 Task: Look for space in Lucheng, China from 6th September, 2023 to 10th September, 2023 for 1 adult in price range Rs.9000 to Rs.17000. Place can be private room with 1  bedroom having 1 bed and 1 bathroom. Property type can be house, flat, guest house, hotel. Booking option can be shelf check-in. Required host language is Chinese (Simplified).
Action: Mouse moved to (499, 160)
Screenshot: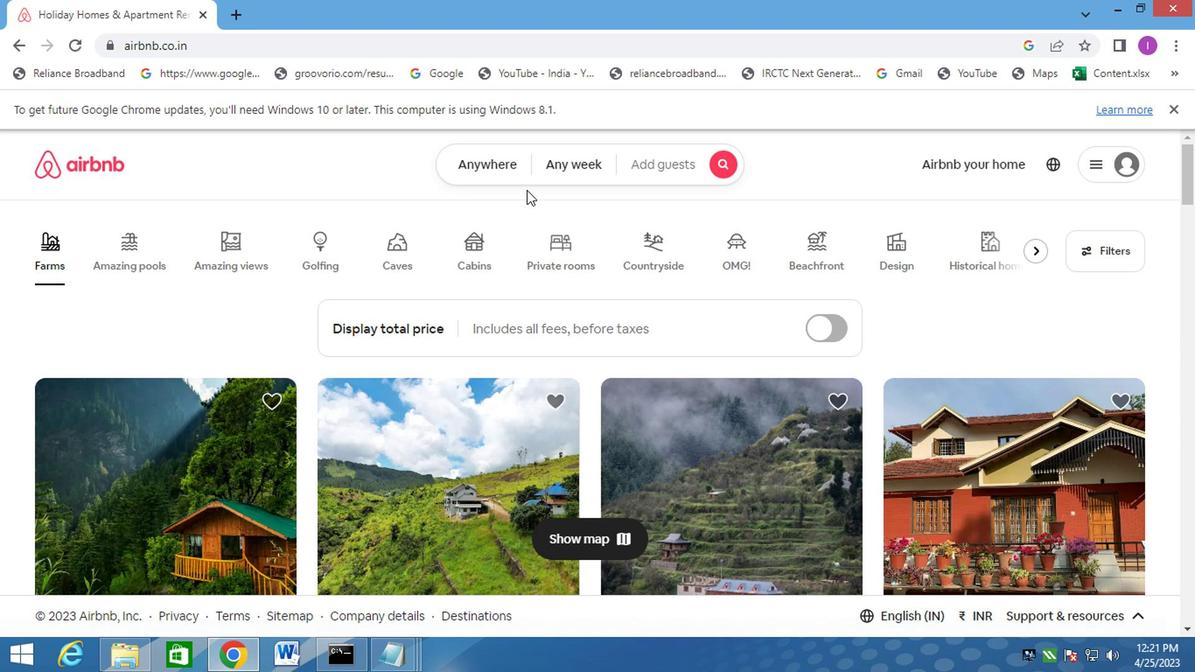 
Action: Mouse pressed left at (499, 160)
Screenshot: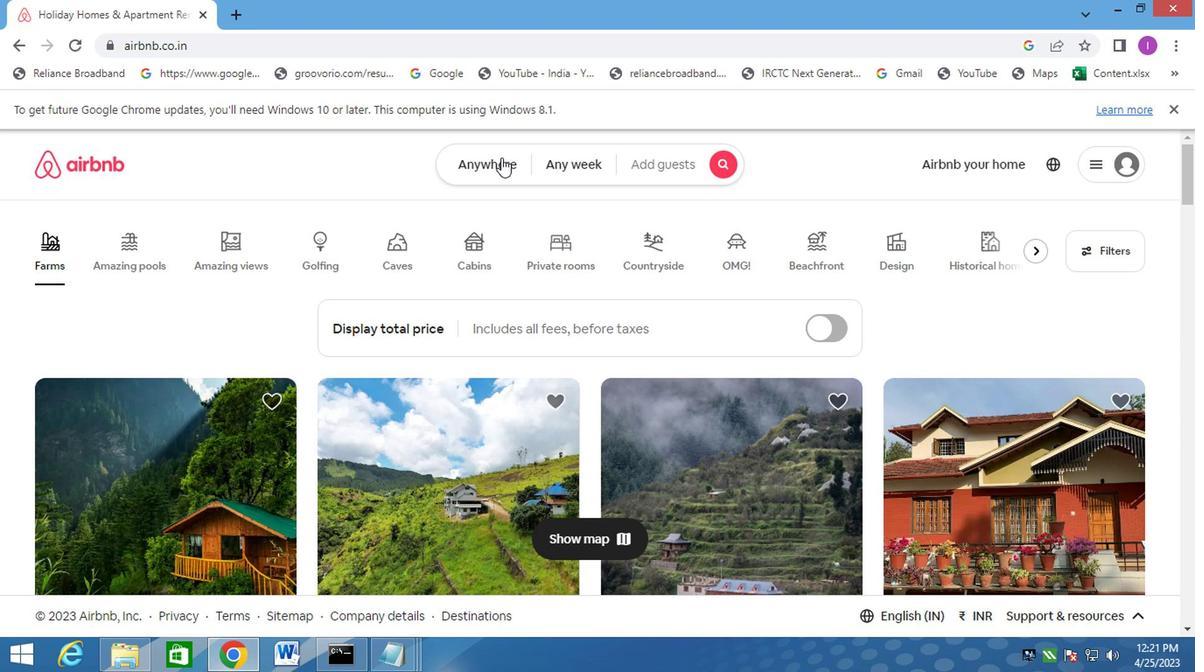 
Action: Mouse moved to (301, 237)
Screenshot: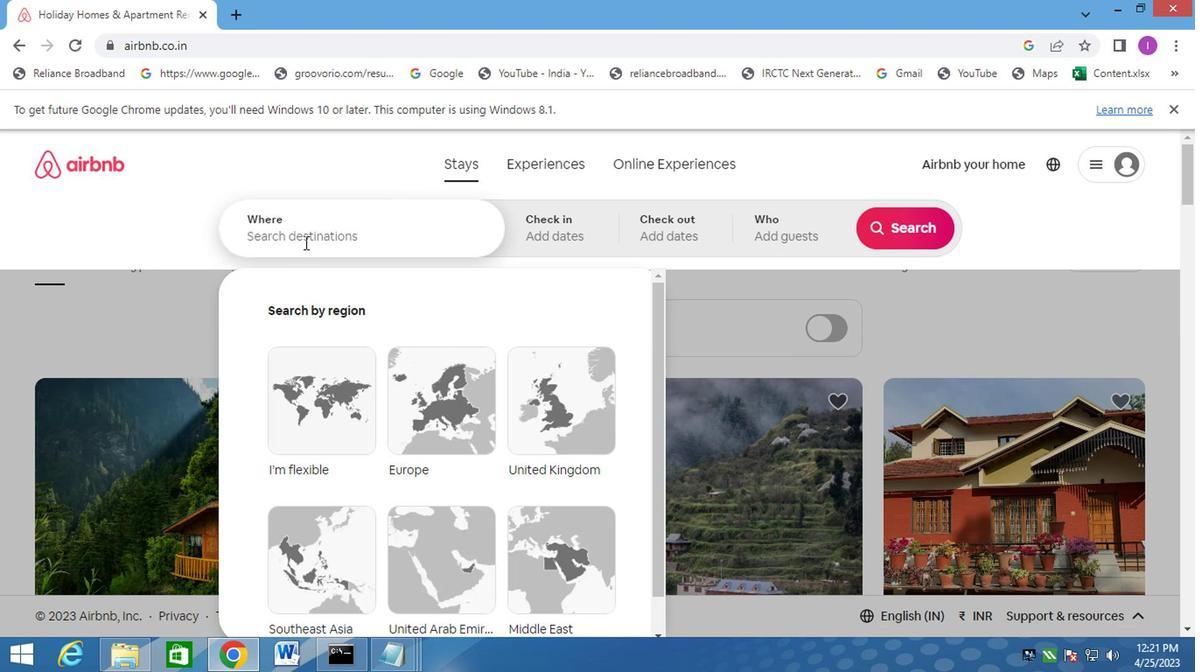 
Action: Mouse pressed left at (301, 237)
Screenshot: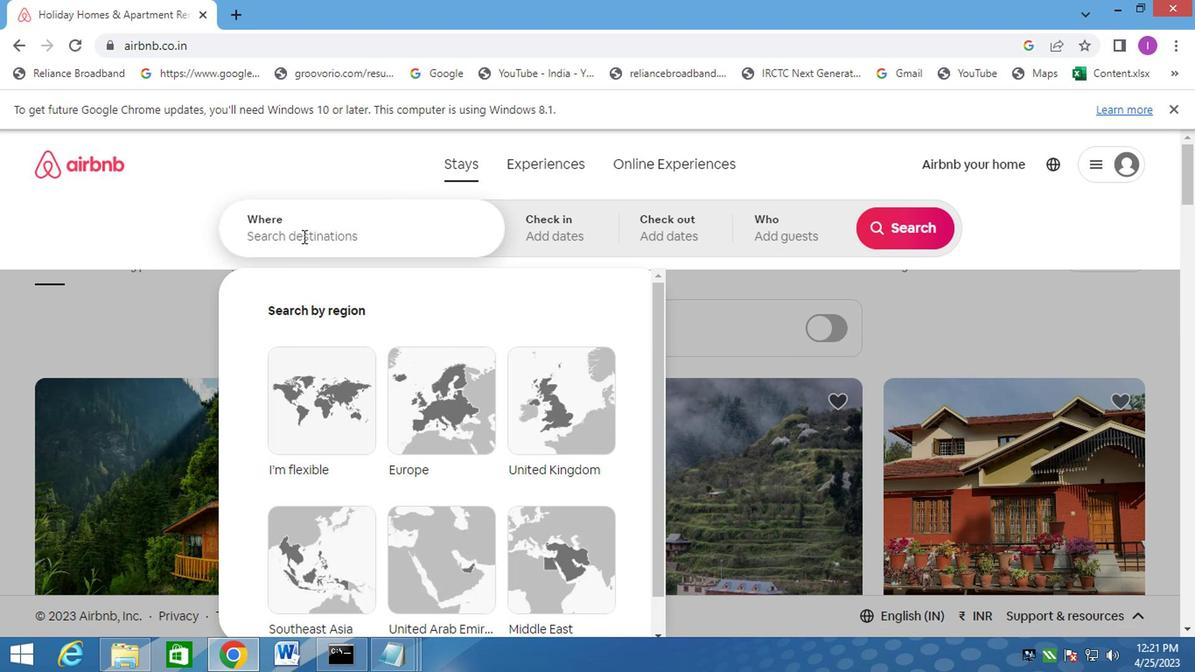 
Action: Mouse moved to (384, 244)
Screenshot: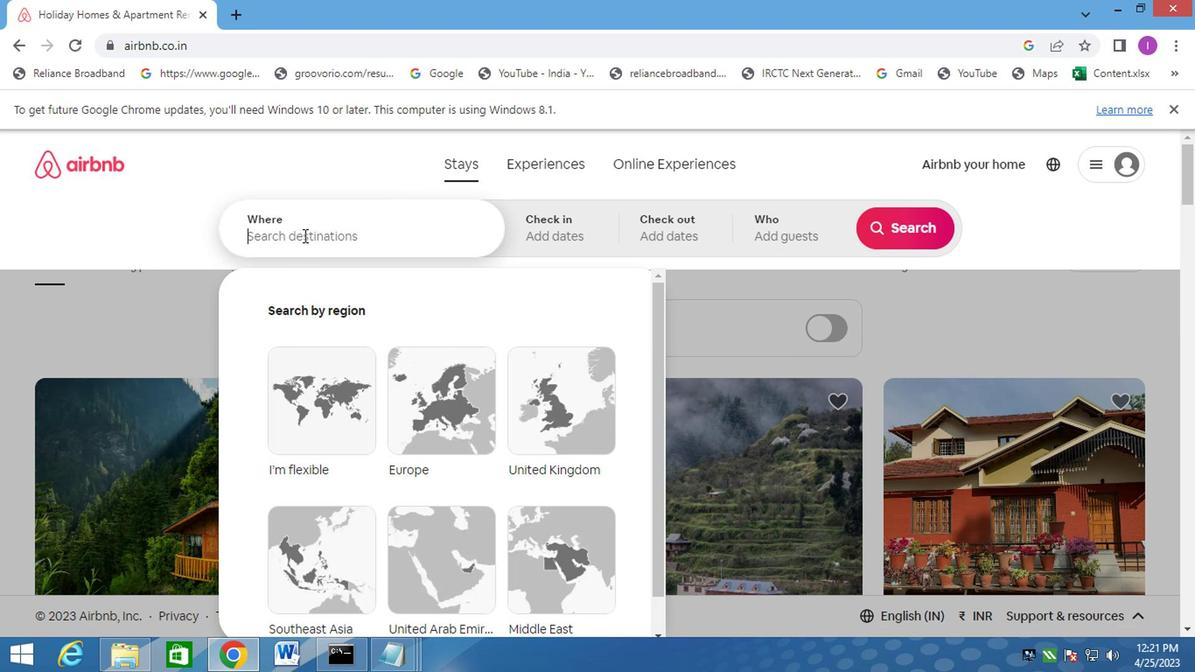 
Action: Key pressed <Key.shift>LUCHENG,CHINA
Screenshot: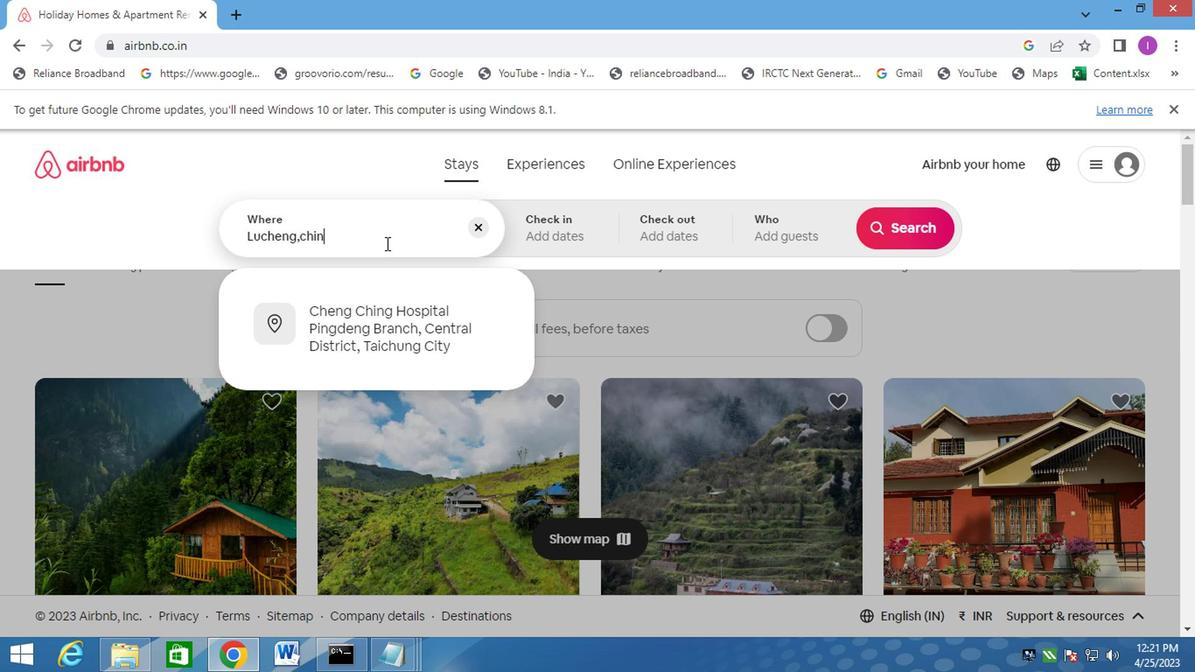 
Action: Mouse moved to (582, 225)
Screenshot: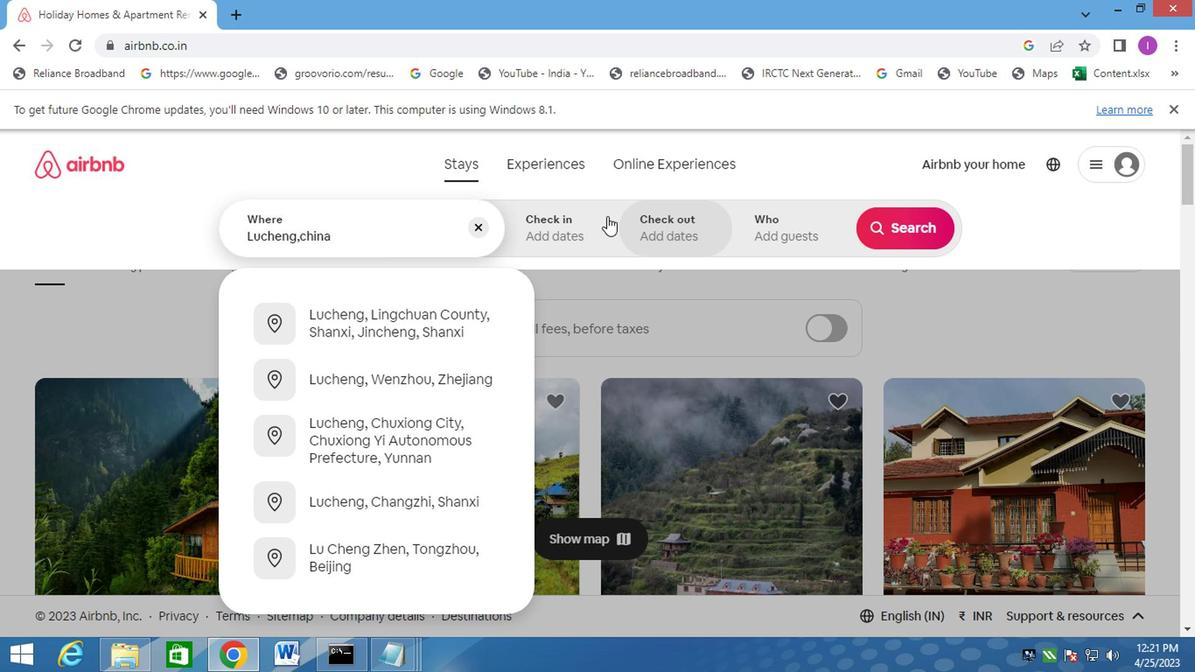 
Action: Mouse pressed left at (582, 225)
Screenshot: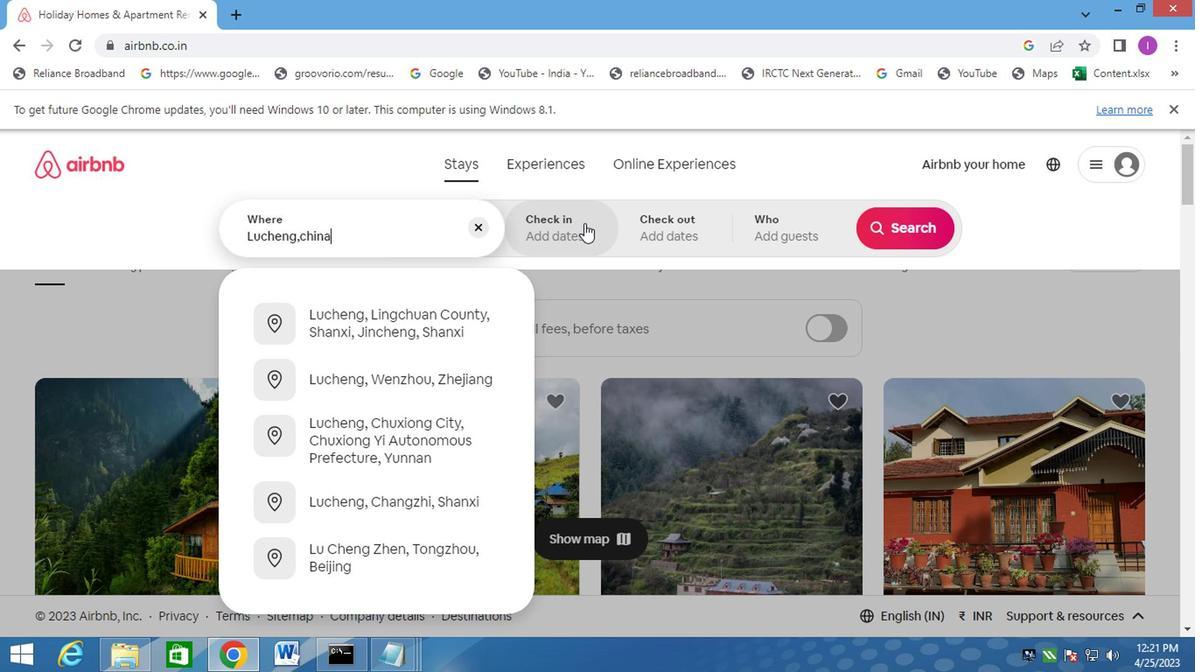 
Action: Mouse moved to (893, 367)
Screenshot: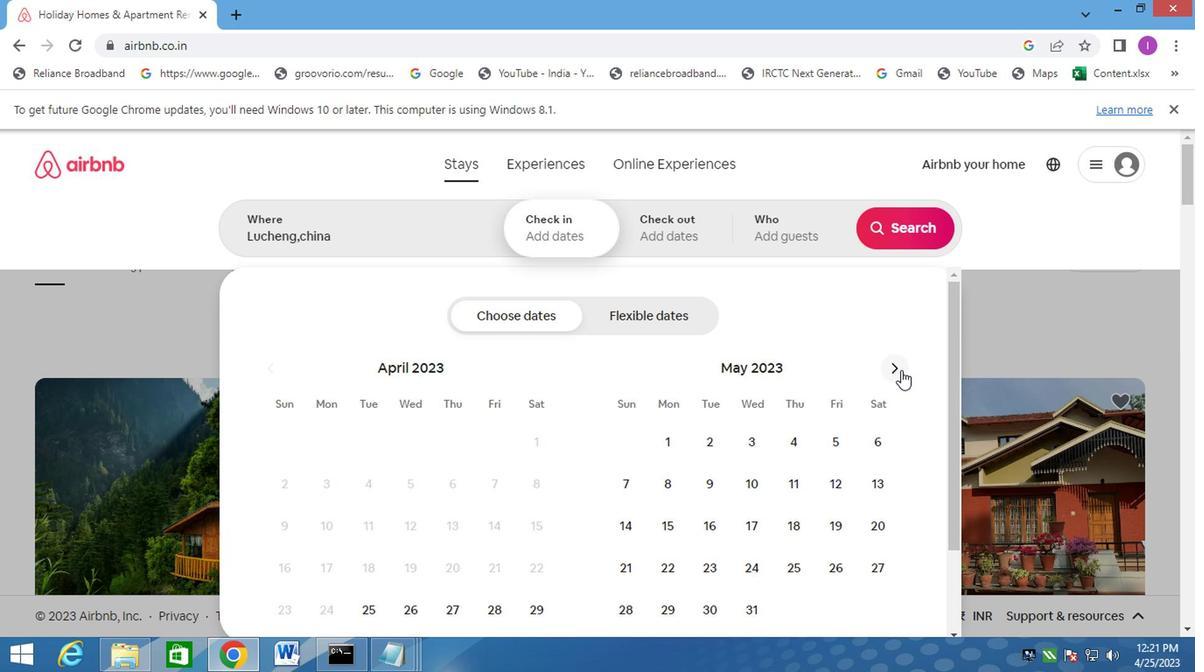 
Action: Mouse pressed left at (893, 367)
Screenshot: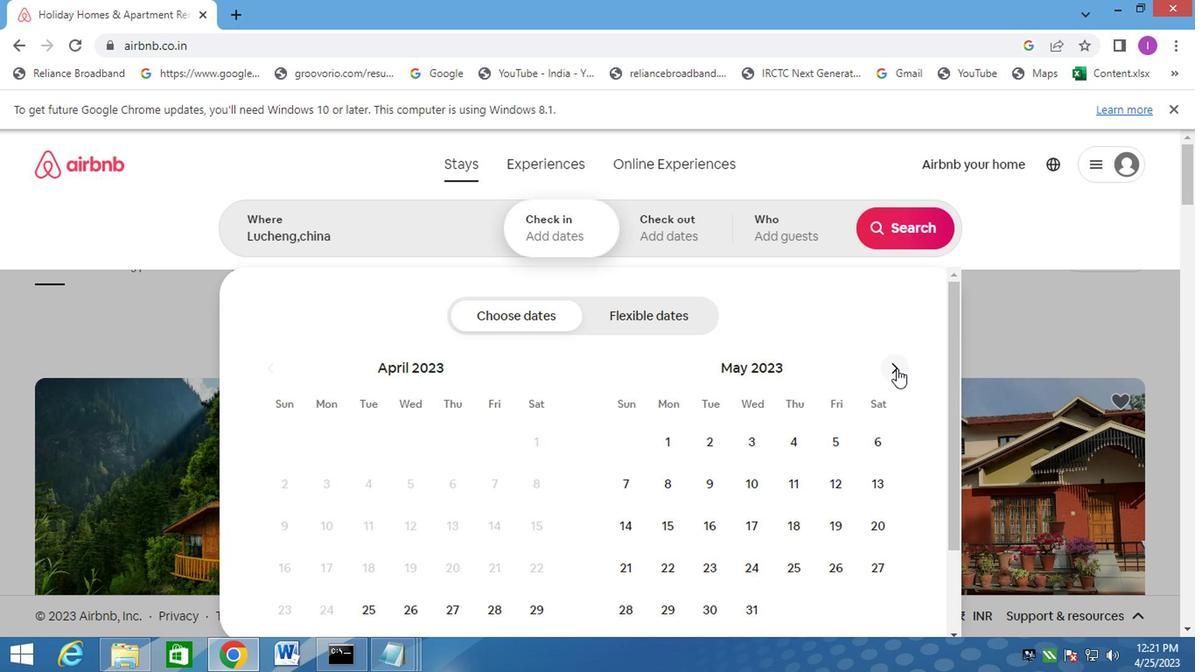 
Action: Mouse pressed left at (893, 367)
Screenshot: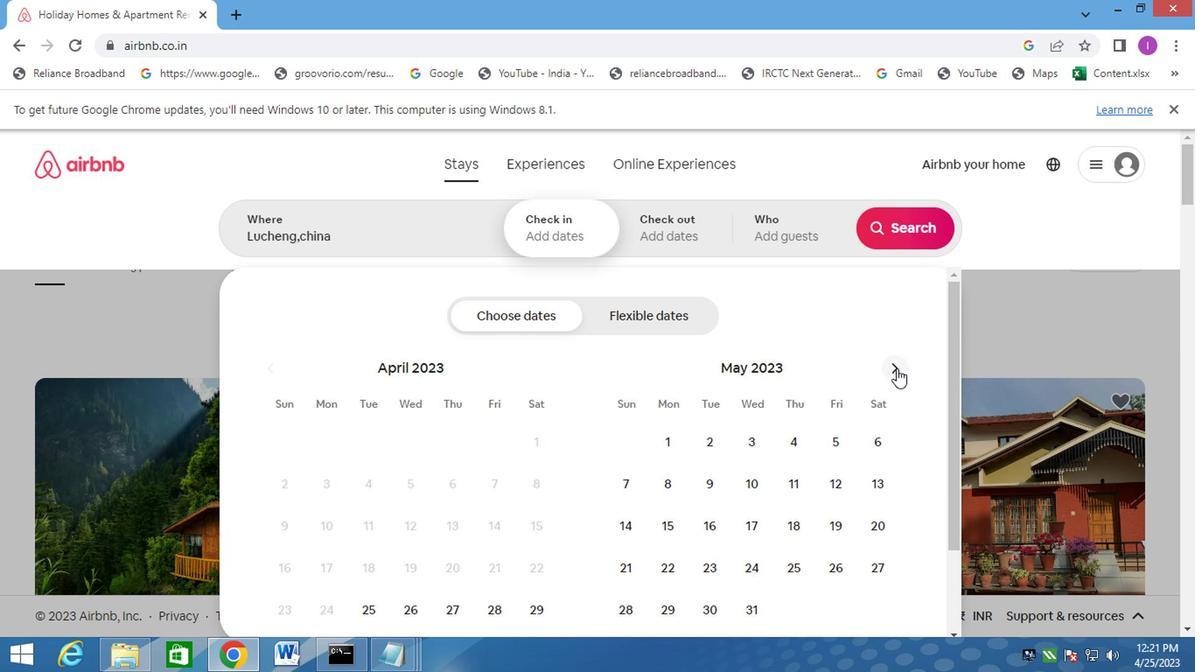 
Action: Mouse pressed left at (893, 367)
Screenshot: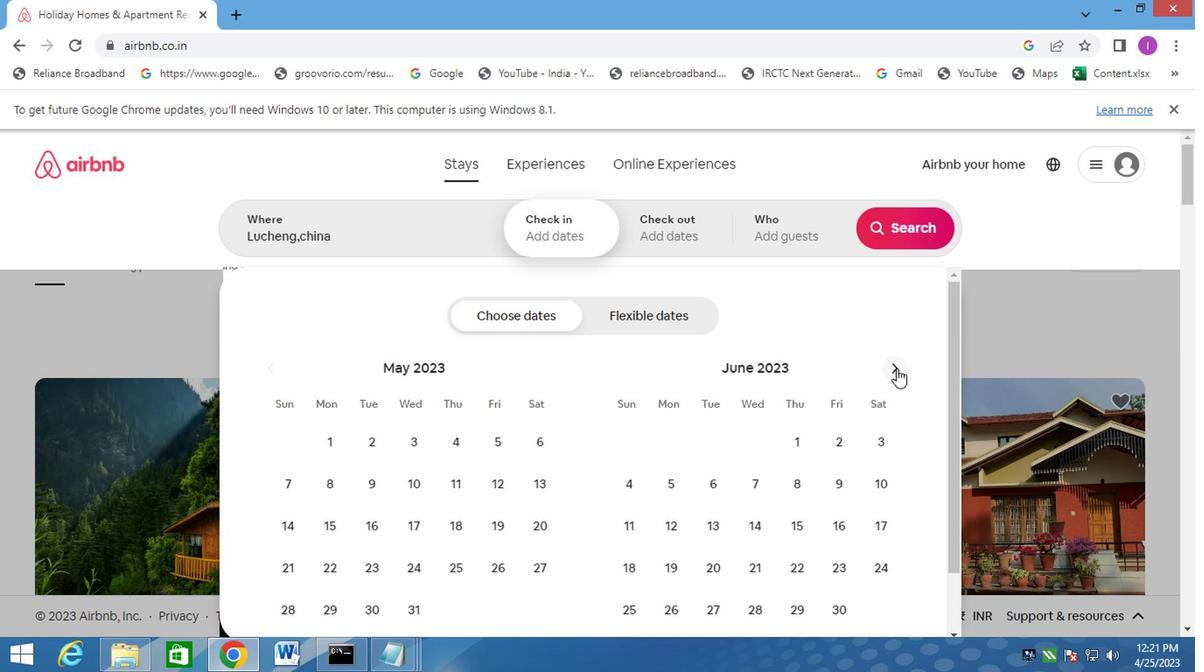 
Action: Mouse moved to (893, 366)
Screenshot: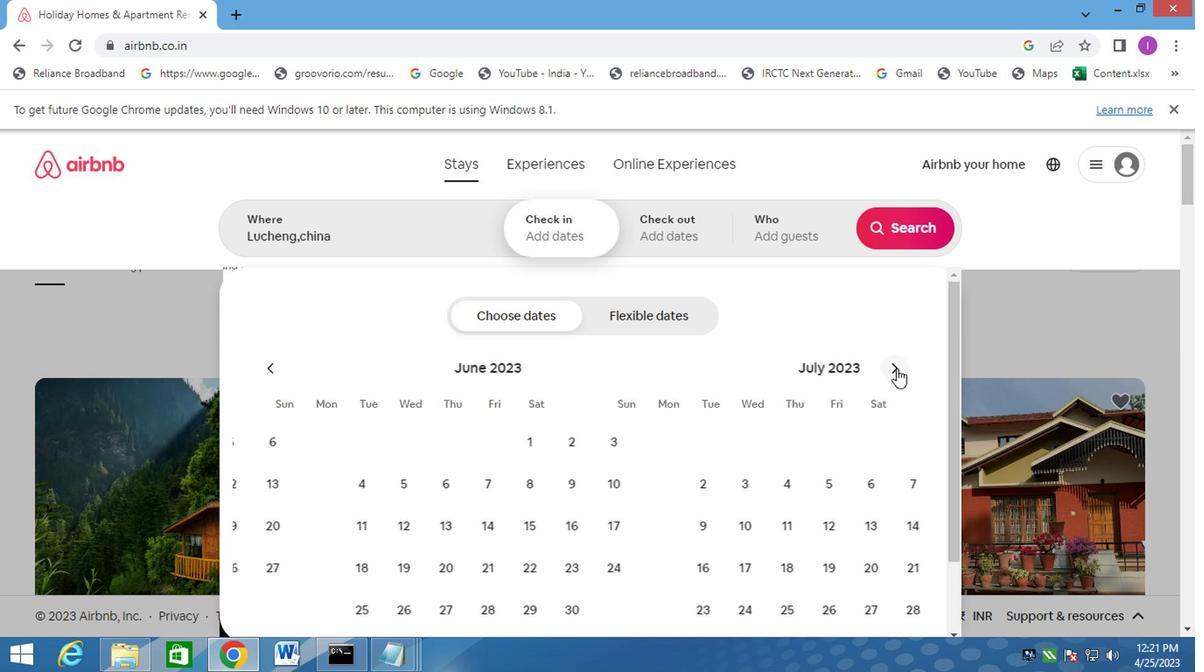 
Action: Mouse pressed left at (893, 366)
Screenshot: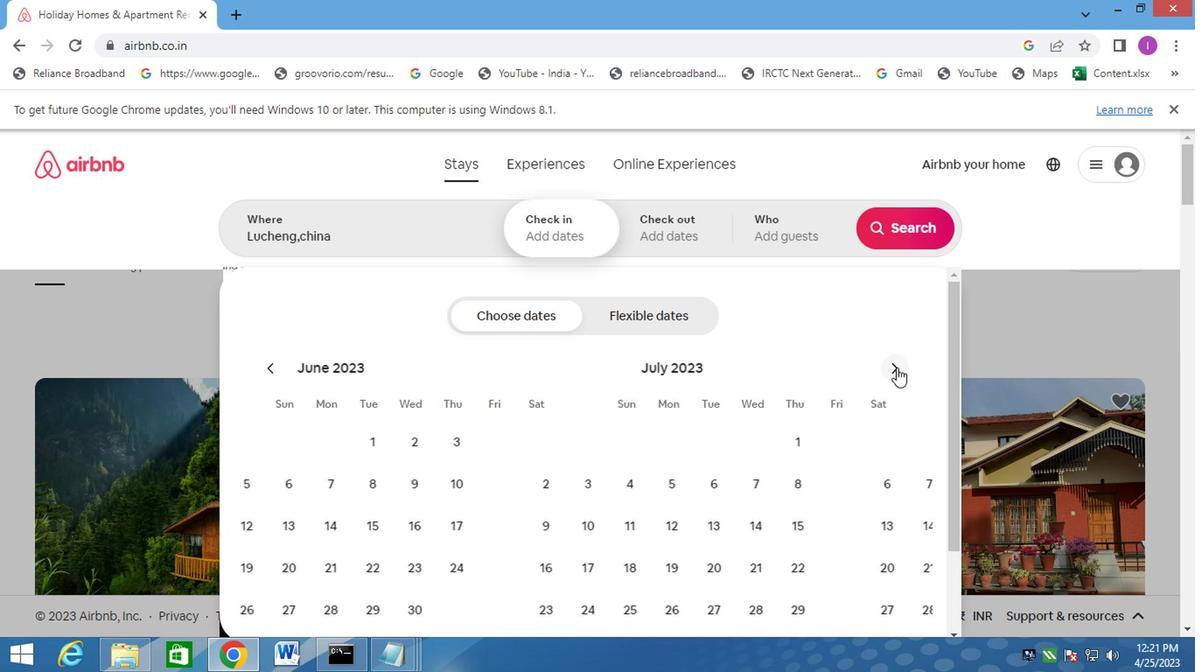 
Action: Mouse moved to (749, 484)
Screenshot: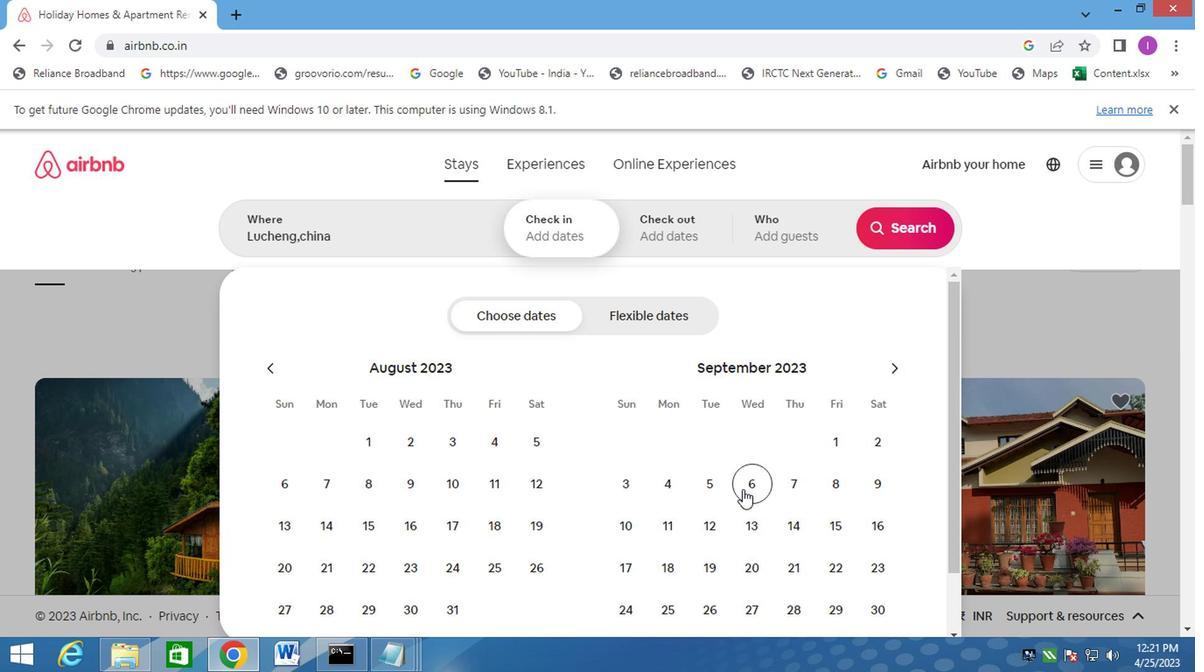 
Action: Mouse pressed left at (749, 484)
Screenshot: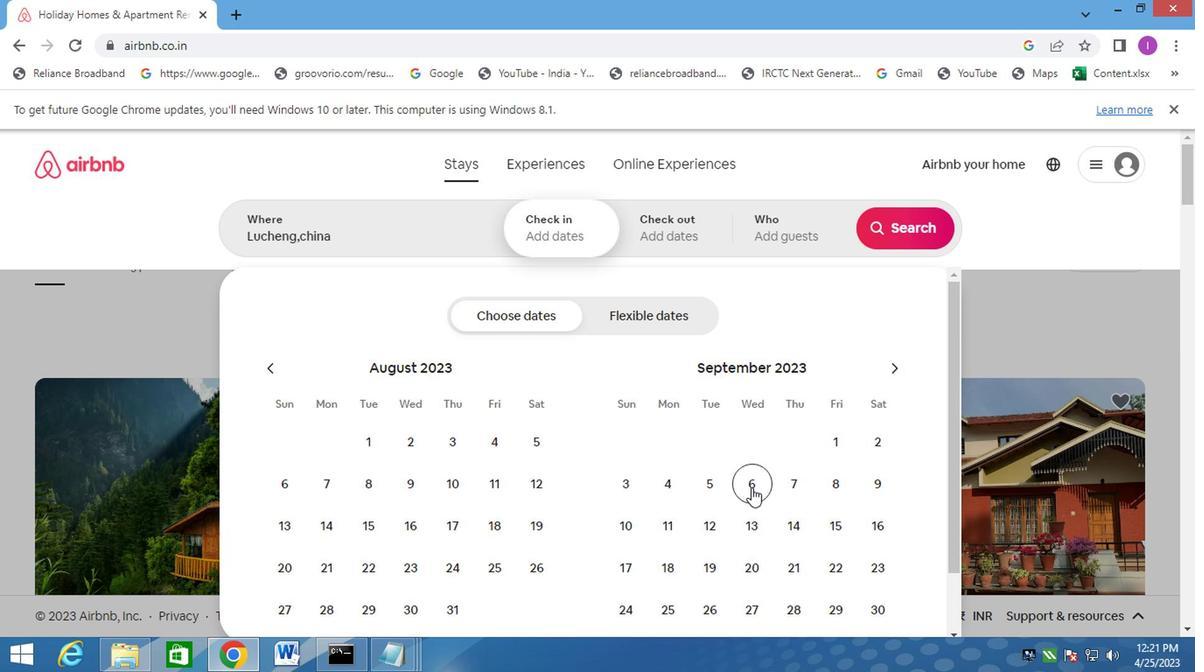 
Action: Mouse moved to (632, 527)
Screenshot: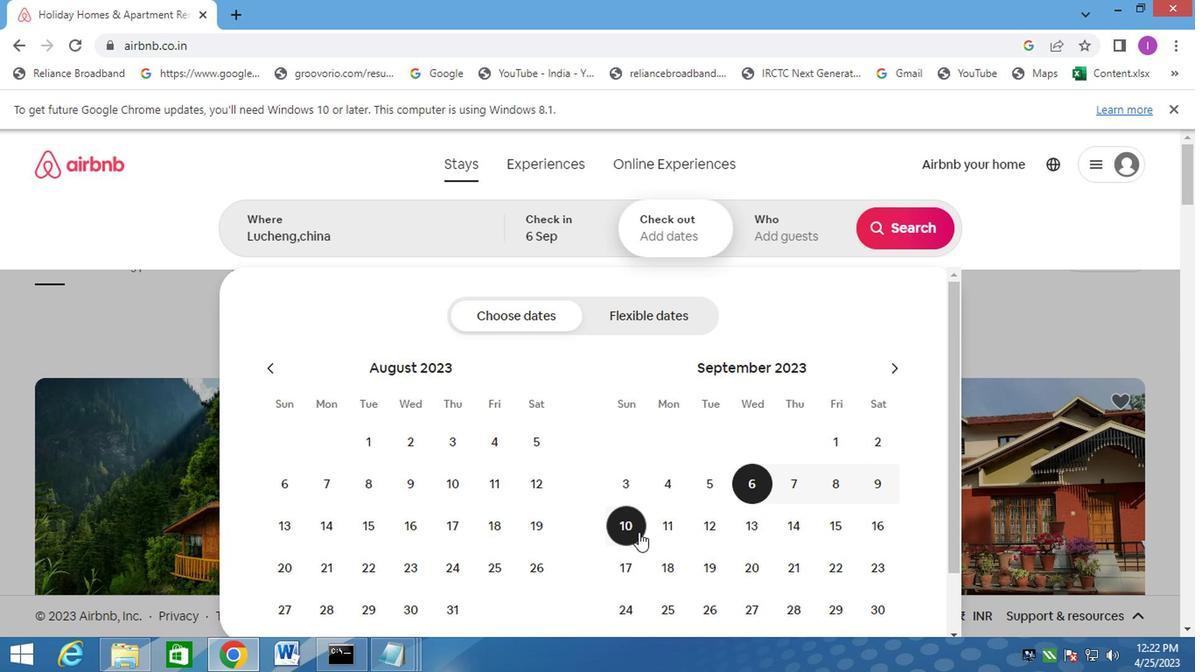 
Action: Mouse pressed left at (632, 527)
Screenshot: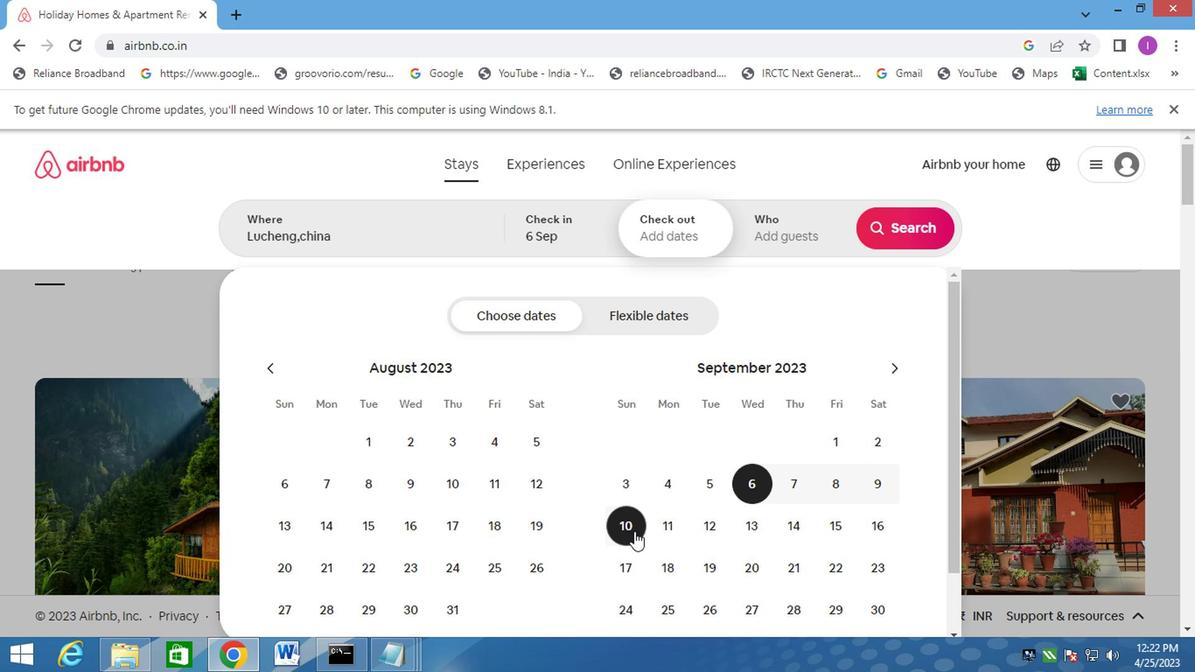 
Action: Mouse moved to (801, 242)
Screenshot: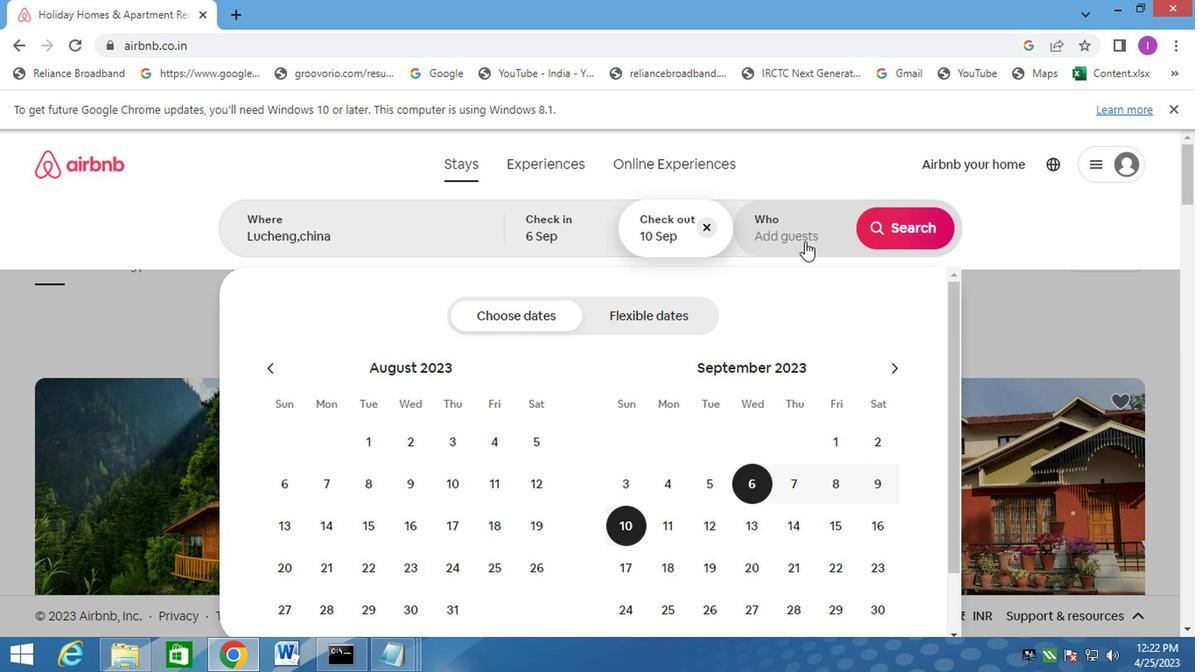 
Action: Mouse pressed left at (801, 242)
Screenshot: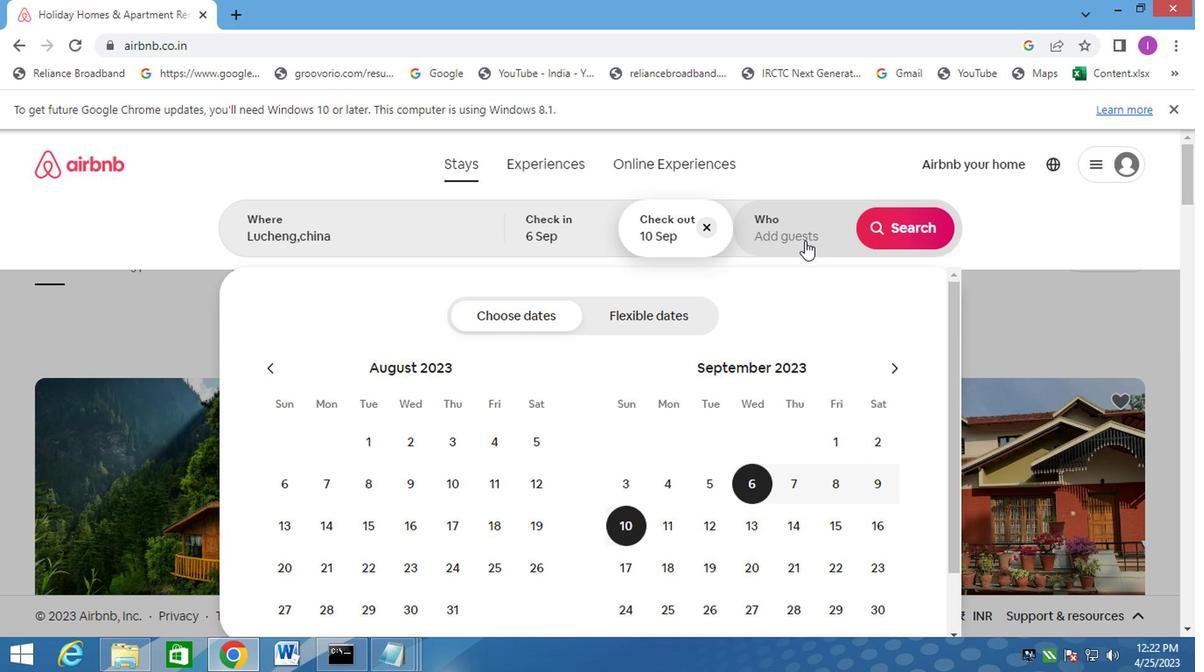 
Action: Mouse moved to (908, 327)
Screenshot: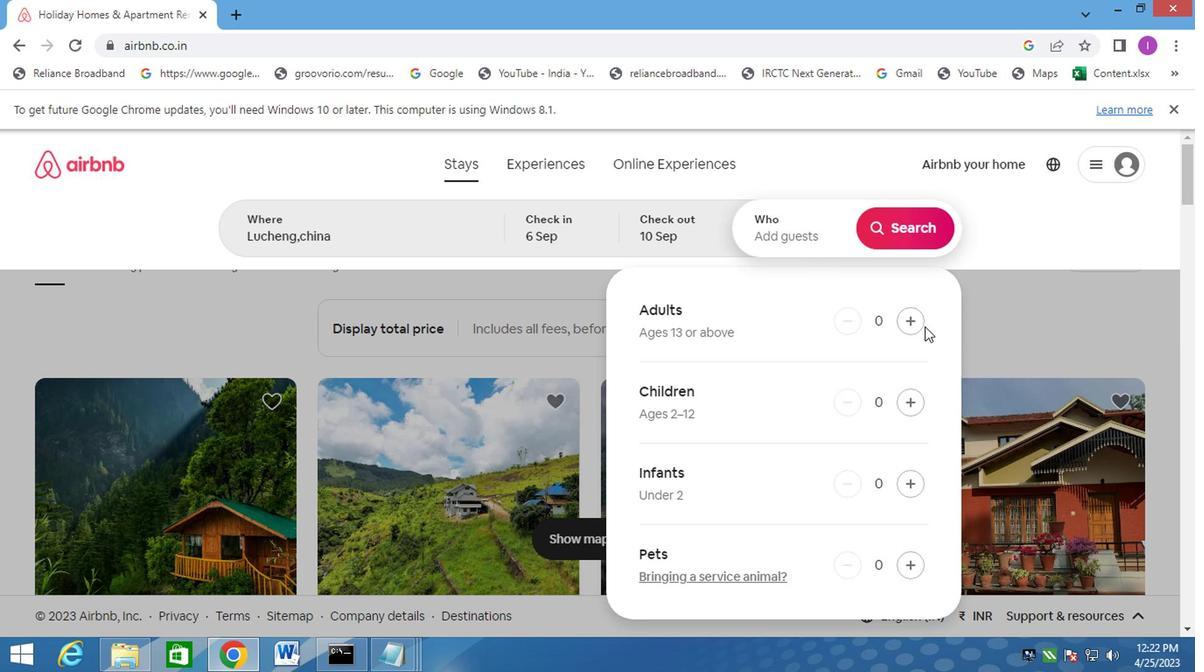 
Action: Mouse pressed left at (908, 327)
Screenshot: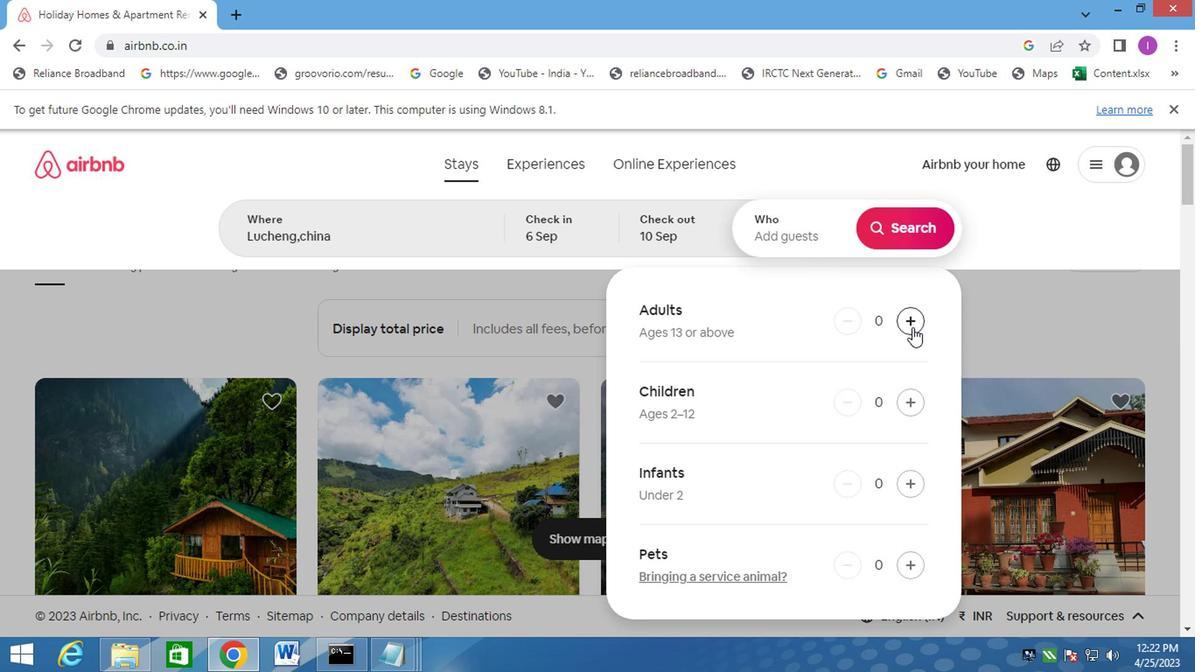 
Action: Mouse moved to (924, 237)
Screenshot: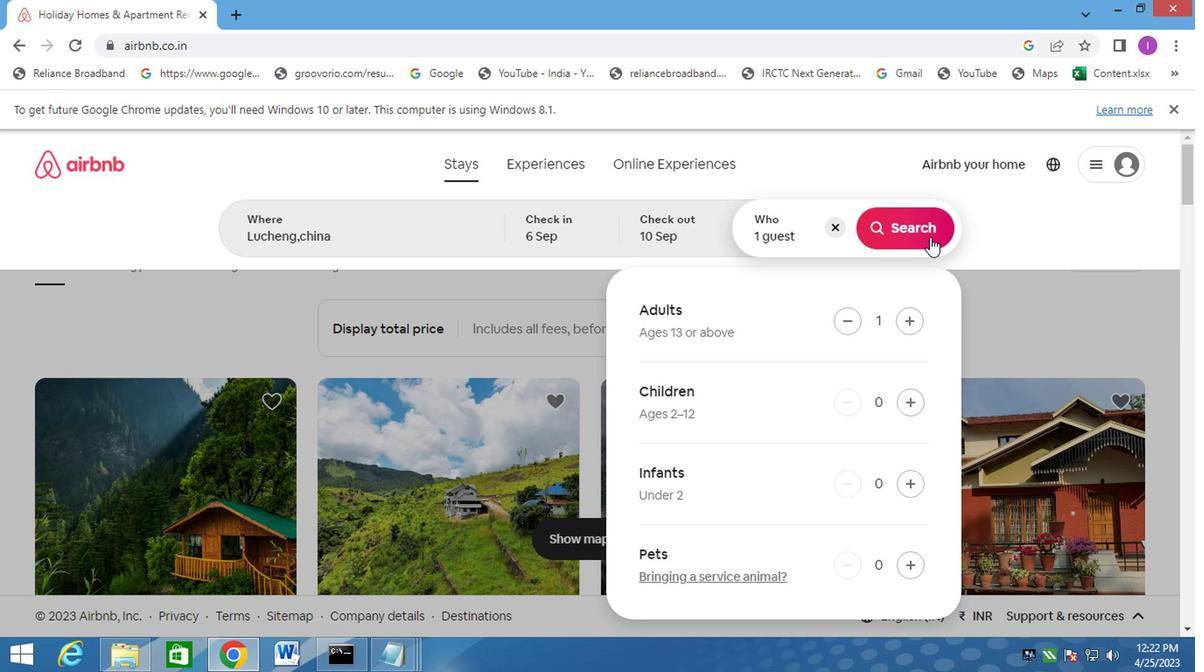 
Action: Mouse pressed left at (924, 237)
Screenshot: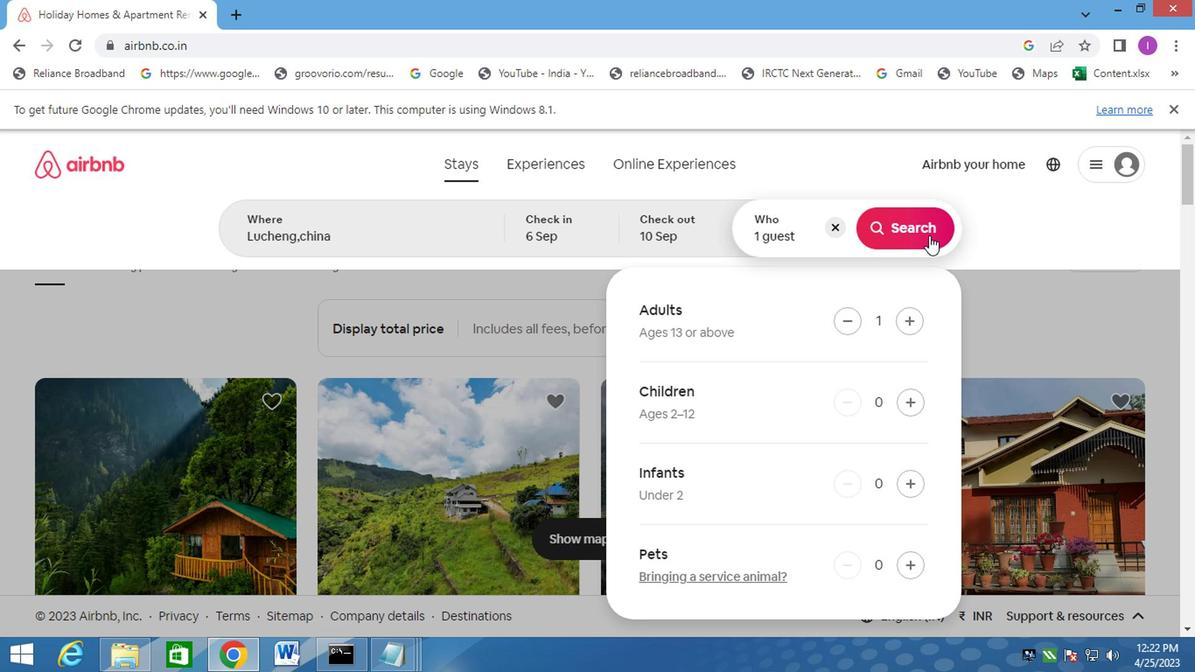 
Action: Mouse moved to (1131, 230)
Screenshot: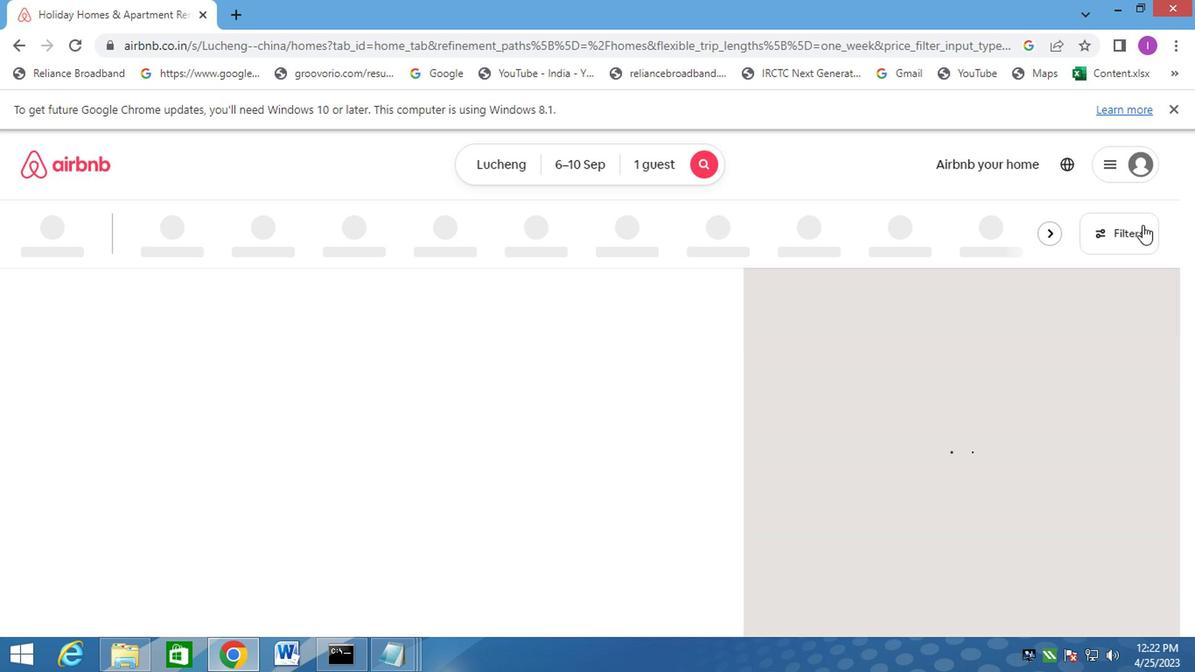 
Action: Mouse pressed left at (1131, 230)
Screenshot: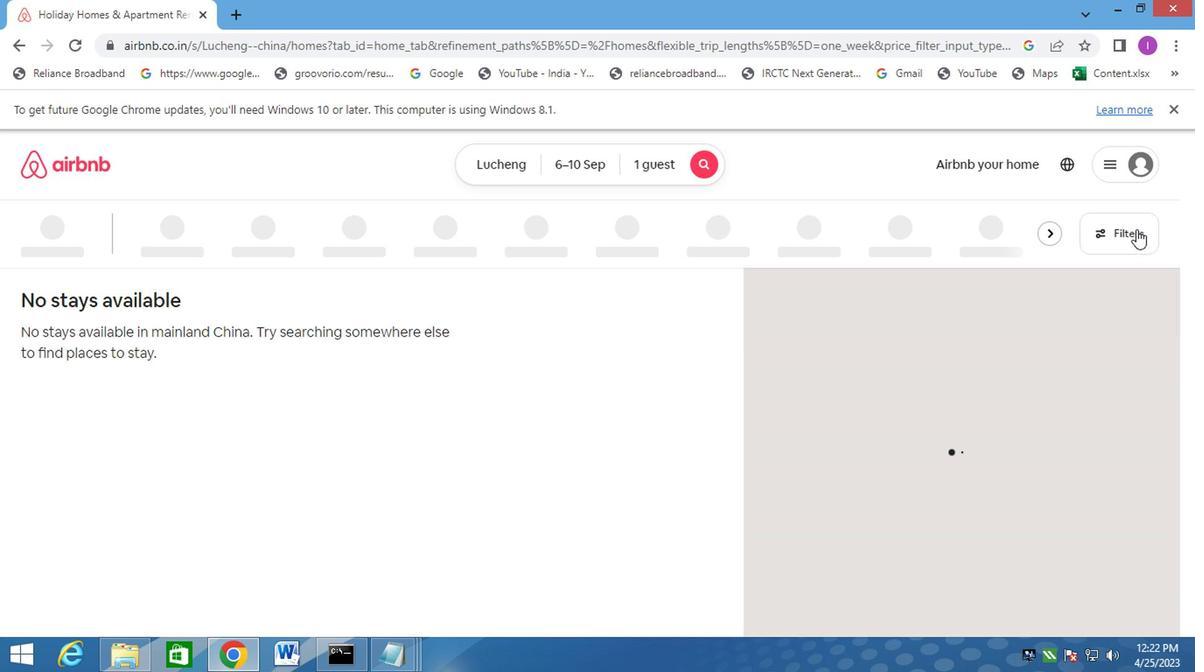 
Action: Mouse moved to (382, 341)
Screenshot: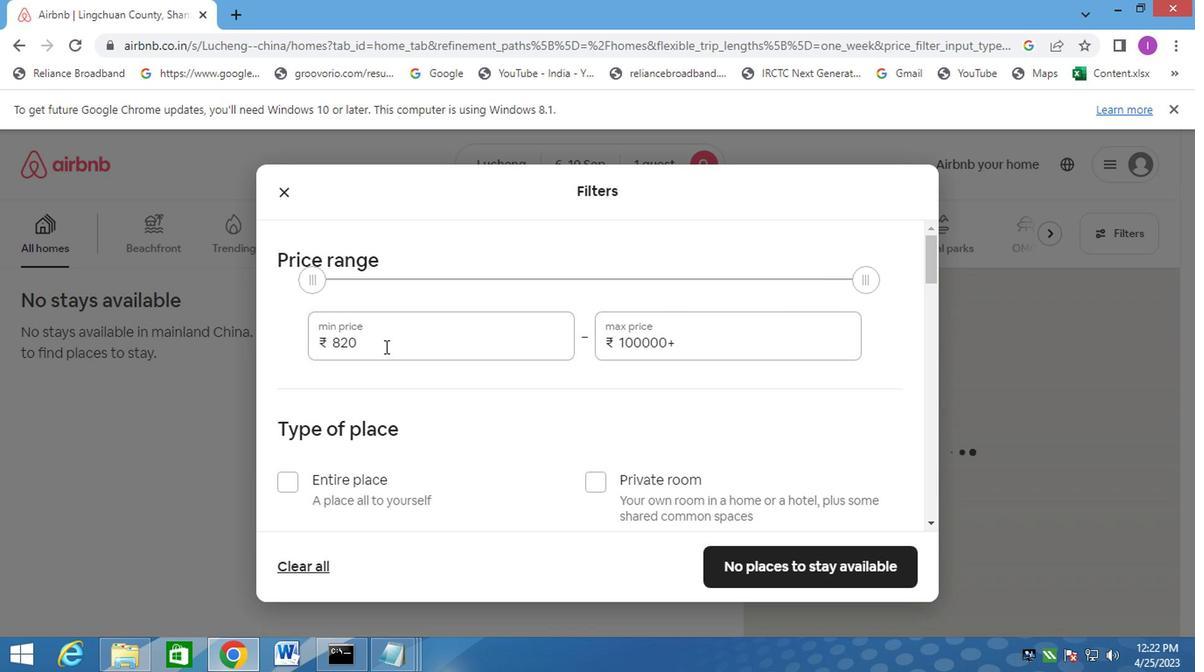
Action: Mouse pressed left at (382, 341)
Screenshot: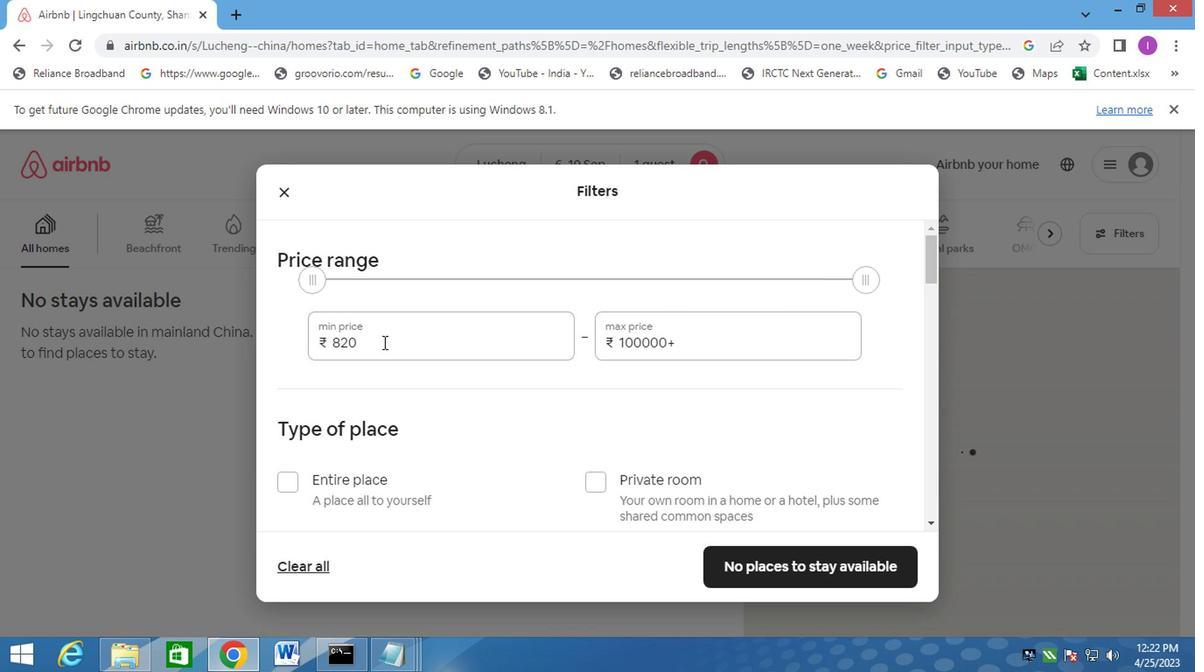 
Action: Mouse moved to (440, 388)
Screenshot: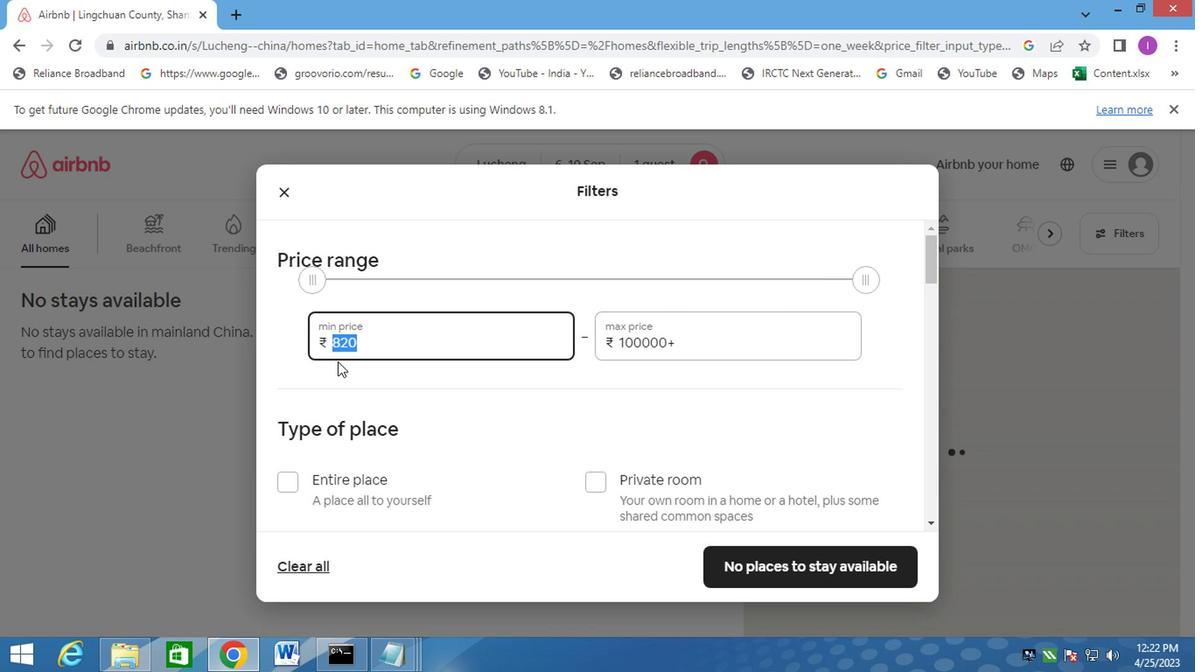 
Action: Key pressed 9000
Screenshot: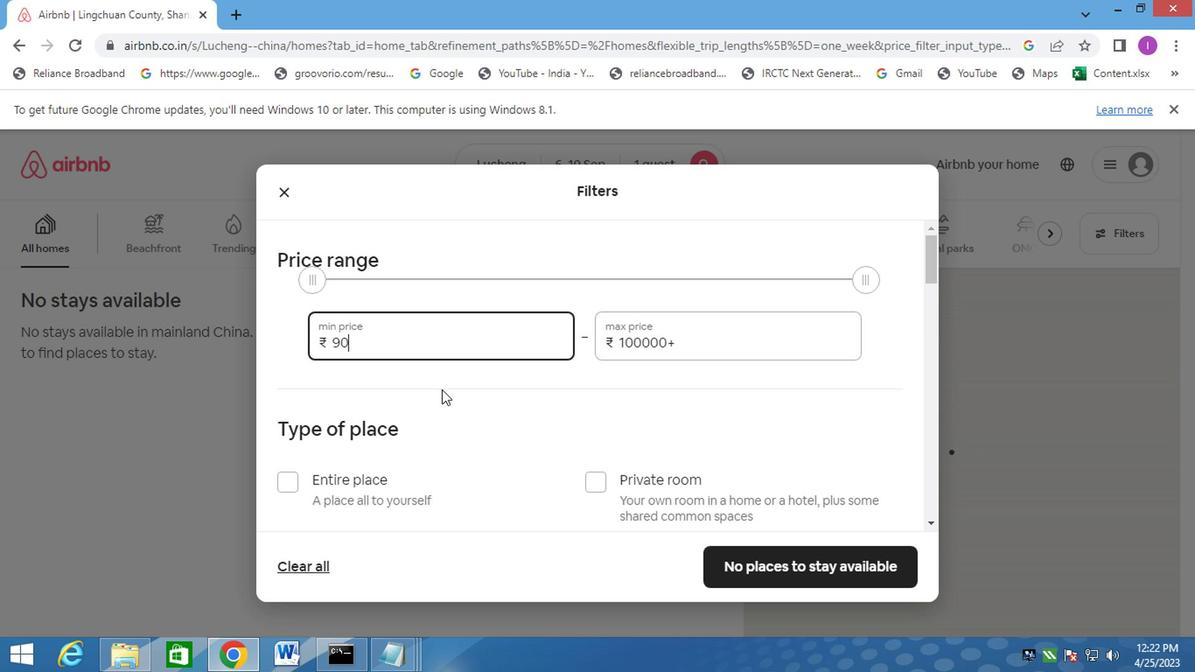
Action: Mouse moved to (396, 410)
Screenshot: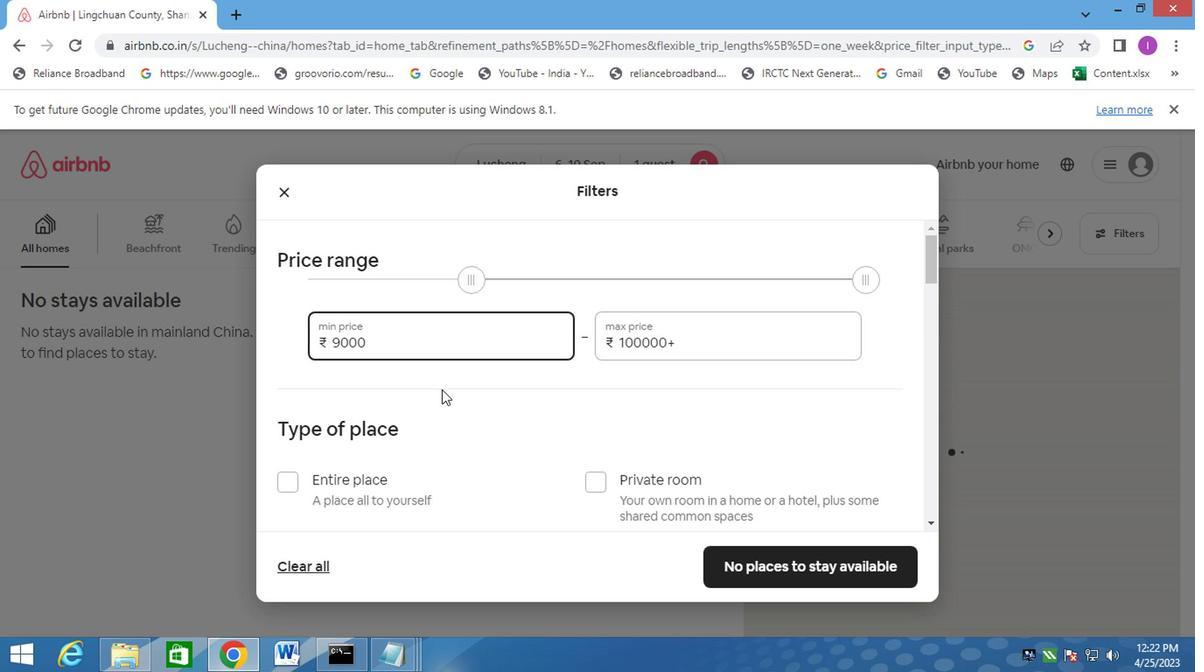 
Action: Mouse scrolled (396, 409) with delta (0, 0)
Screenshot: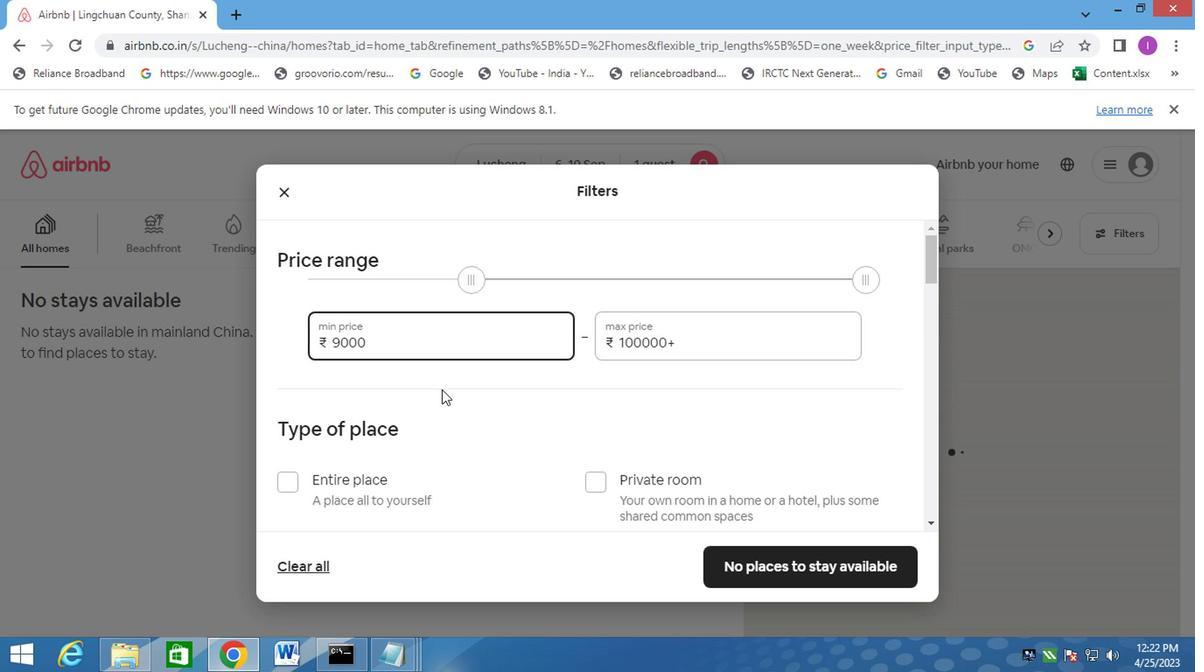 
Action: Mouse moved to (687, 246)
Screenshot: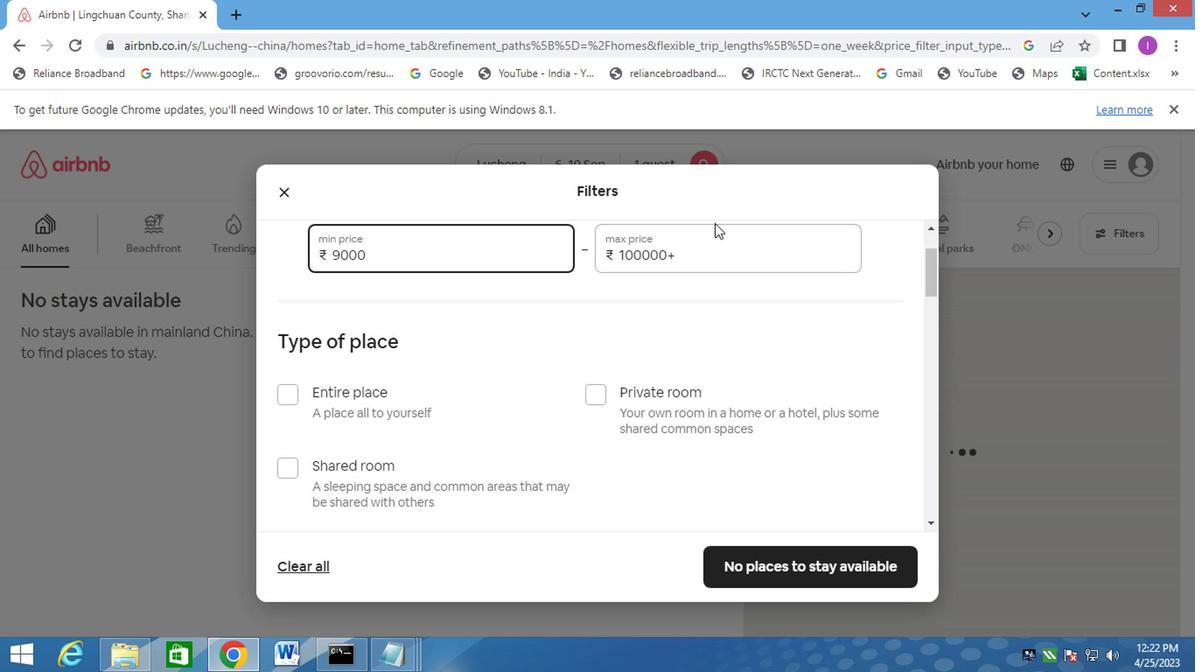 
Action: Mouse pressed left at (687, 246)
Screenshot: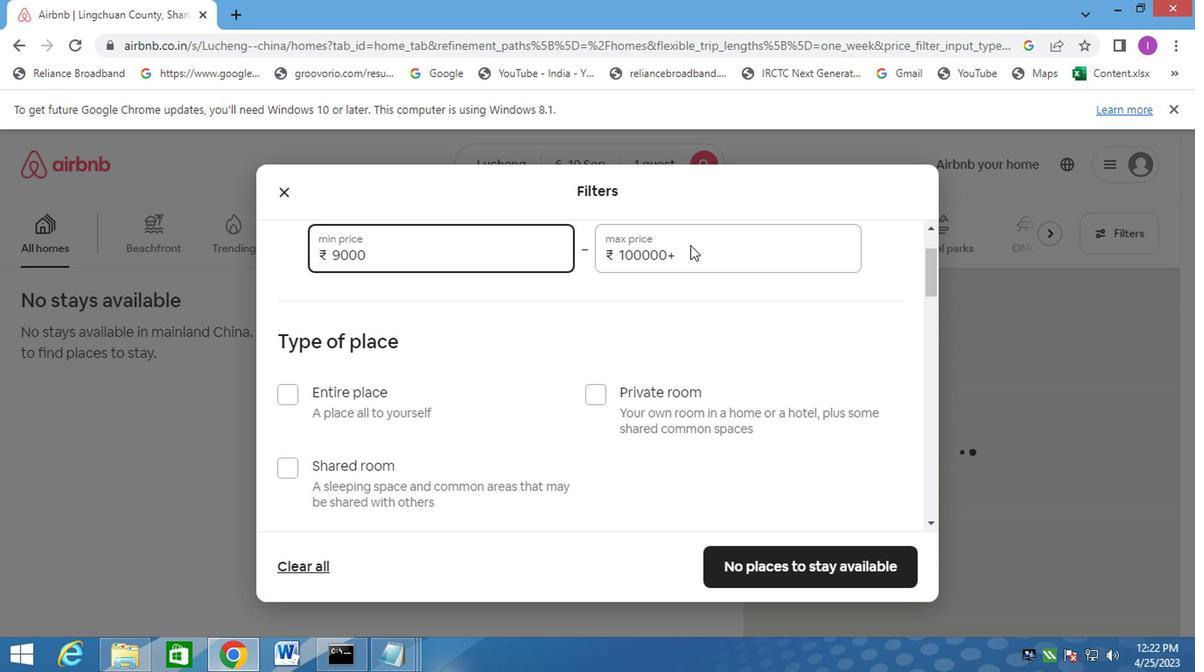 
Action: Mouse moved to (668, 253)
Screenshot: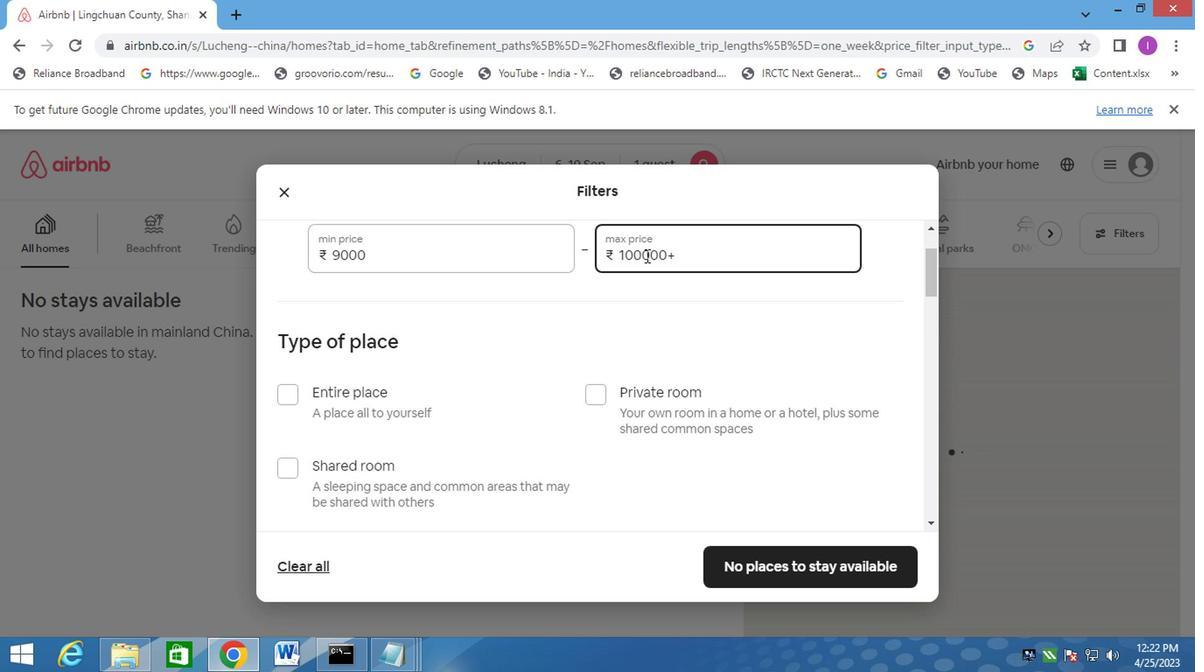 
Action: Mouse pressed left at (668, 253)
Screenshot: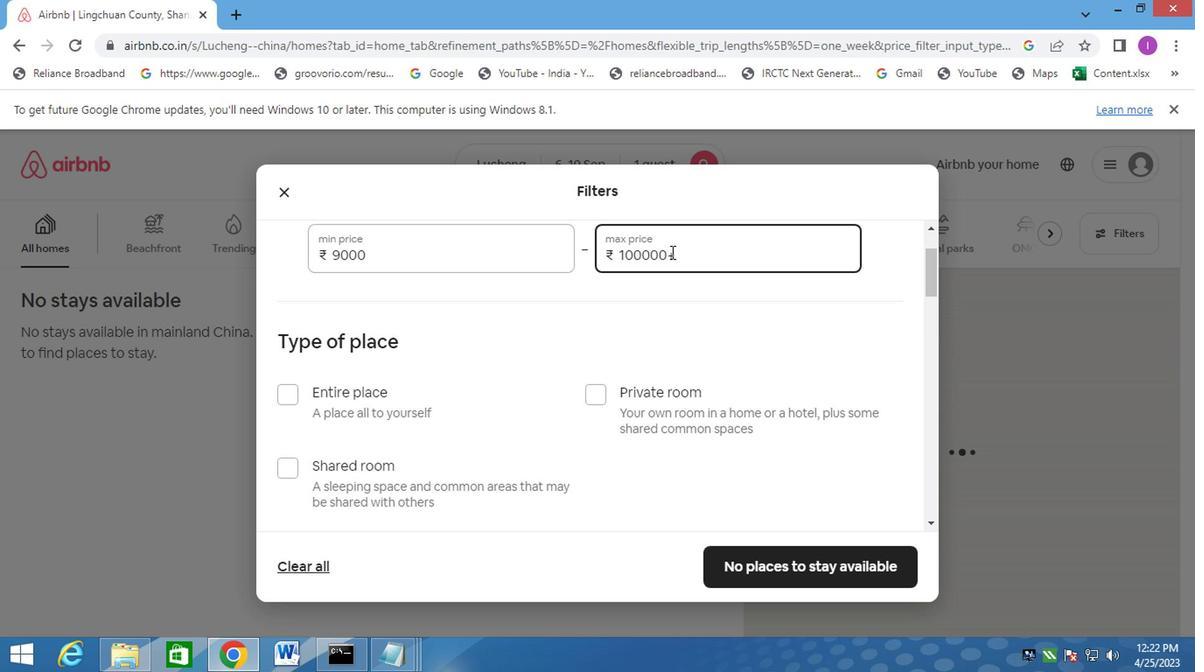 
Action: Mouse moved to (672, 257)
Screenshot: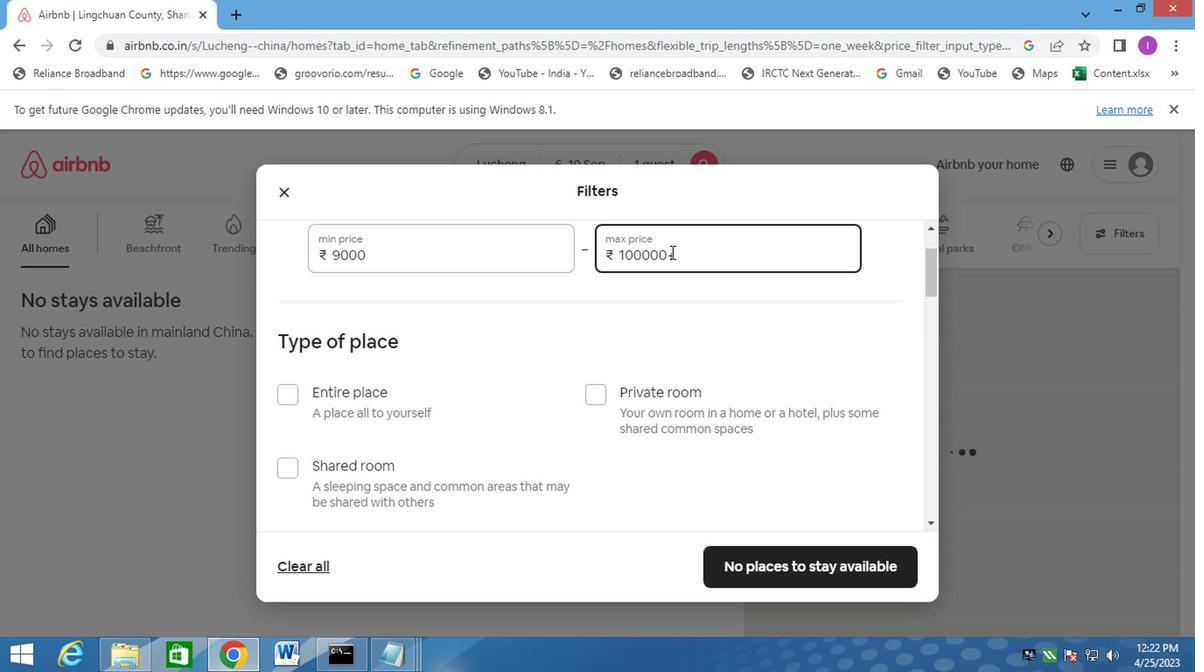 
Action: Mouse pressed left at (672, 257)
Screenshot: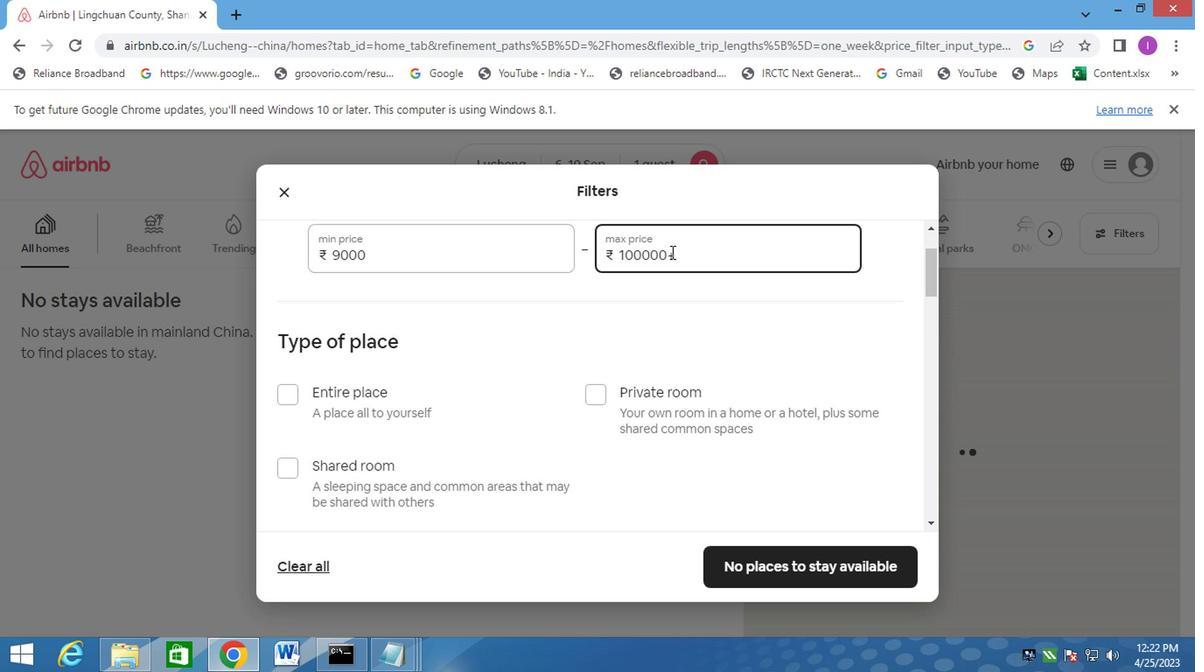 
Action: Mouse pressed left at (672, 257)
Screenshot: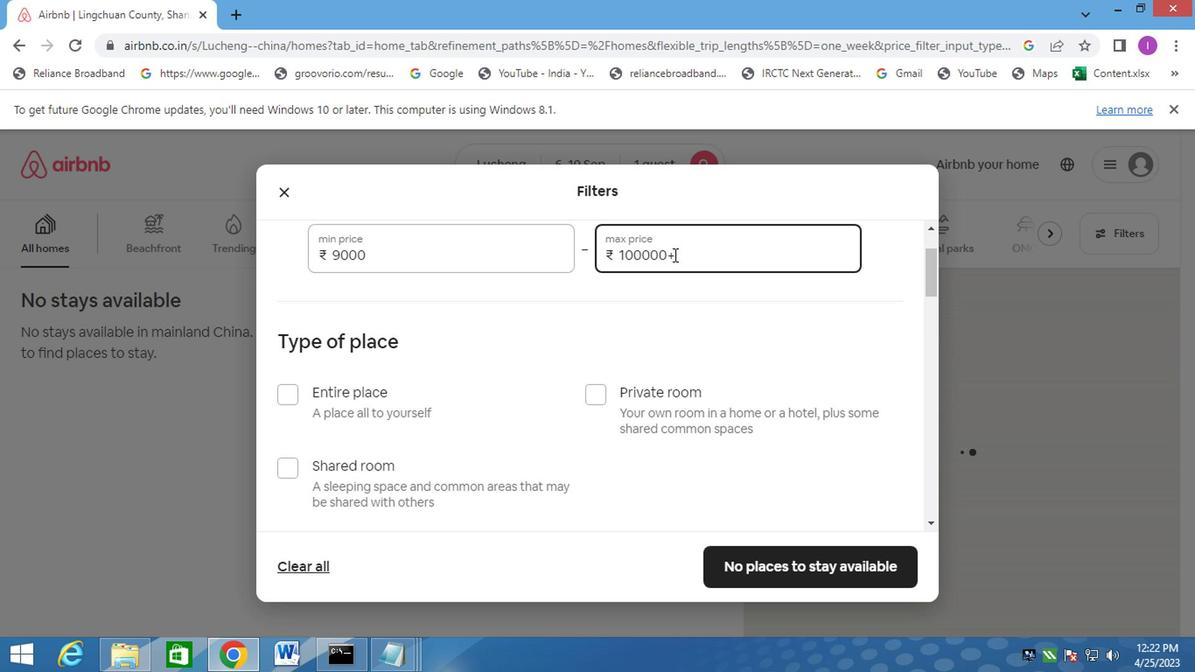 
Action: Mouse moved to (734, 264)
Screenshot: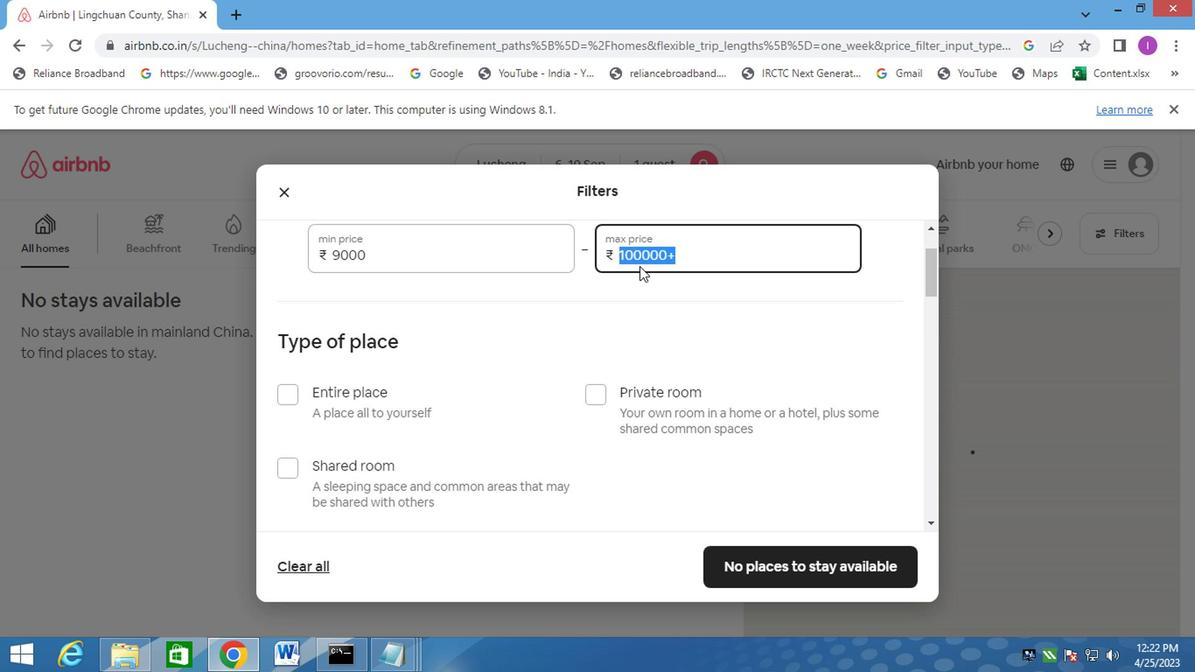 
Action: Key pressed 17000
Screenshot: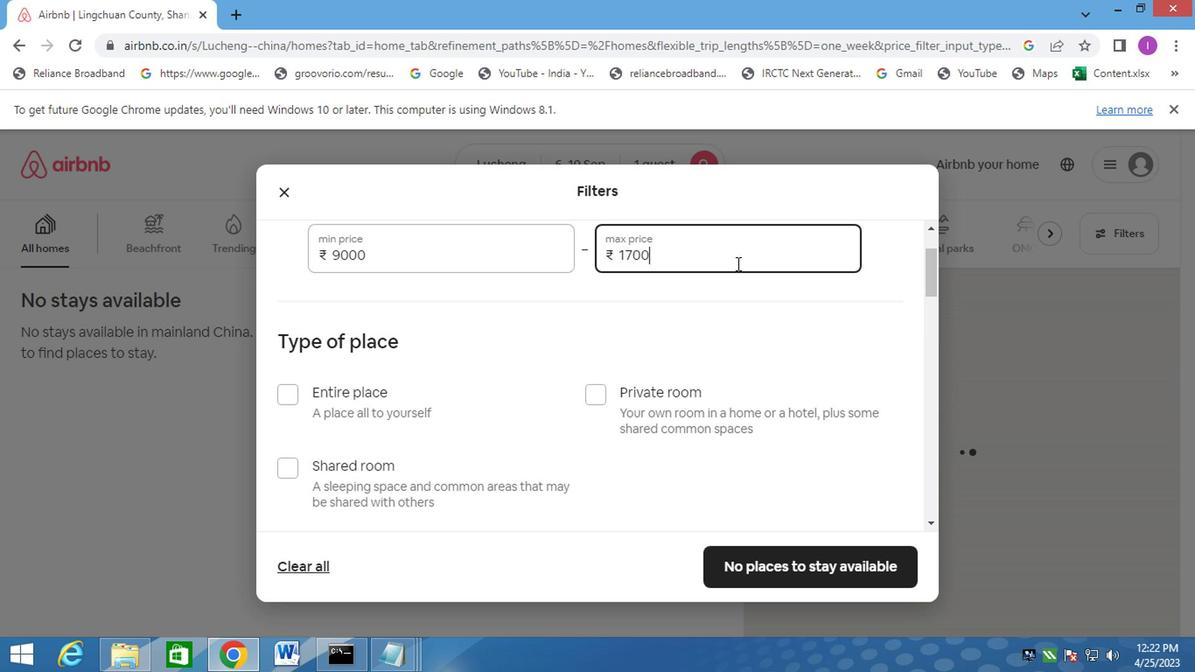 
Action: Mouse moved to (701, 284)
Screenshot: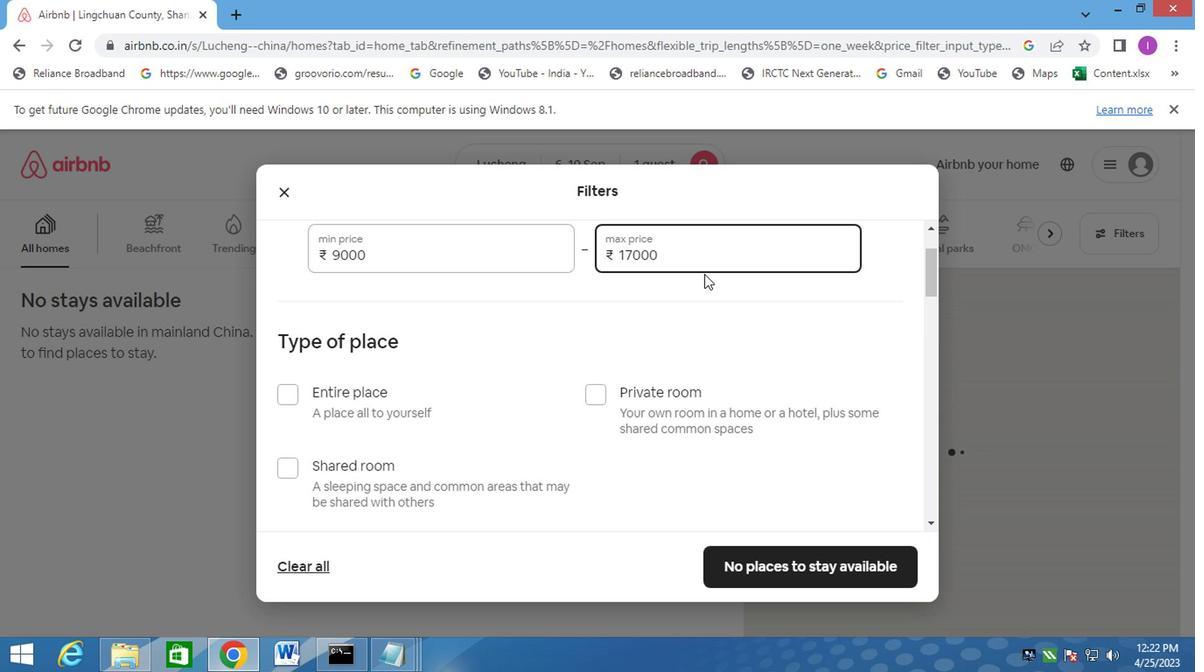 
Action: Mouse scrolled (701, 283) with delta (0, -1)
Screenshot: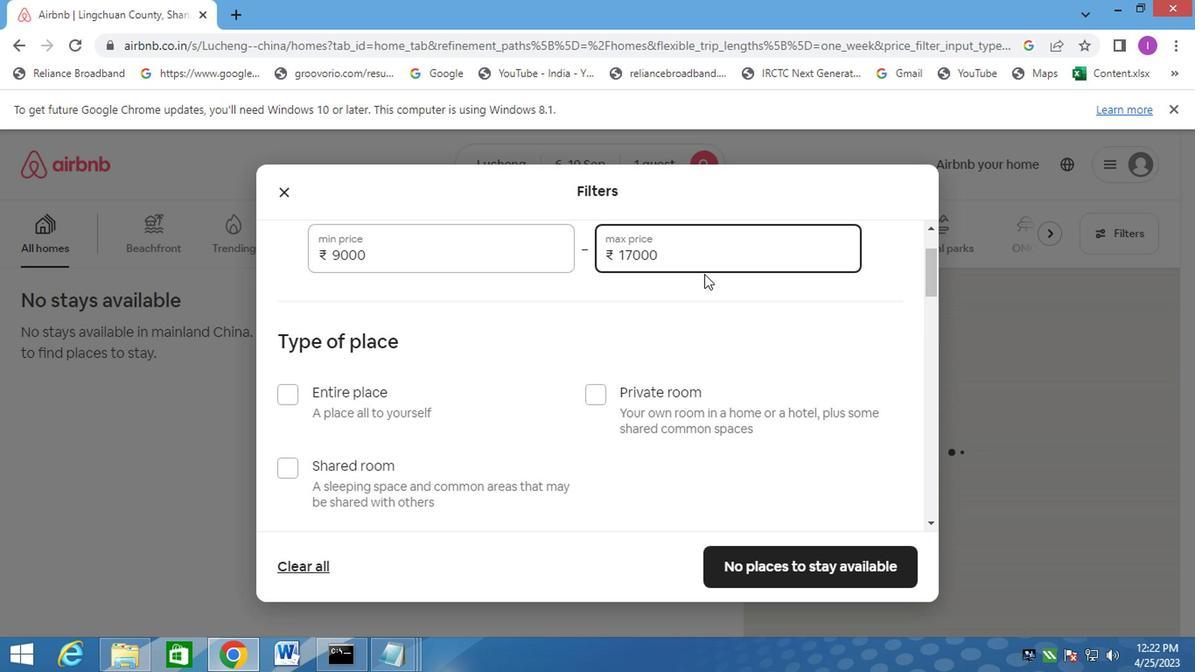 
Action: Mouse moved to (596, 310)
Screenshot: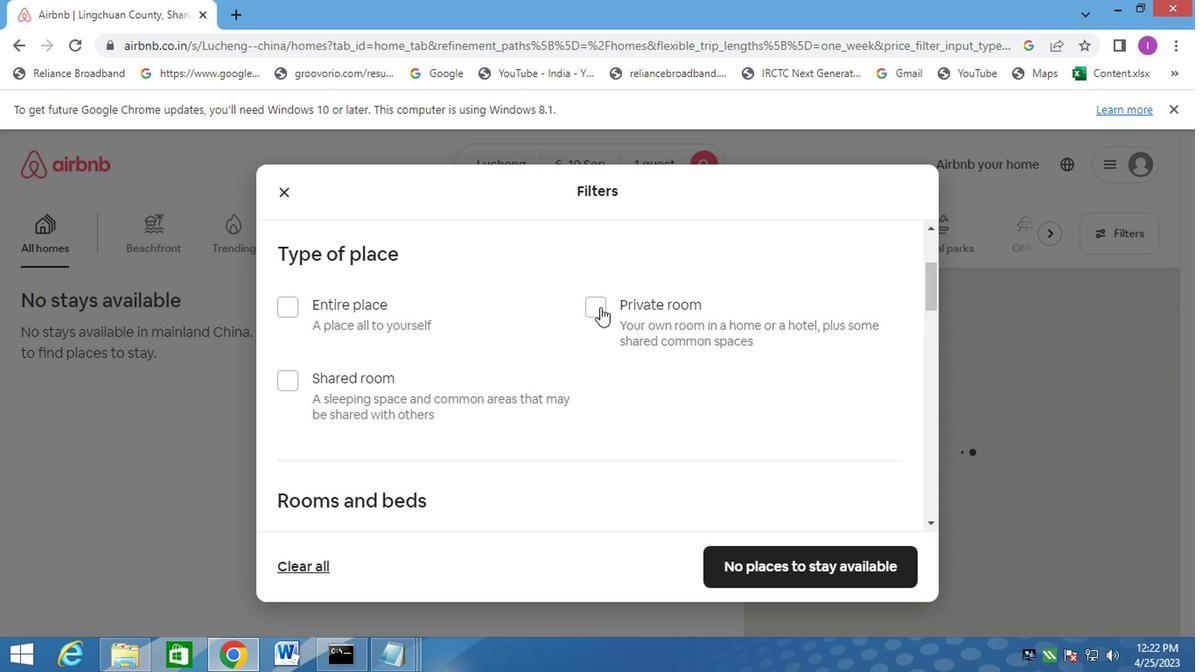 
Action: Mouse pressed left at (596, 310)
Screenshot: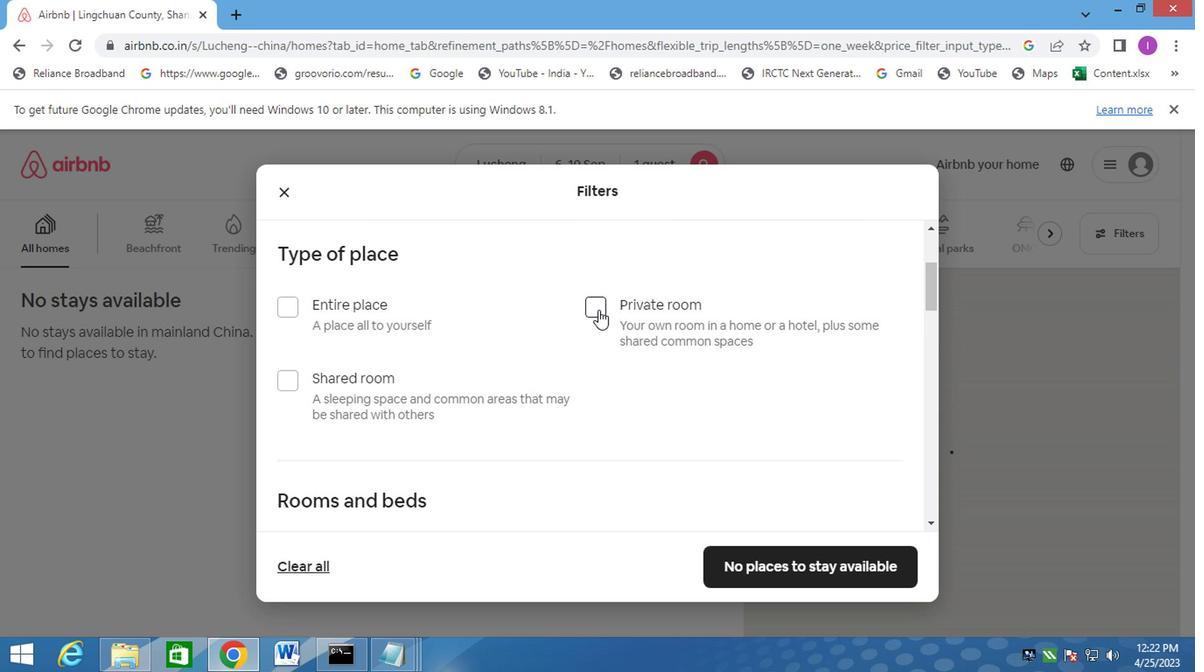 
Action: Mouse moved to (820, 348)
Screenshot: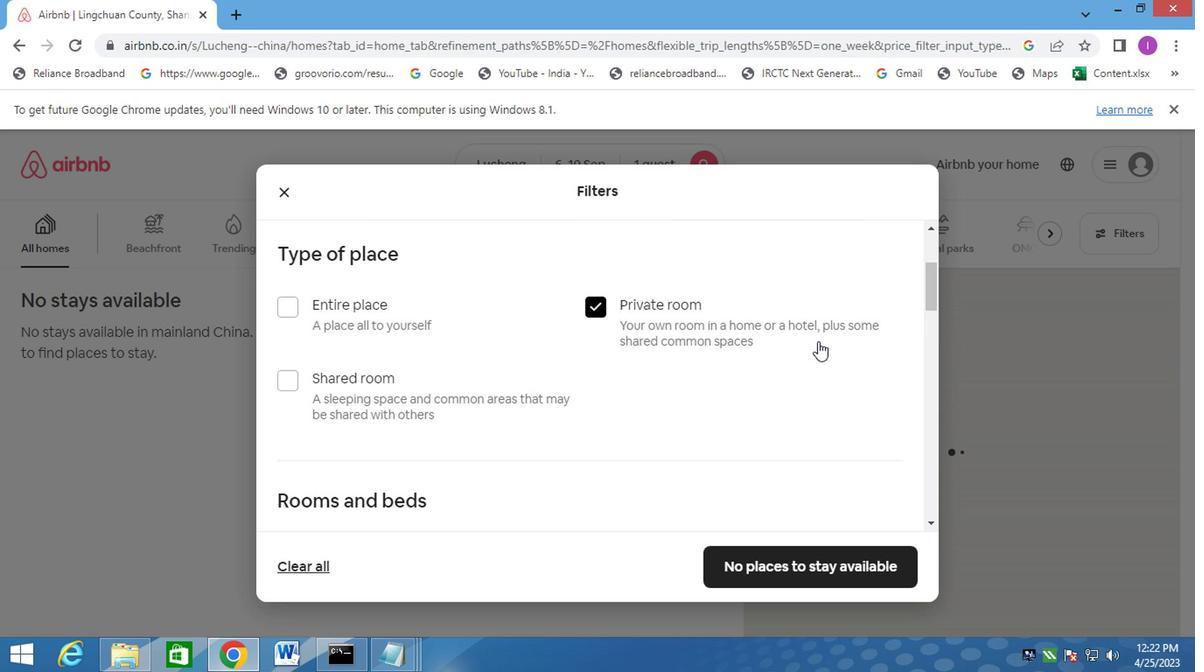 
Action: Mouse scrolled (820, 346) with delta (0, -1)
Screenshot: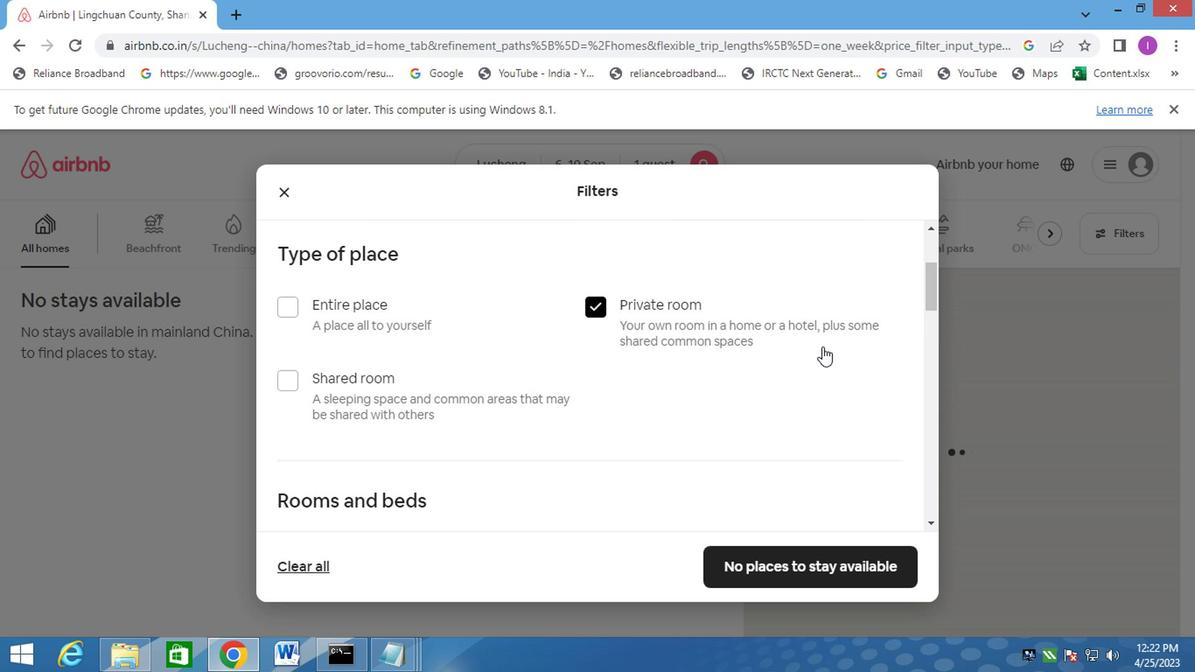
Action: Mouse moved to (821, 348)
Screenshot: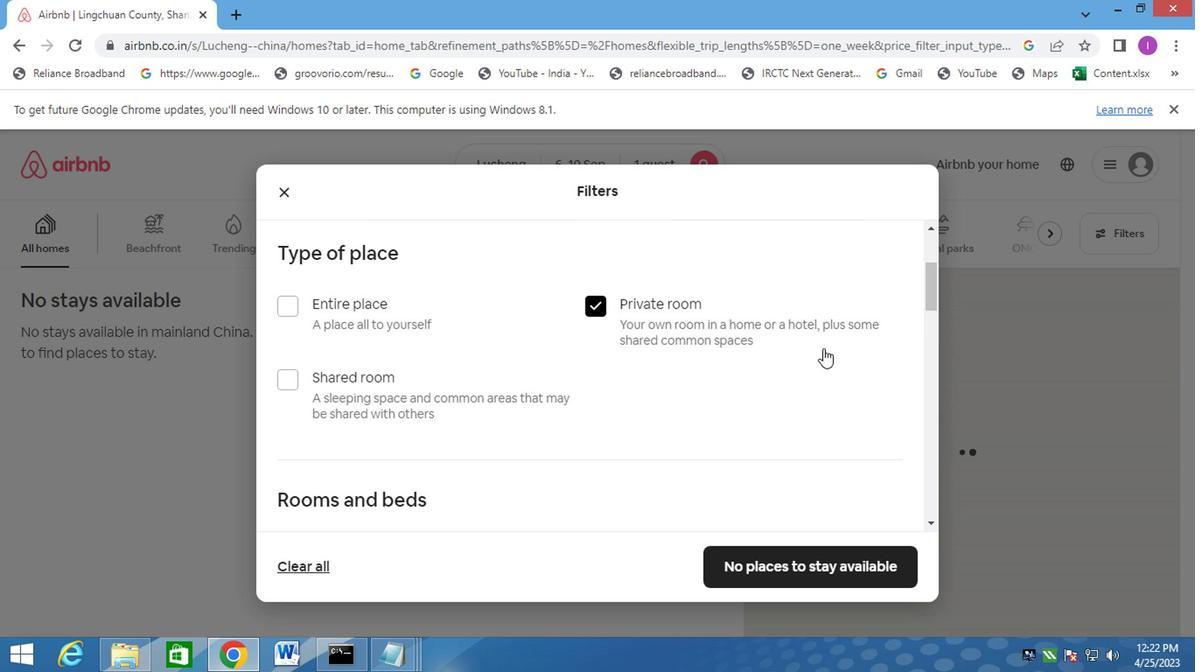 
Action: Mouse scrolled (821, 348) with delta (0, 0)
Screenshot: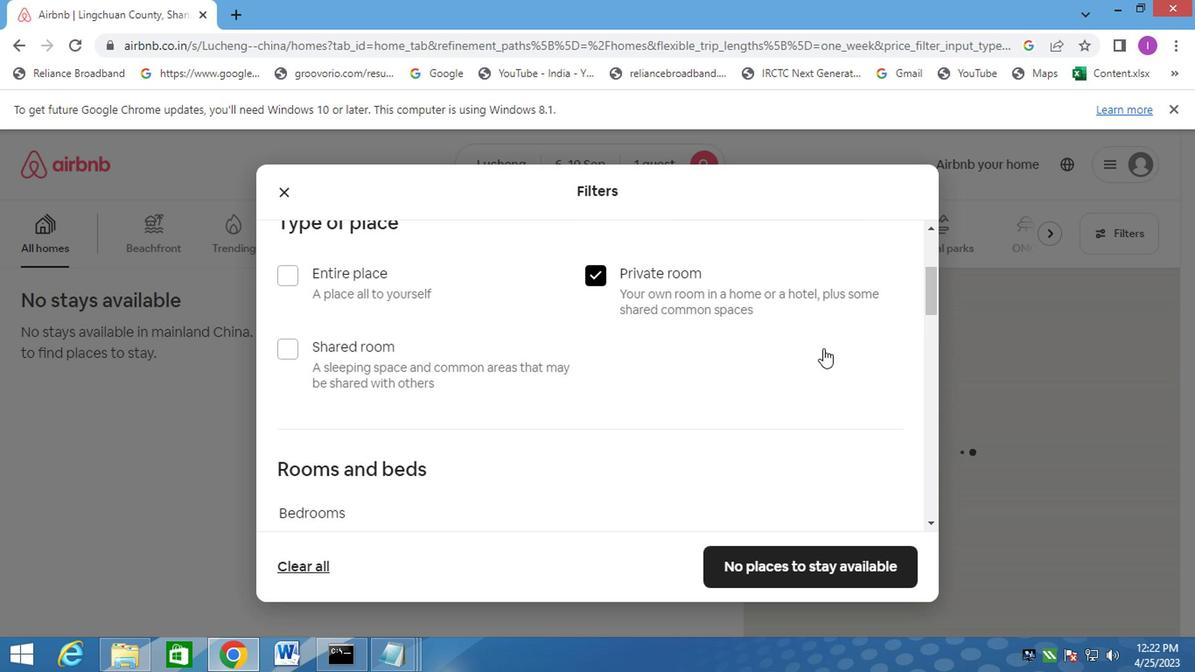 
Action: Mouse moved to (390, 404)
Screenshot: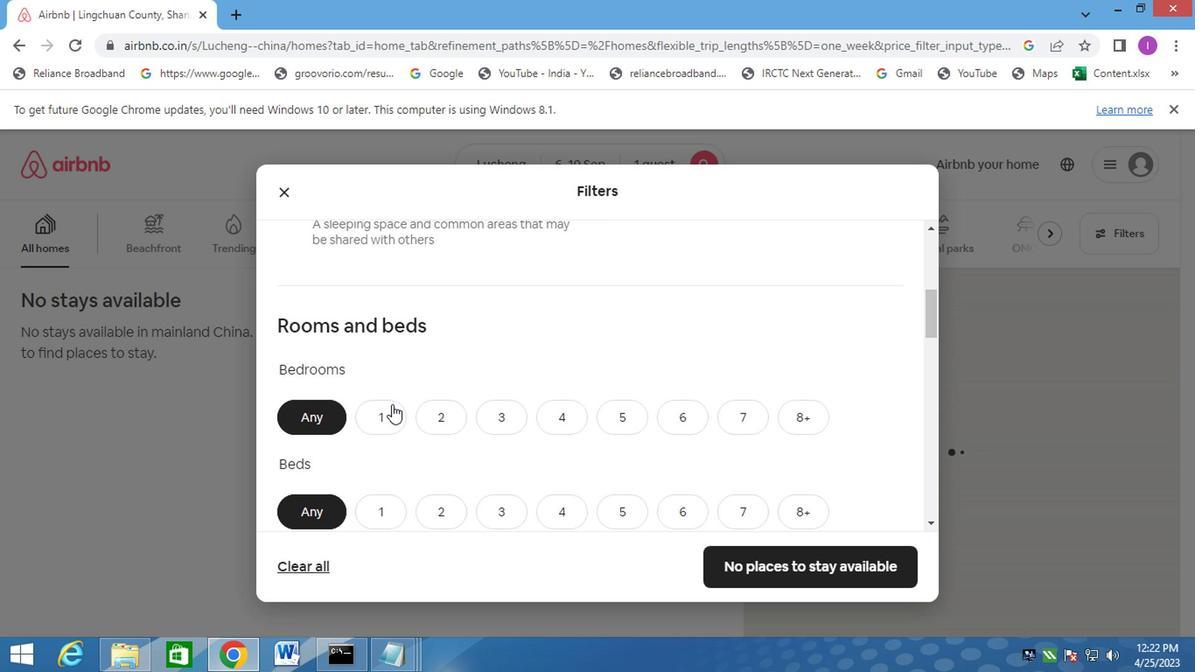 
Action: Mouse pressed left at (390, 404)
Screenshot: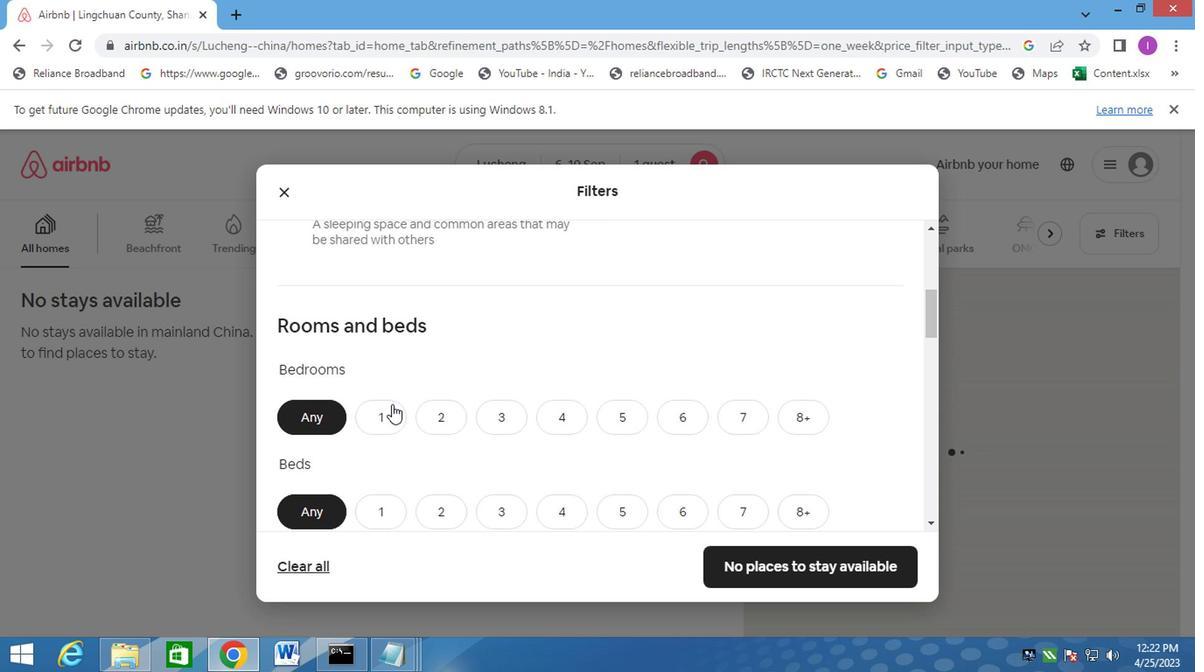 
Action: Mouse moved to (440, 396)
Screenshot: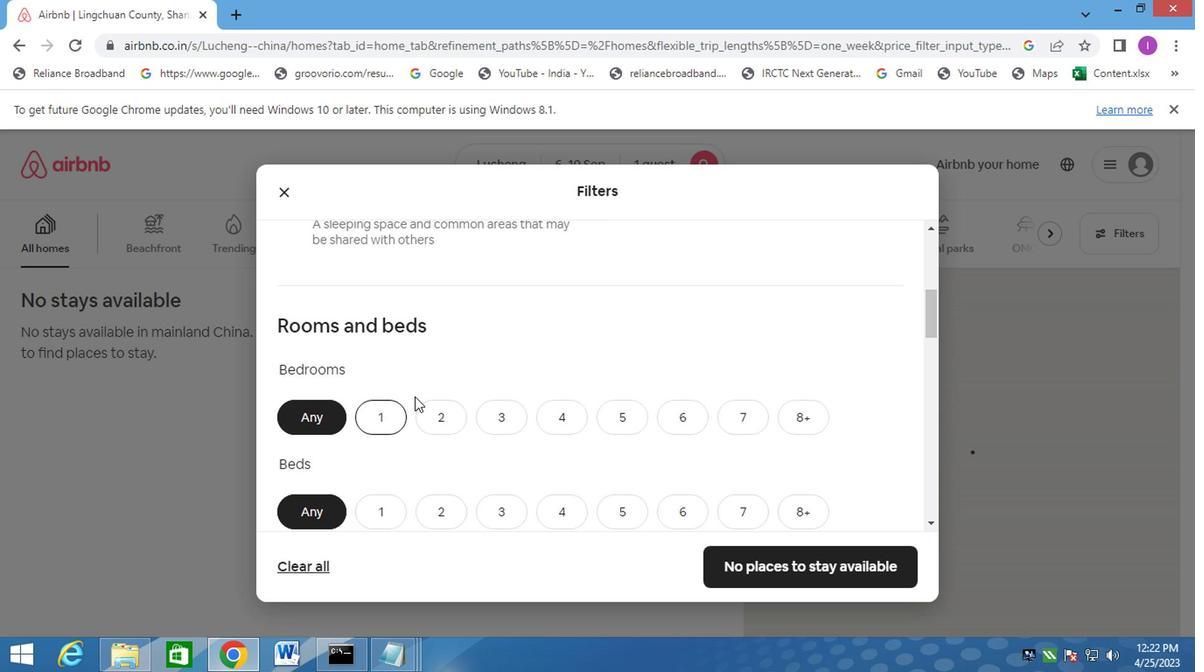 
Action: Mouse scrolled (440, 395) with delta (0, 0)
Screenshot: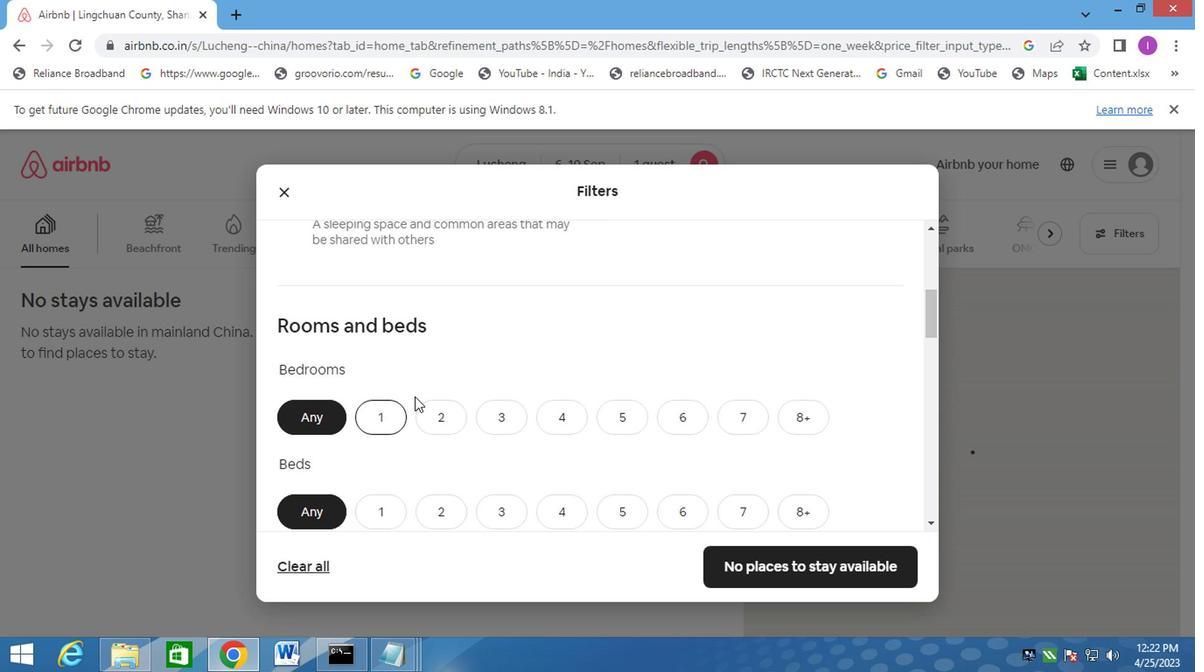 
Action: Mouse moved to (449, 398)
Screenshot: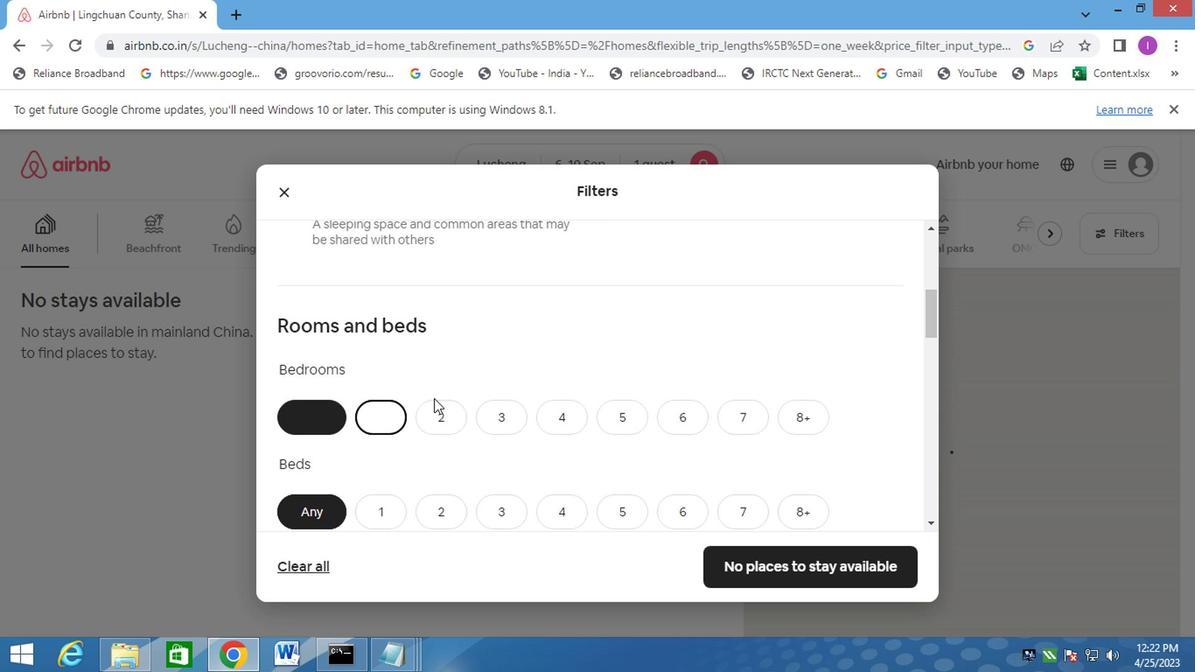 
Action: Mouse scrolled (449, 397) with delta (0, 0)
Screenshot: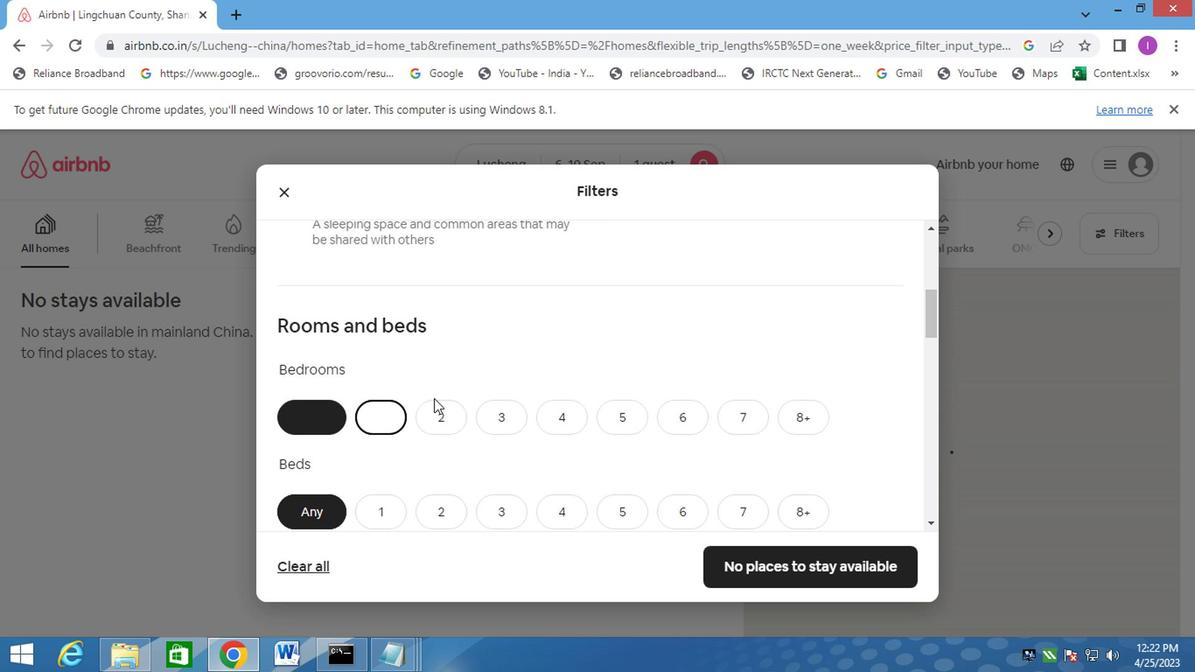 
Action: Mouse moved to (449, 398)
Screenshot: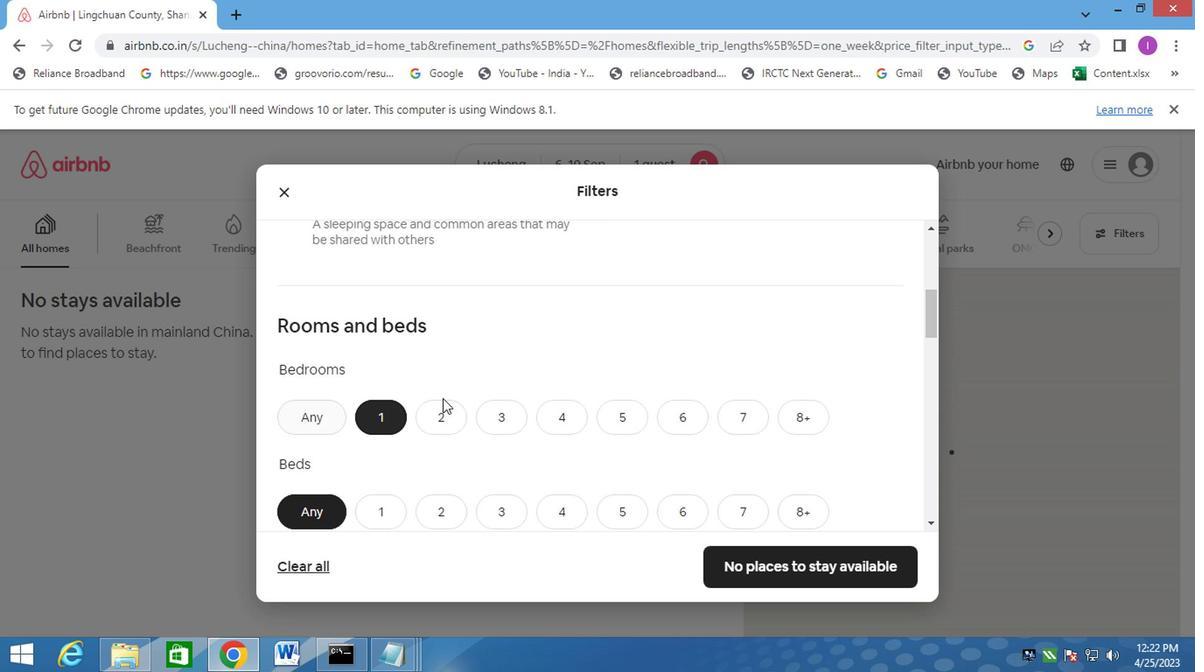 
Action: Mouse scrolled (449, 397) with delta (0, 0)
Screenshot: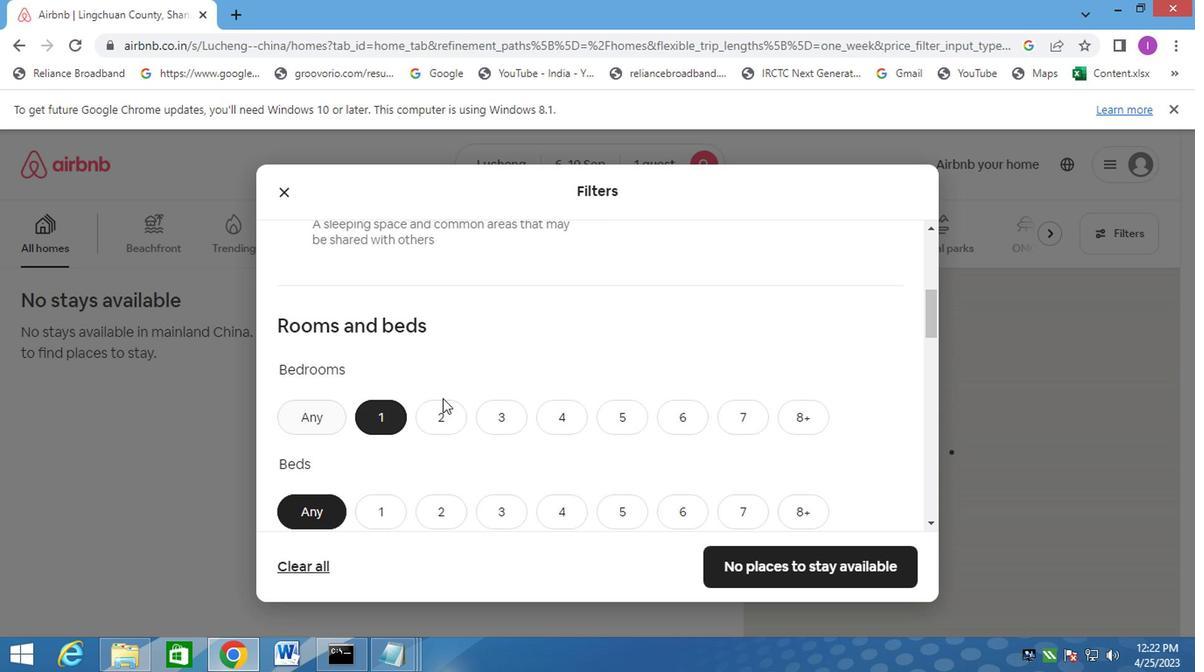 
Action: Mouse moved to (392, 257)
Screenshot: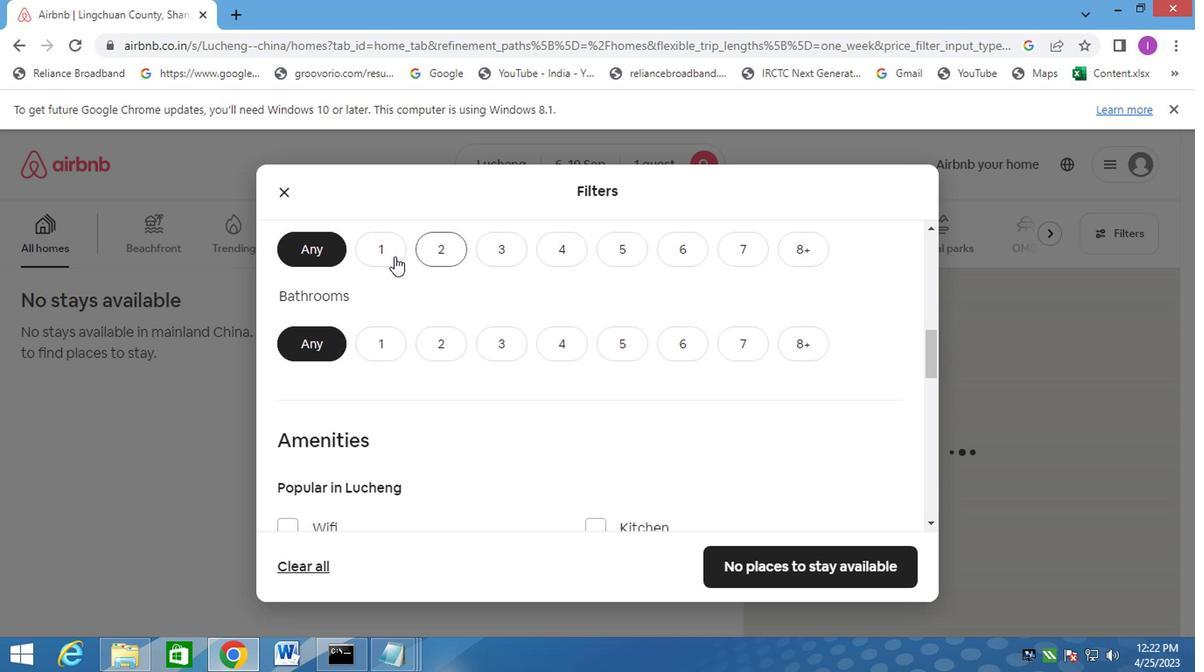 
Action: Mouse pressed left at (392, 257)
Screenshot: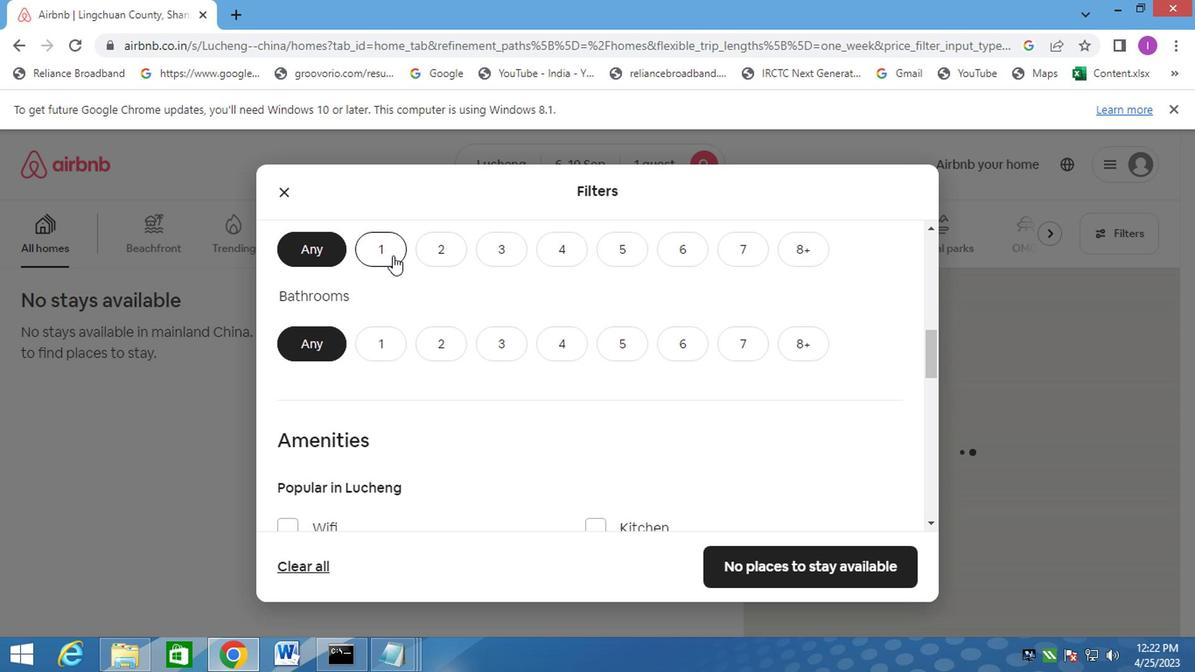 
Action: Mouse moved to (386, 332)
Screenshot: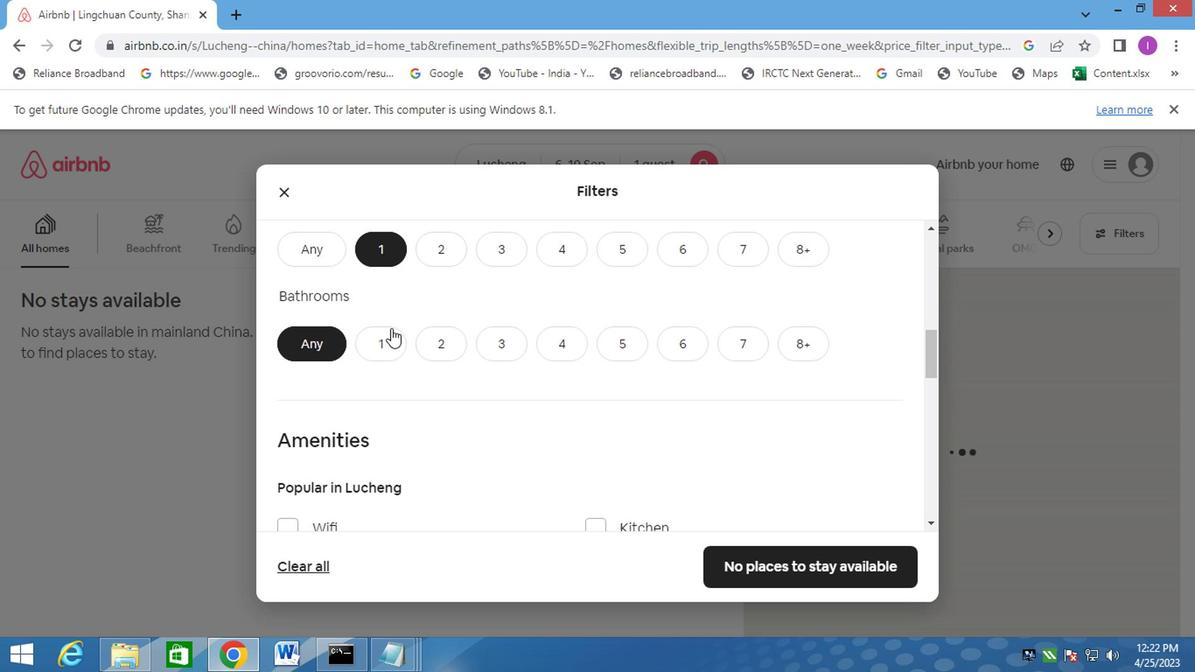 
Action: Mouse pressed left at (386, 332)
Screenshot: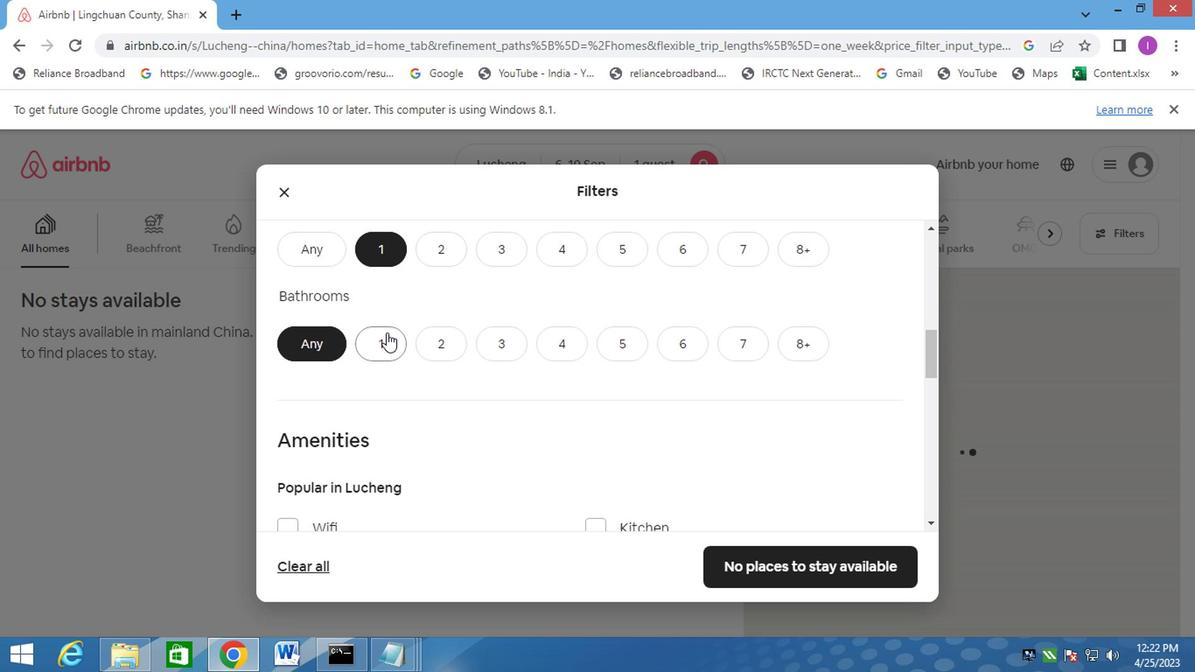 
Action: Mouse moved to (517, 356)
Screenshot: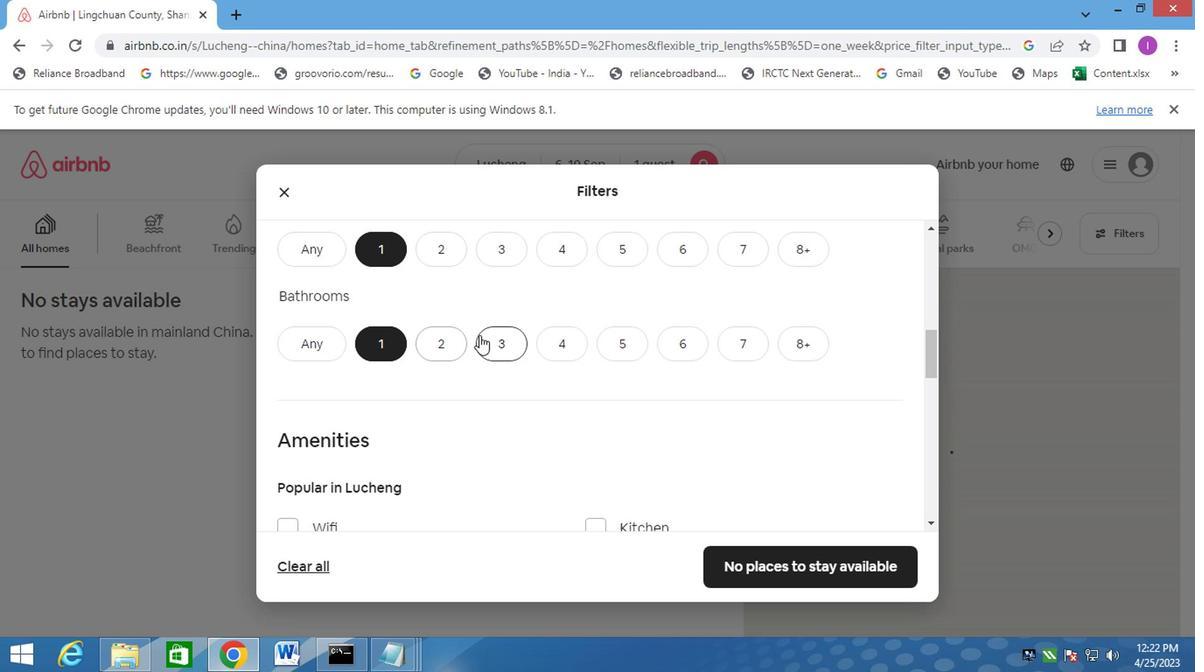 
Action: Mouse scrolled (517, 353) with delta (0, -1)
Screenshot: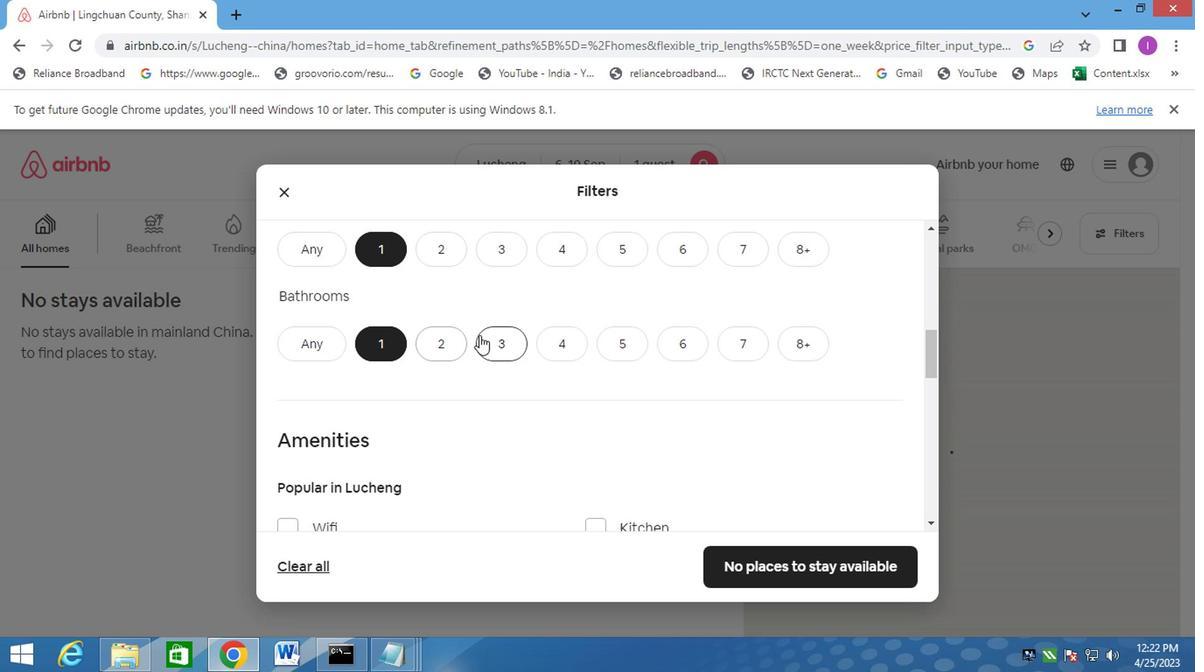 
Action: Mouse scrolled (517, 355) with delta (0, -1)
Screenshot: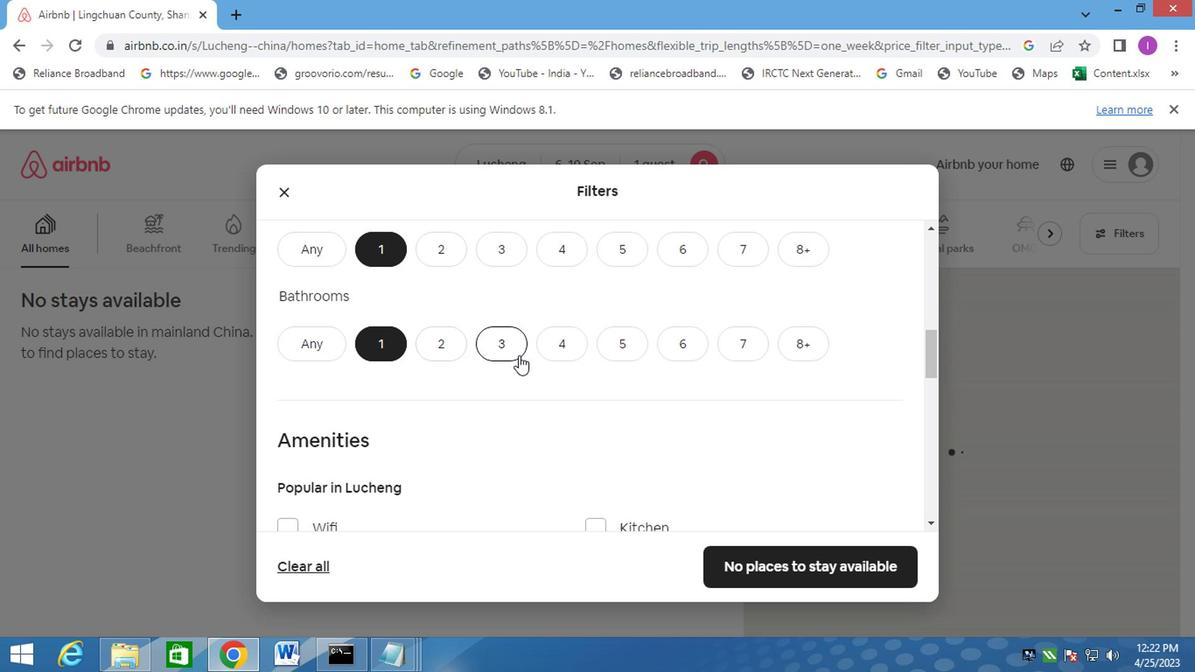 
Action: Mouse moved to (515, 359)
Screenshot: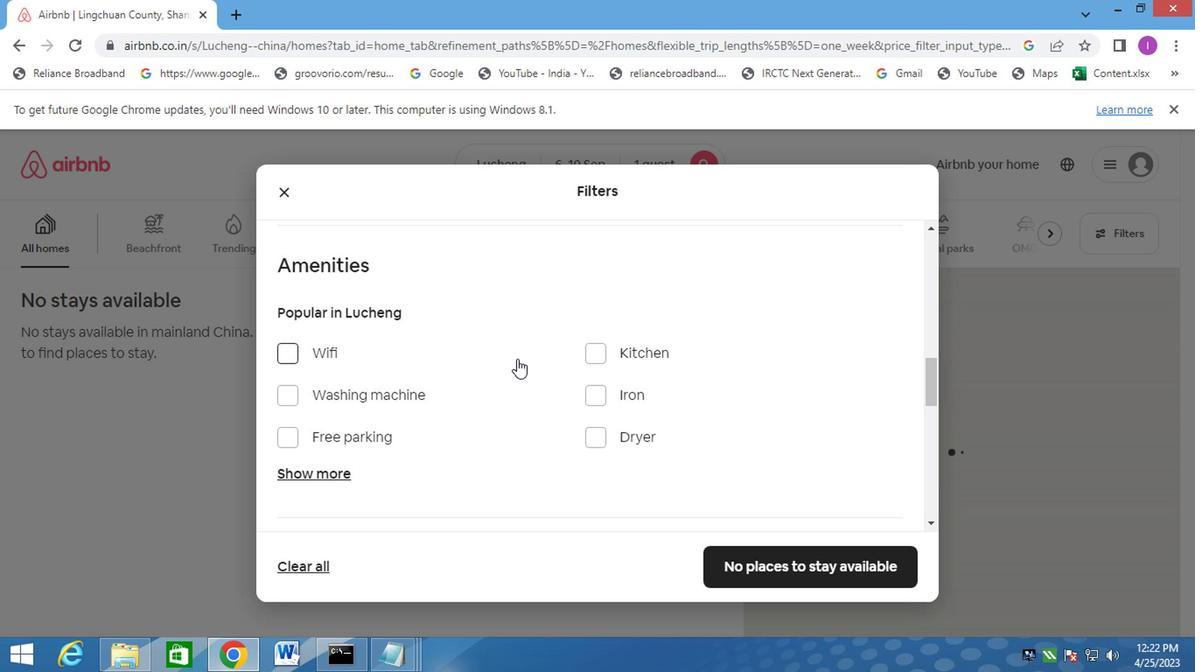 
Action: Mouse scrolled (515, 359) with delta (0, 0)
Screenshot: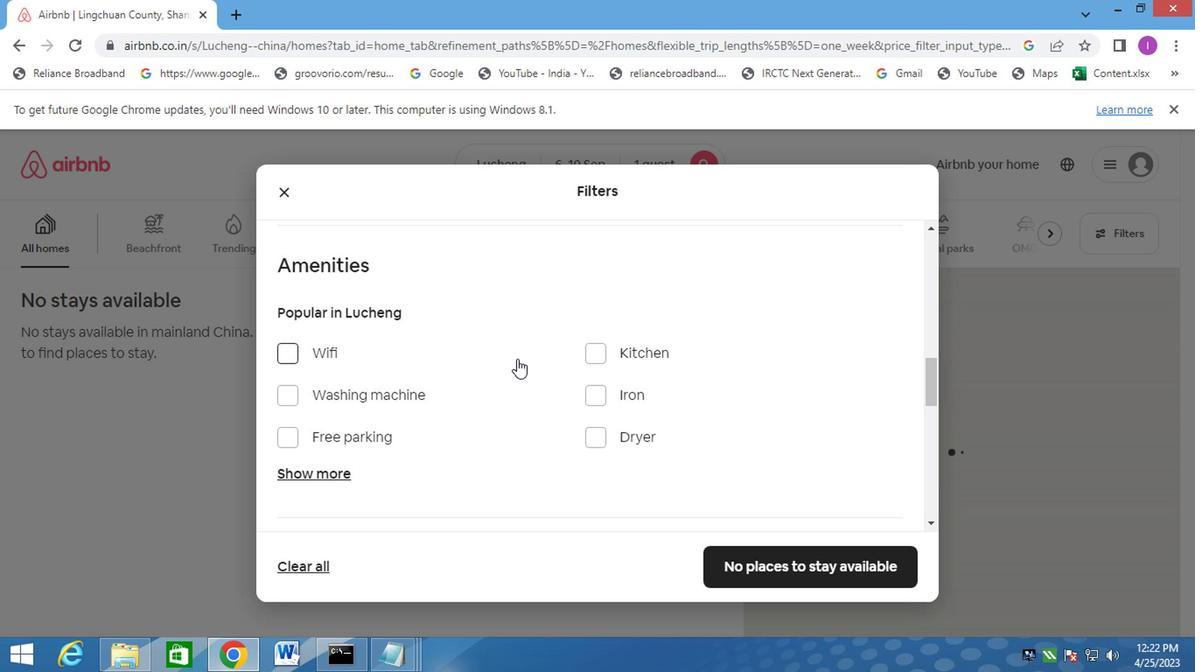 
Action: Mouse moved to (515, 362)
Screenshot: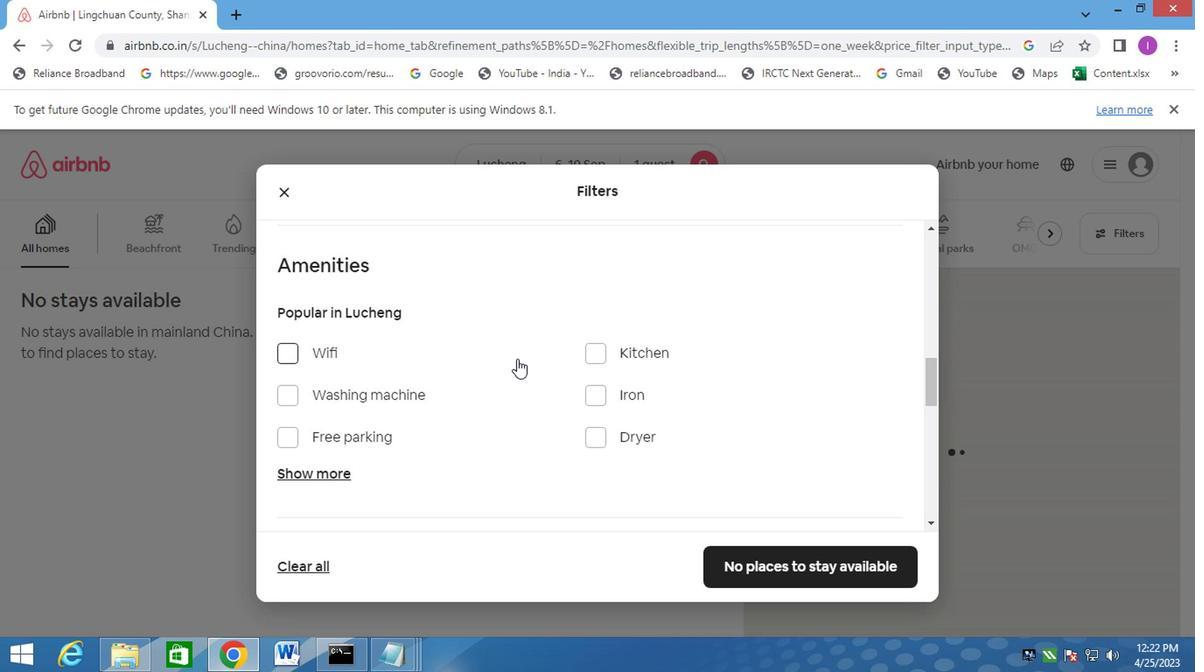 
Action: Mouse scrolled (515, 361) with delta (0, 0)
Screenshot: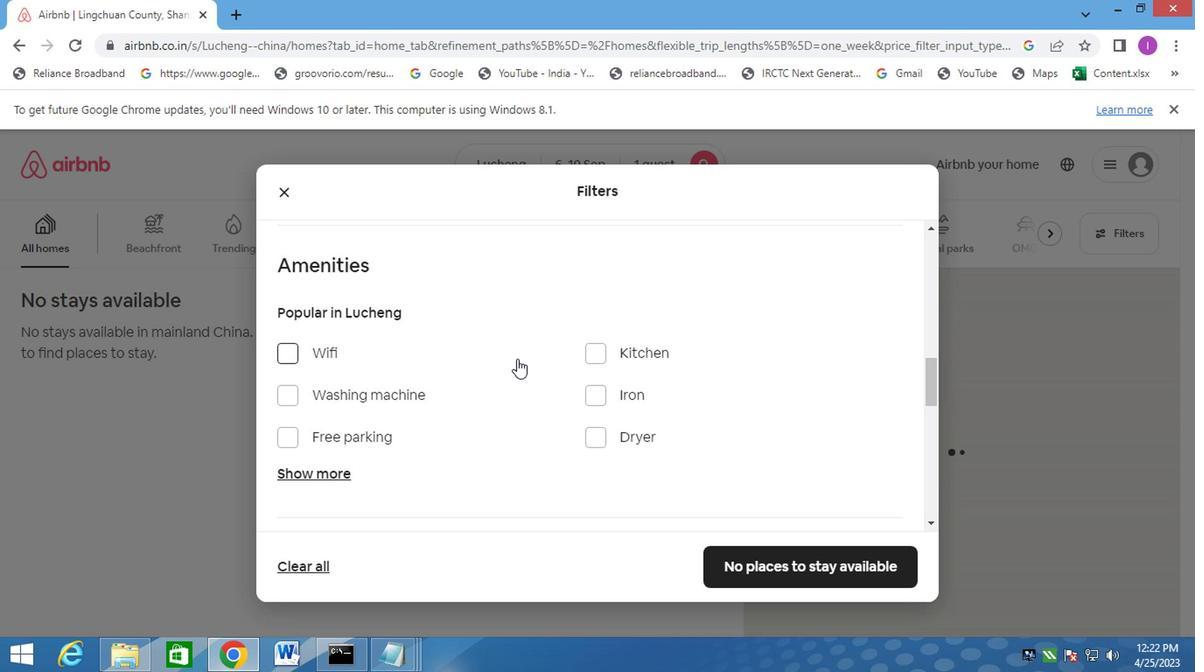 
Action: Mouse moved to (516, 359)
Screenshot: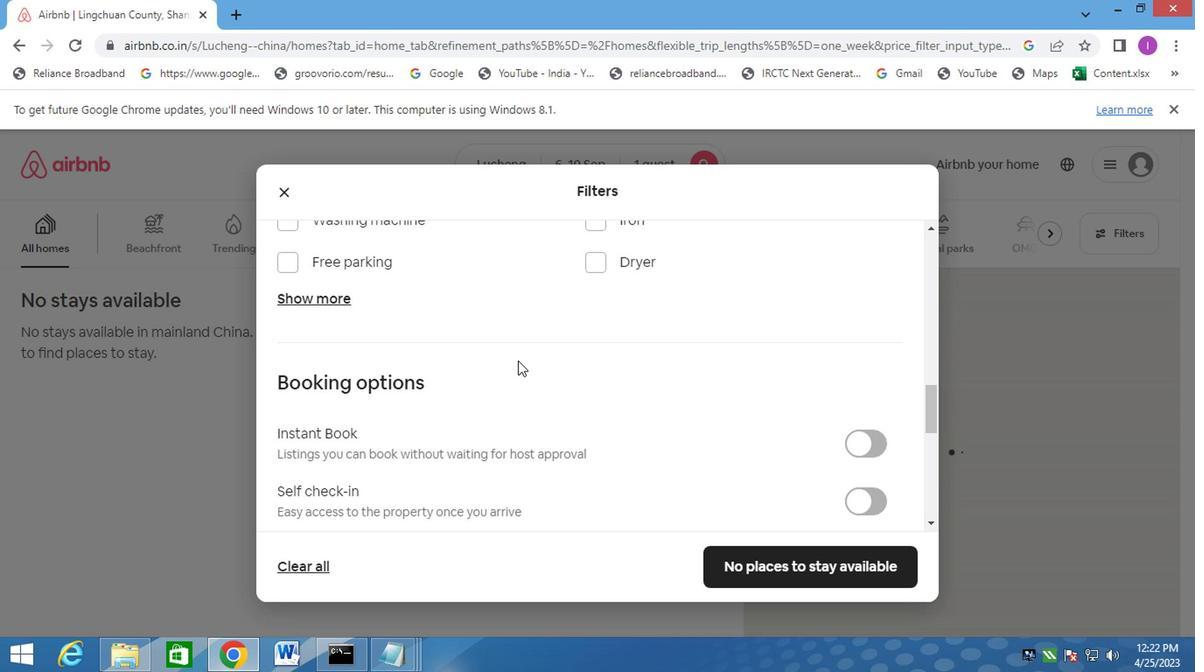 
Action: Mouse scrolled (516, 357) with delta (0, -1)
Screenshot: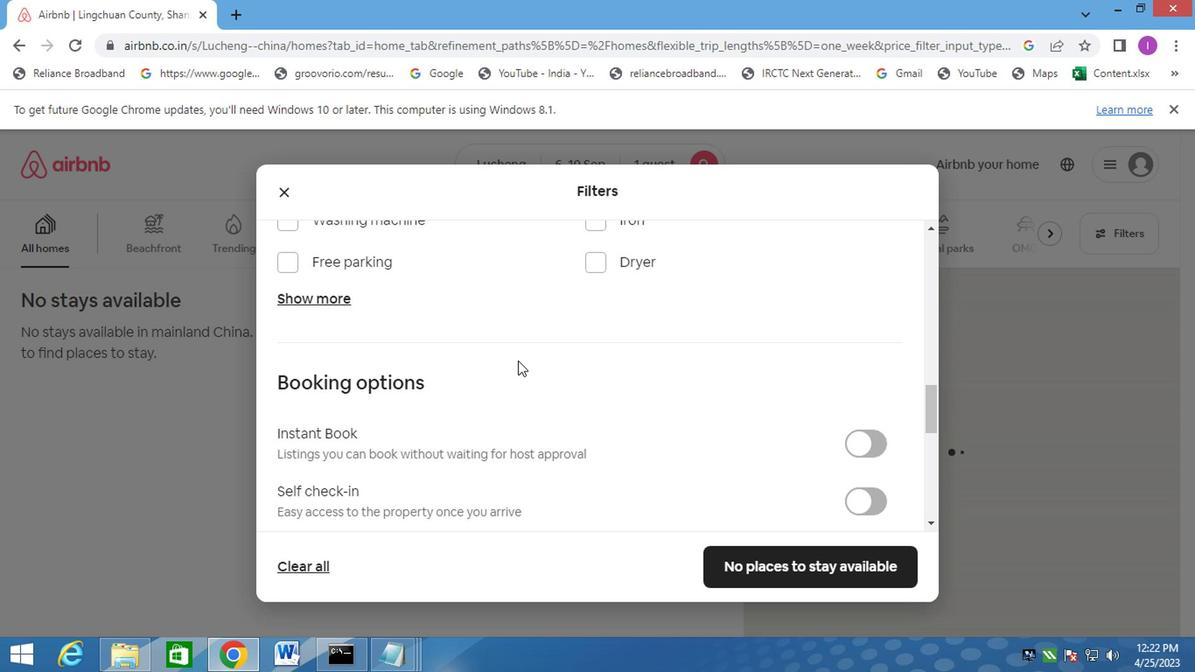 
Action: Mouse scrolled (516, 359) with delta (0, 0)
Screenshot: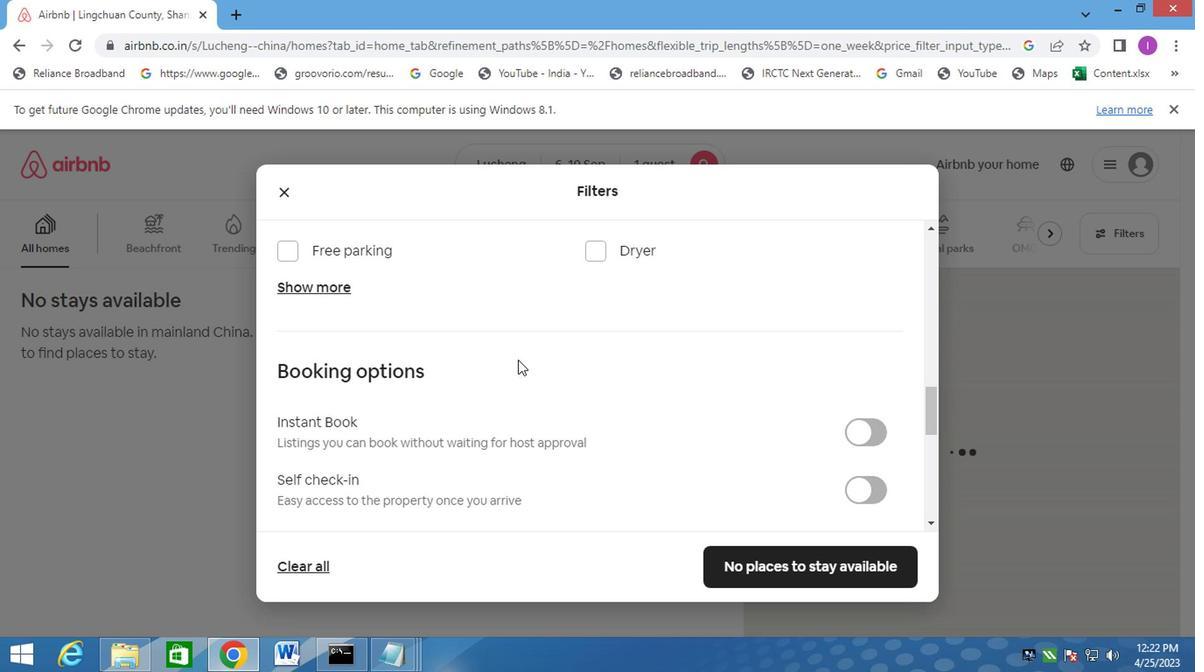 
Action: Mouse moved to (516, 357)
Screenshot: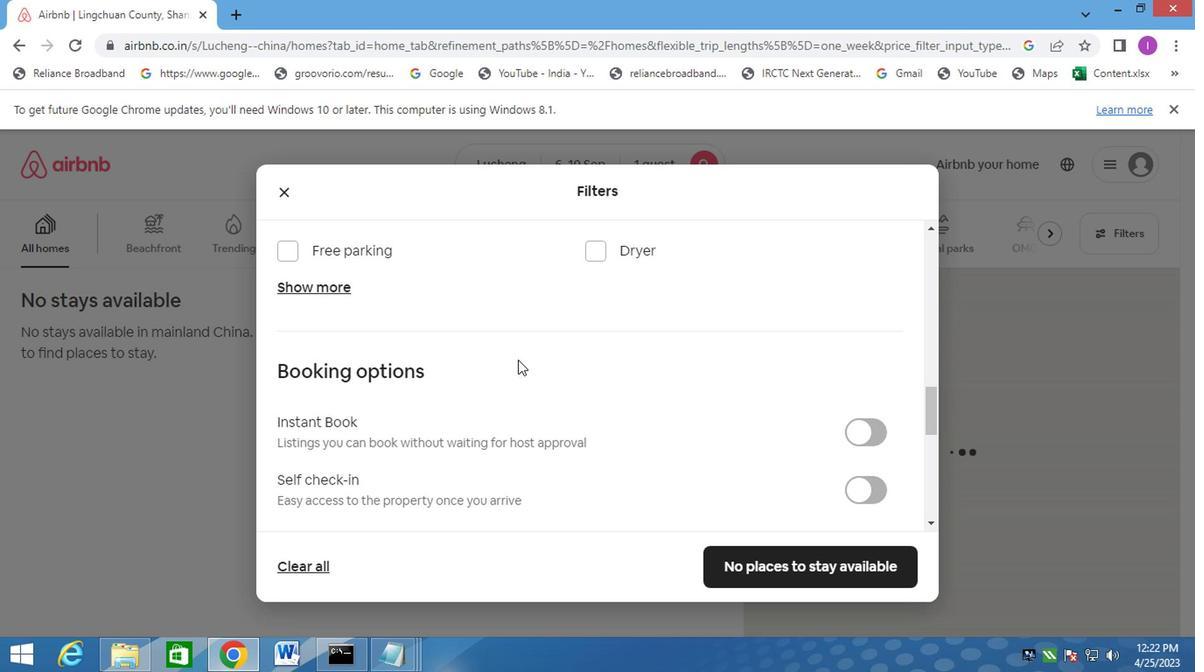 
Action: Mouse scrolled (516, 357) with delta (0, 0)
Screenshot: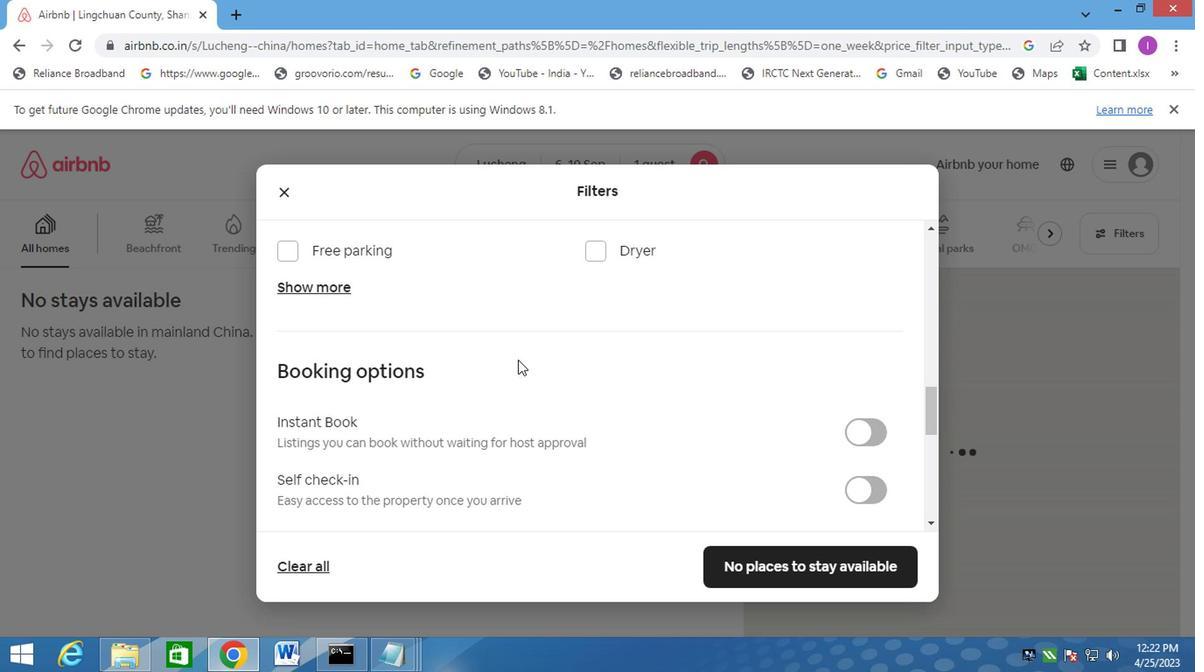 
Action: Mouse moved to (517, 355)
Screenshot: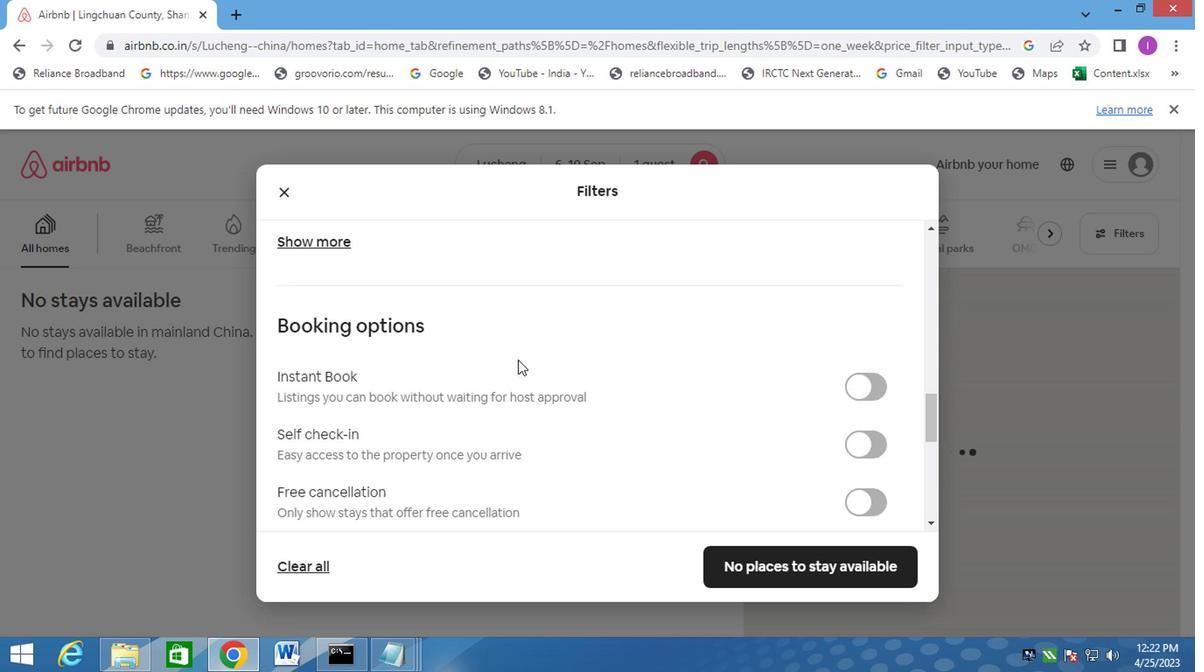 
Action: Mouse scrolled (517, 356) with delta (0, 1)
Screenshot: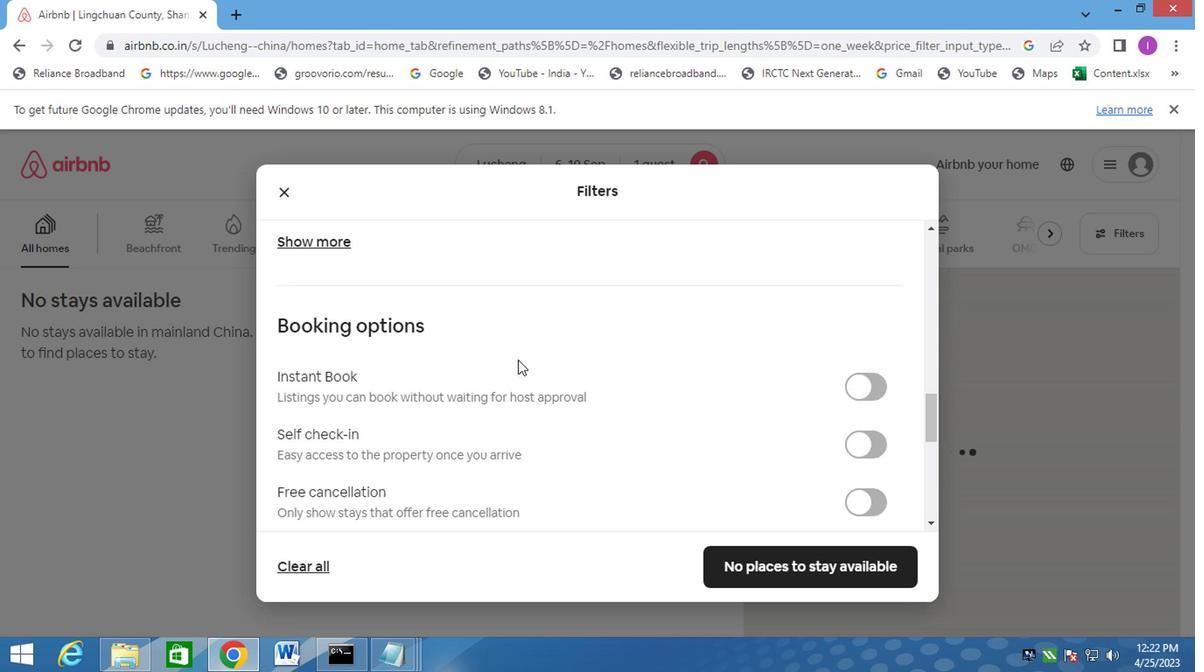 
Action: Mouse moved to (517, 353)
Screenshot: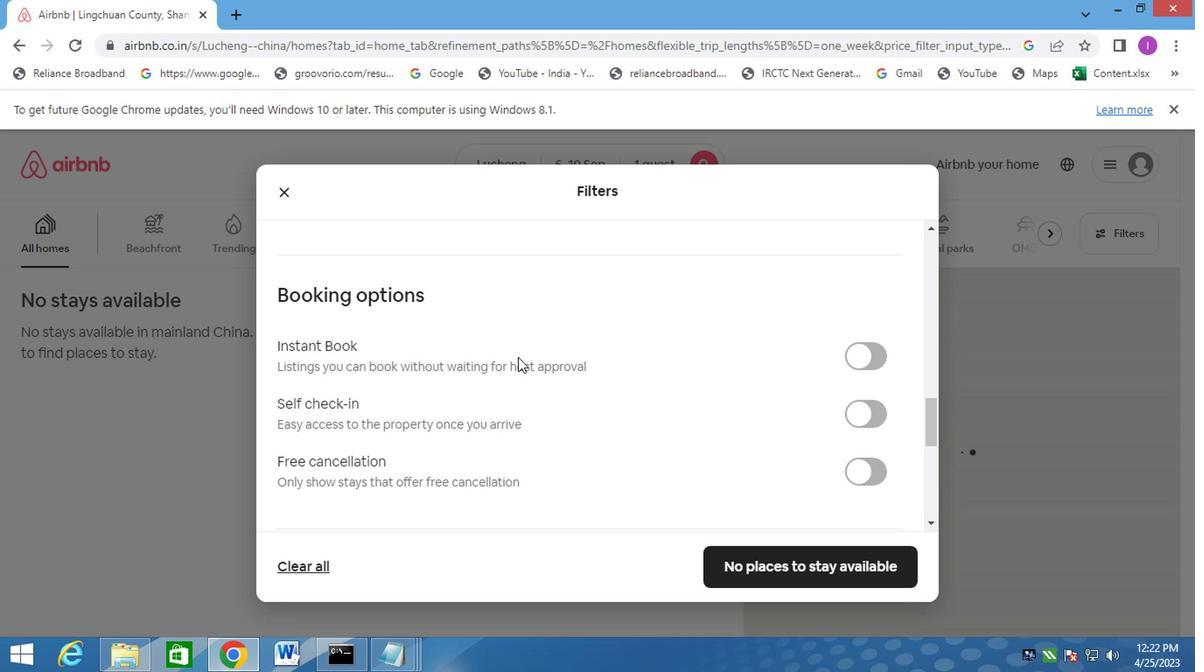 
Action: Mouse scrolled (517, 353) with delta (0, 0)
Screenshot: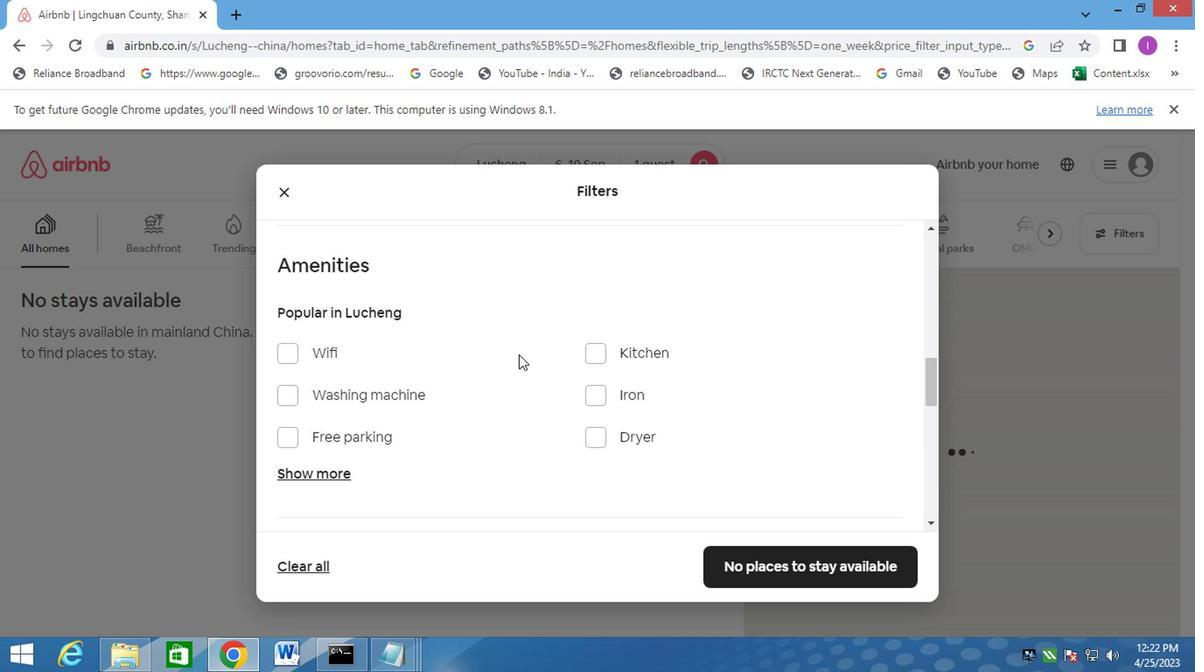 
Action: Mouse scrolled (517, 353) with delta (0, 0)
Screenshot: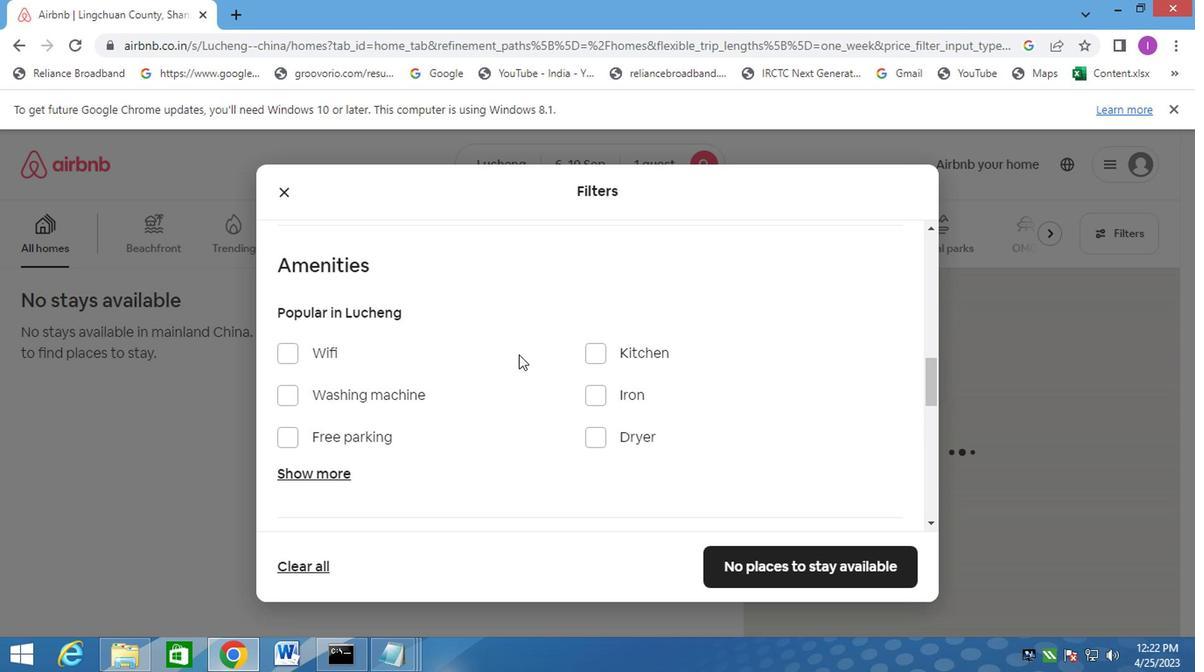 
Action: Mouse scrolled (517, 353) with delta (0, 0)
Screenshot: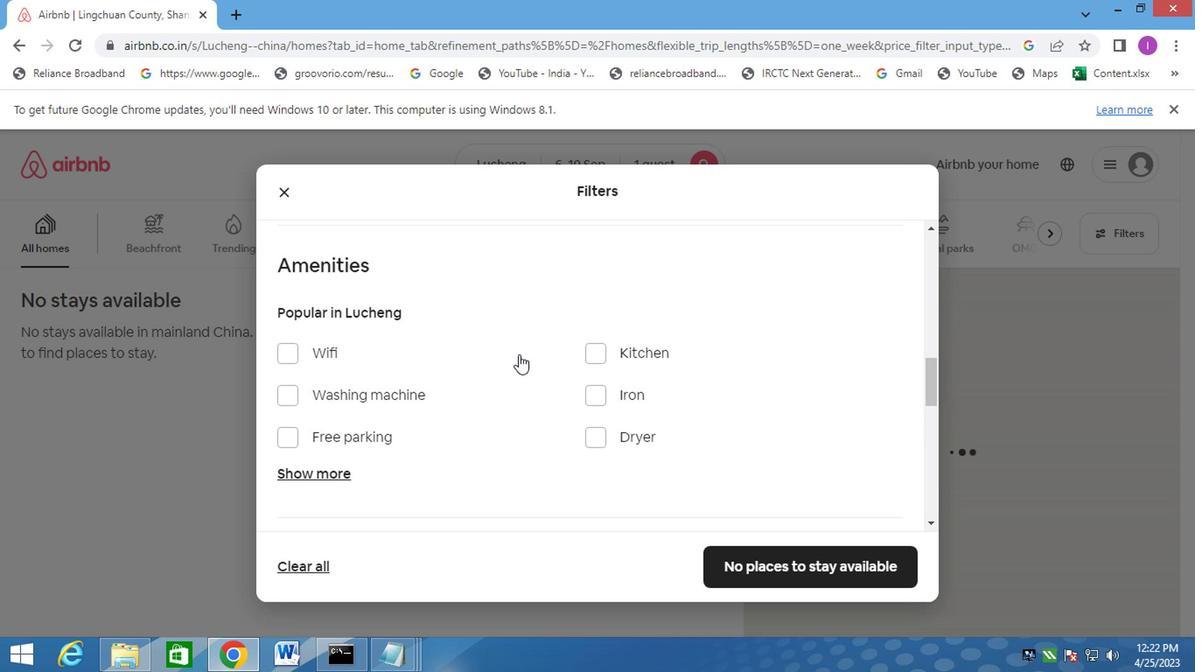 
Action: Mouse scrolled (517, 353) with delta (0, 0)
Screenshot: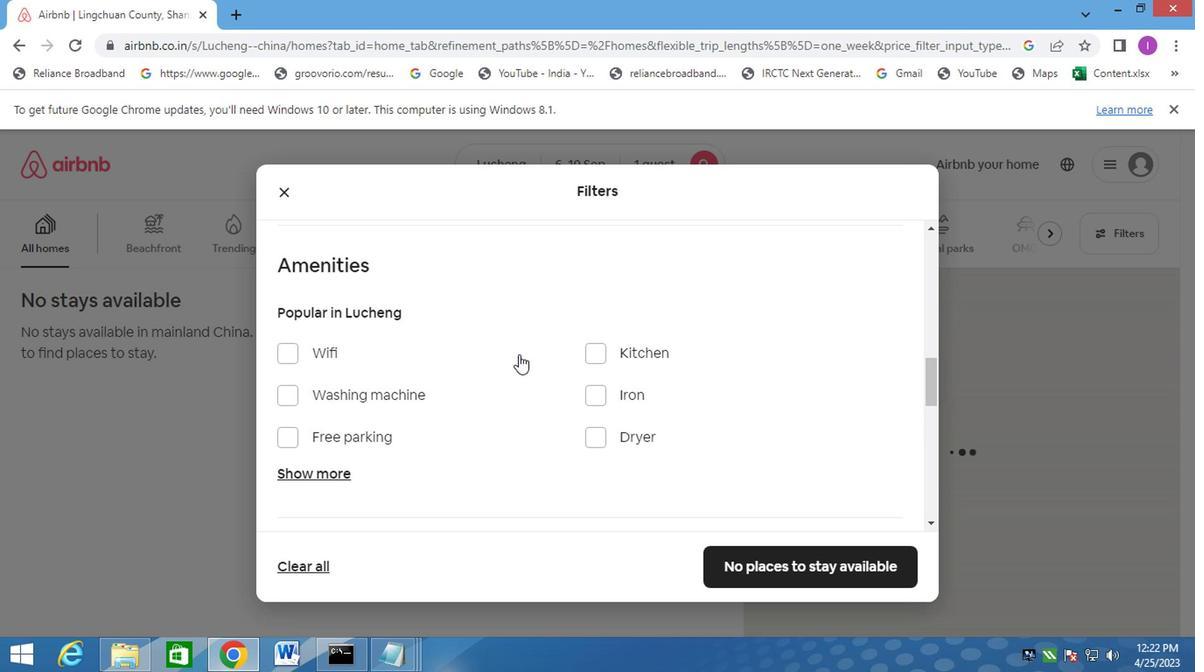 
Action: Mouse moved to (517, 349)
Screenshot: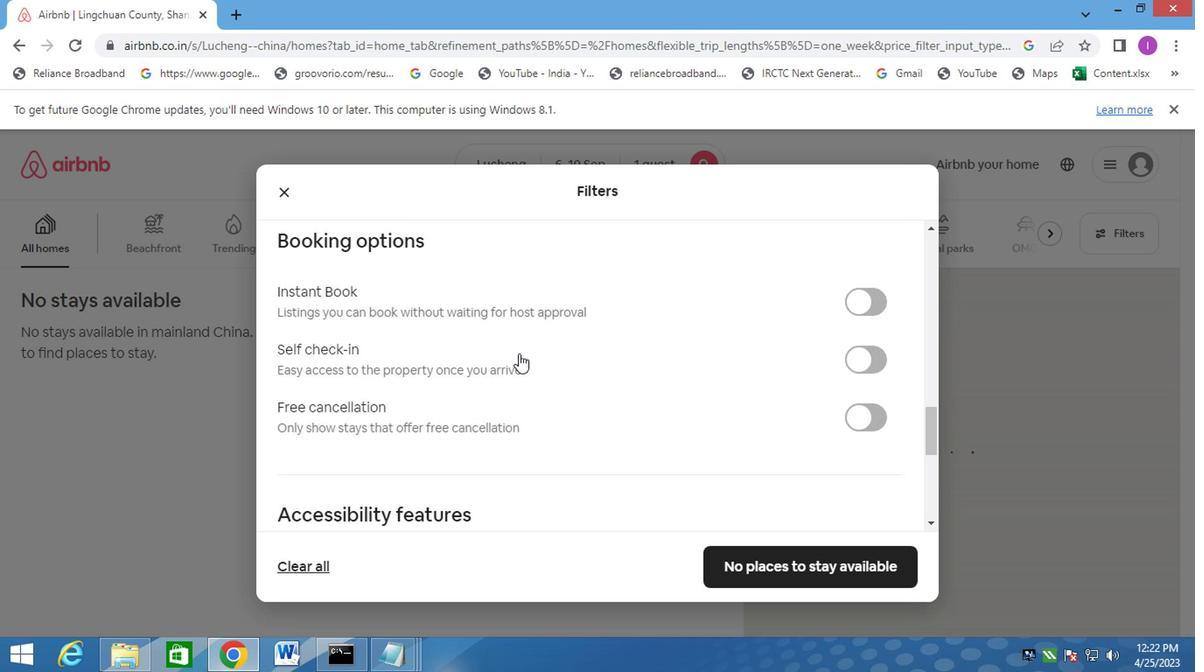 
Action: Mouse scrolled (517, 348) with delta (0, -1)
Screenshot: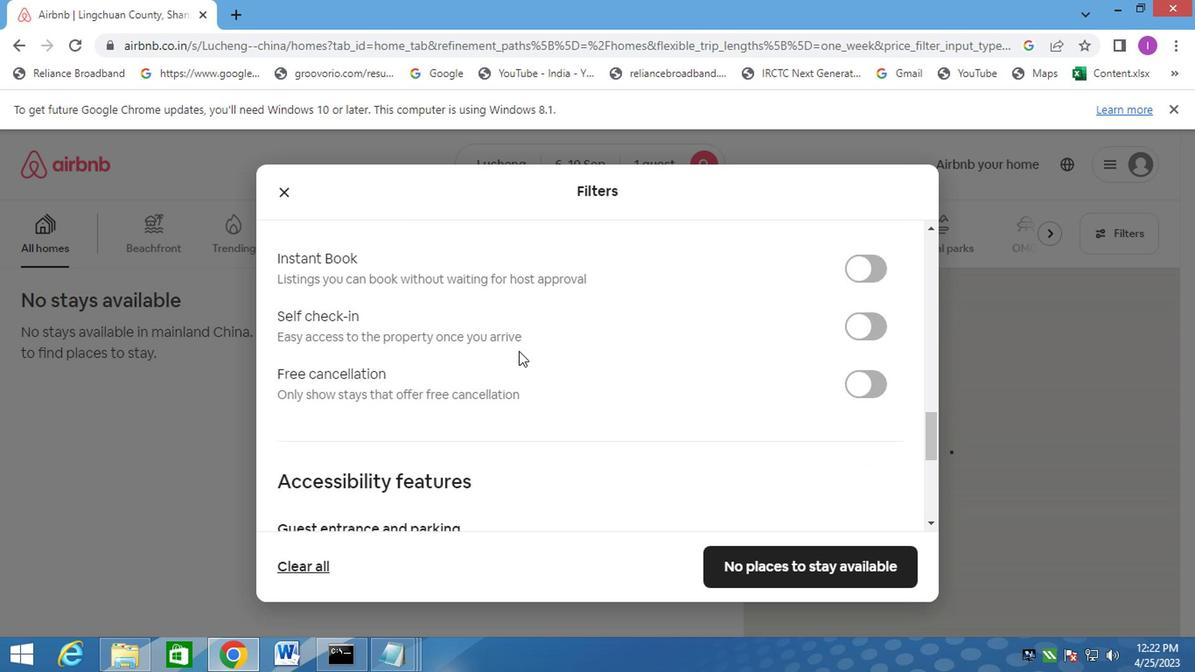 
Action: Mouse moved to (517, 349)
Screenshot: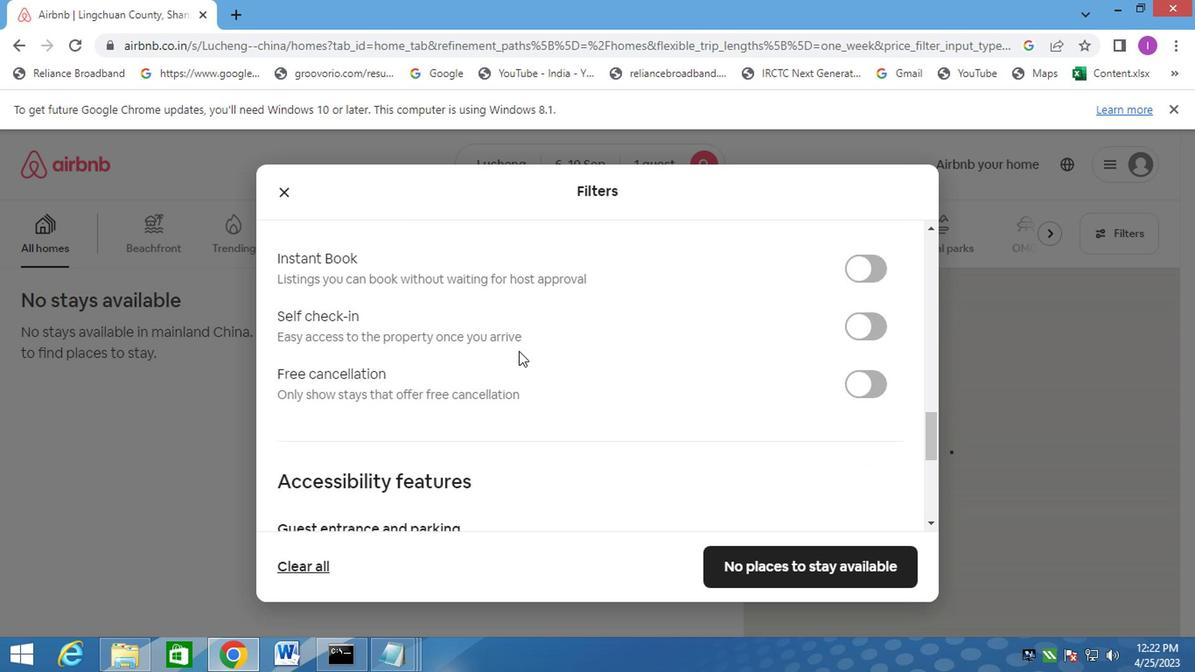 
Action: Mouse scrolled (517, 348) with delta (0, -1)
Screenshot: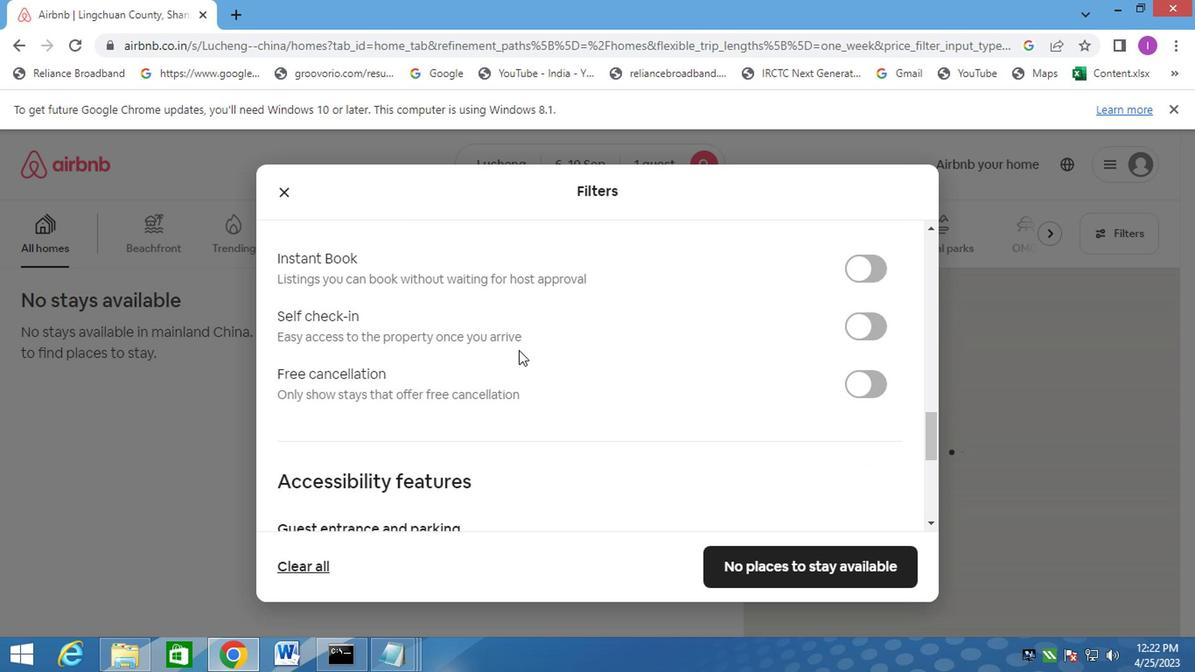 
Action: Mouse scrolled (517, 348) with delta (0, -1)
Screenshot: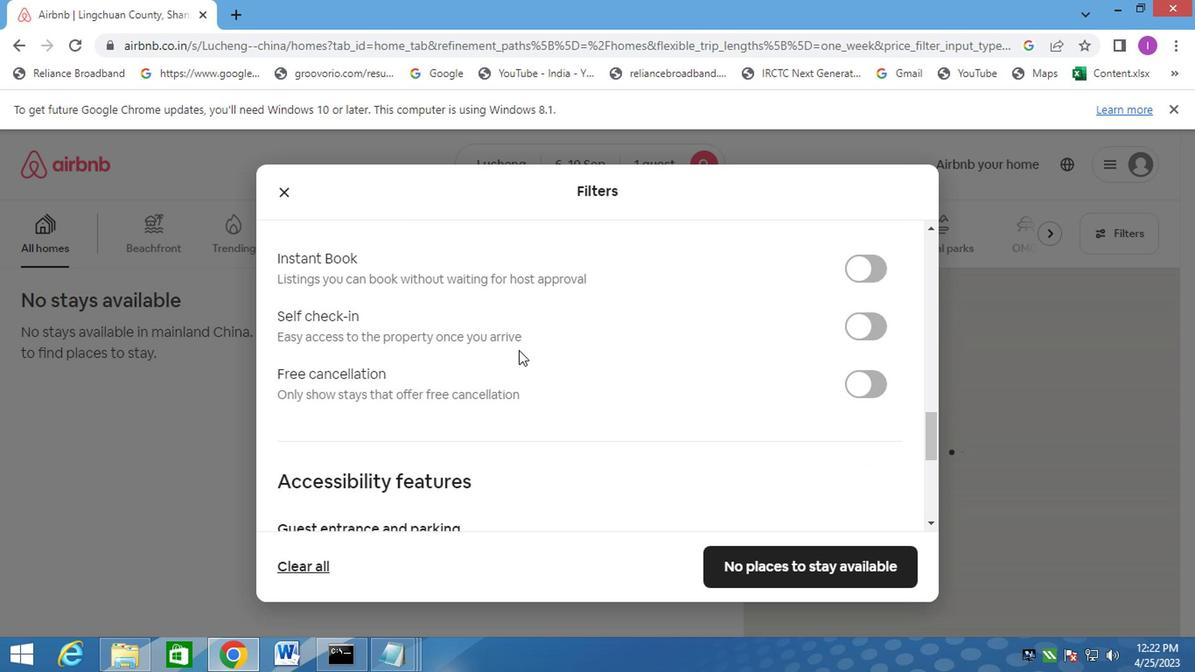 
Action: Mouse moved to (519, 349)
Screenshot: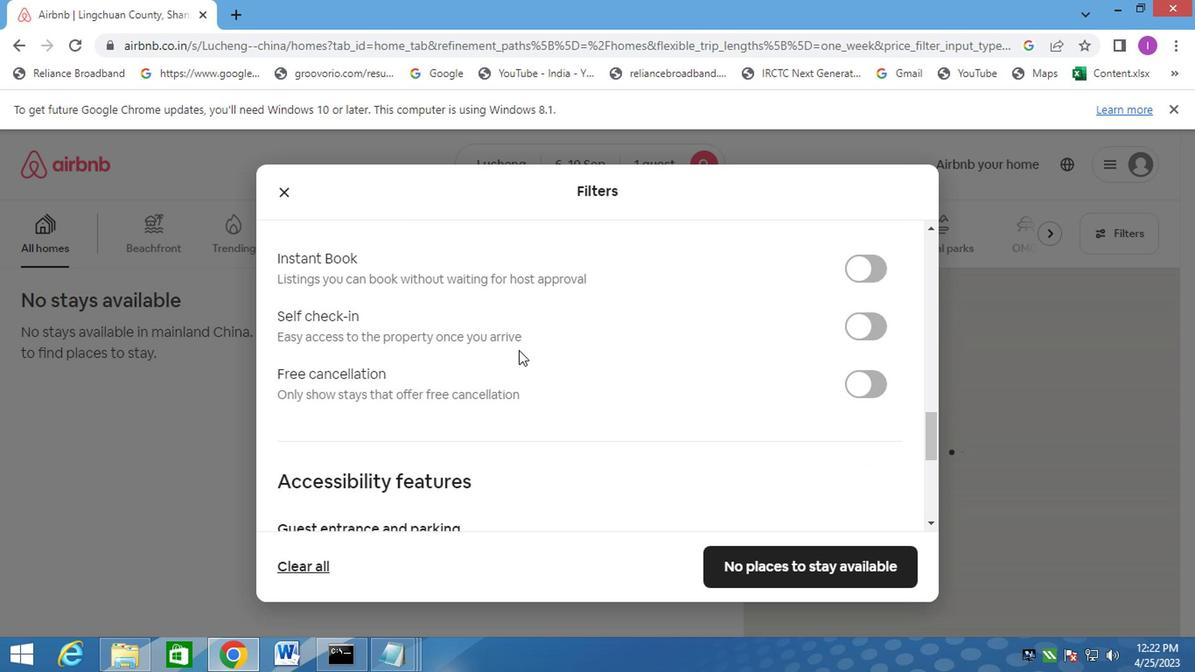 
Action: Mouse scrolled (519, 348) with delta (0, -1)
Screenshot: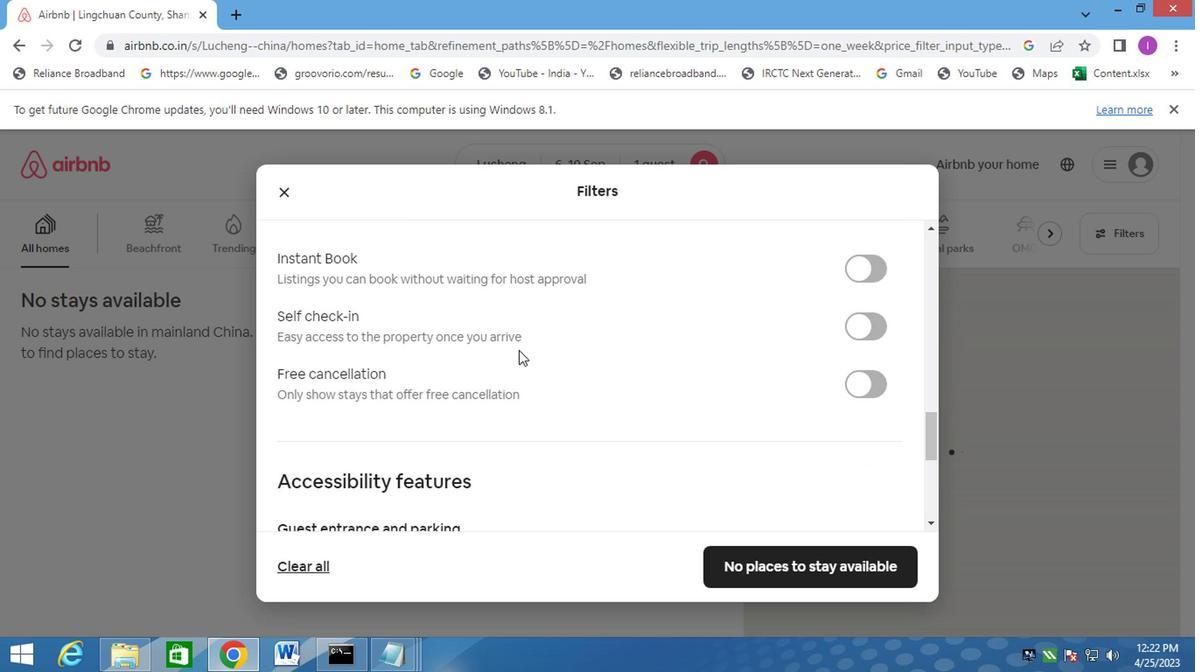 
Action: Mouse scrolled (519, 348) with delta (0, -1)
Screenshot: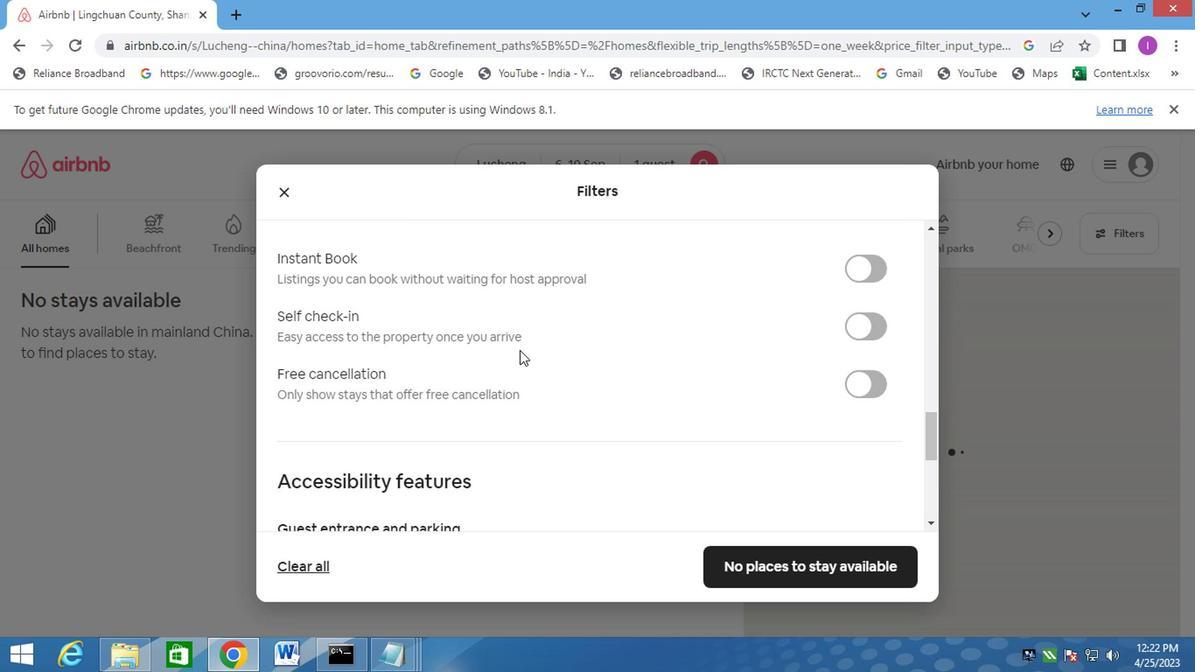 
Action: Mouse scrolled (519, 350) with delta (0, 0)
Screenshot: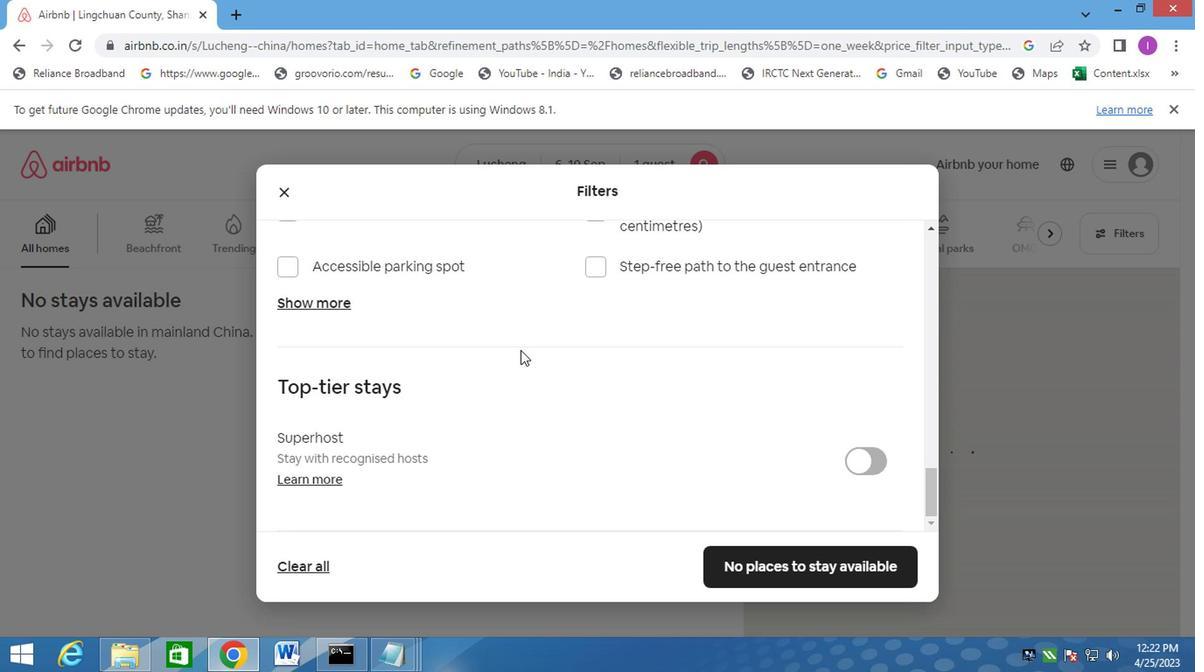 
Action: Mouse moved to (517, 346)
Screenshot: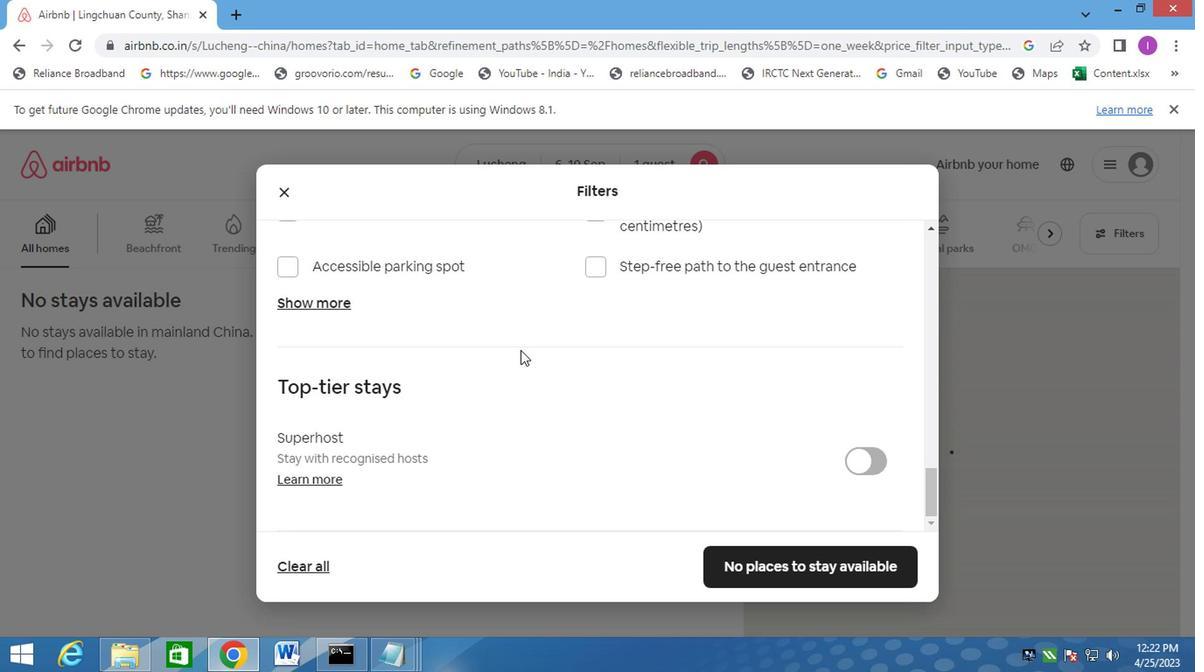 
Action: Mouse scrolled (517, 348) with delta (0, 1)
Screenshot: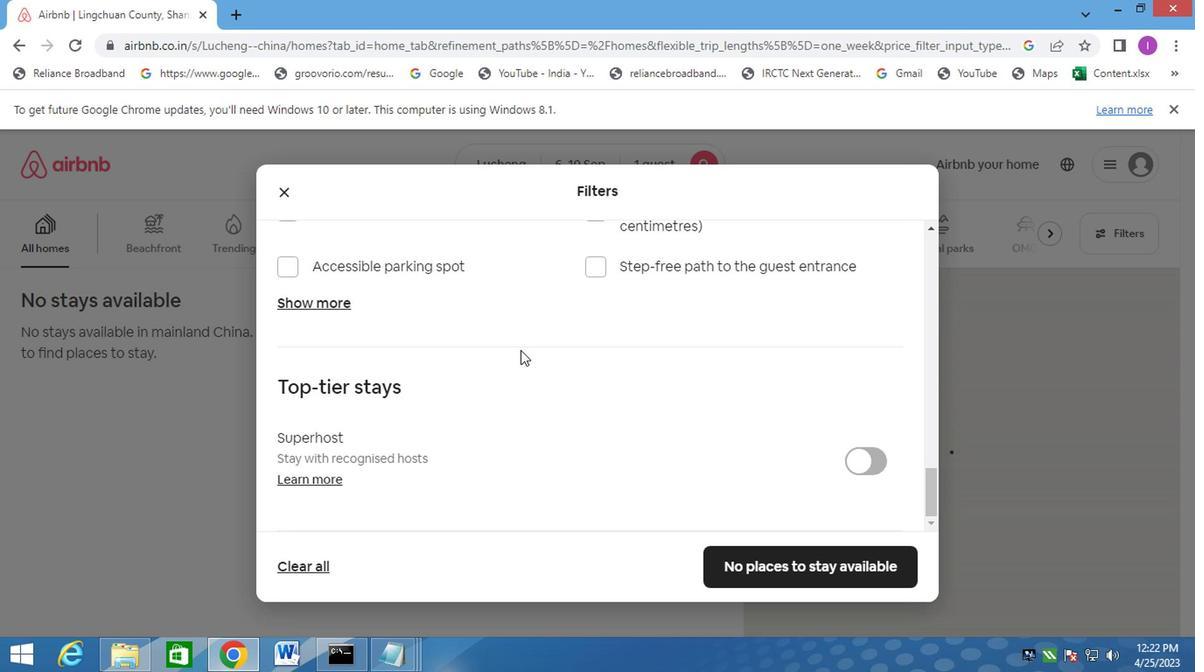 
Action: Mouse moved to (516, 346)
Screenshot: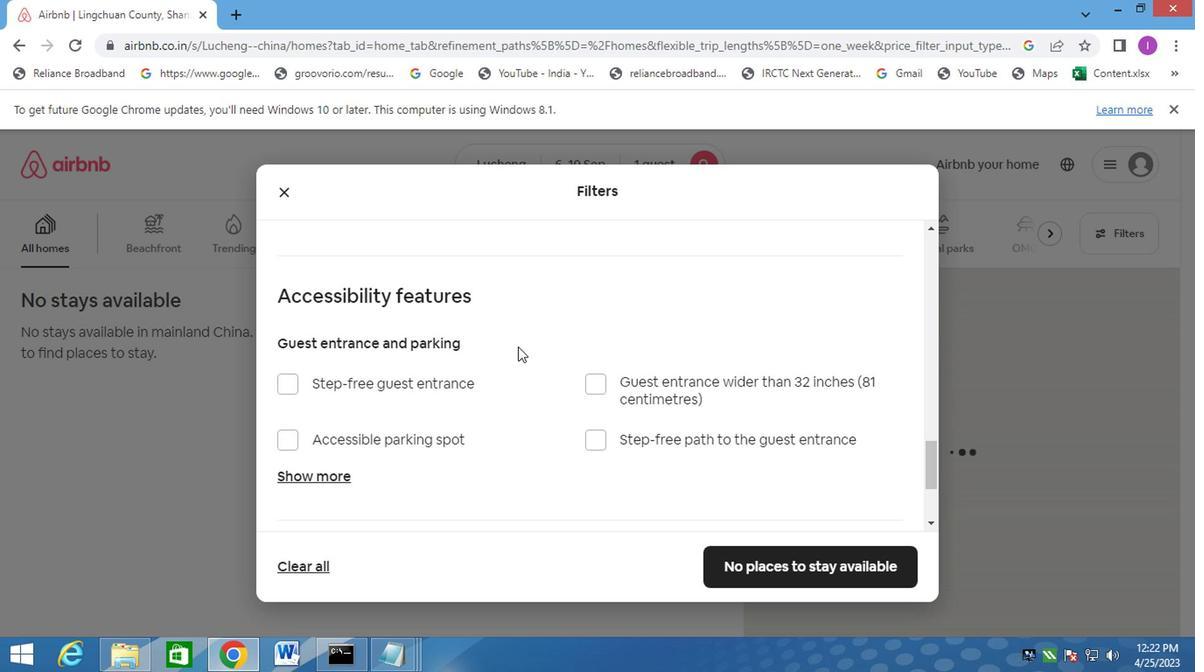 
Action: Mouse scrolled (516, 346) with delta (0, 0)
Screenshot: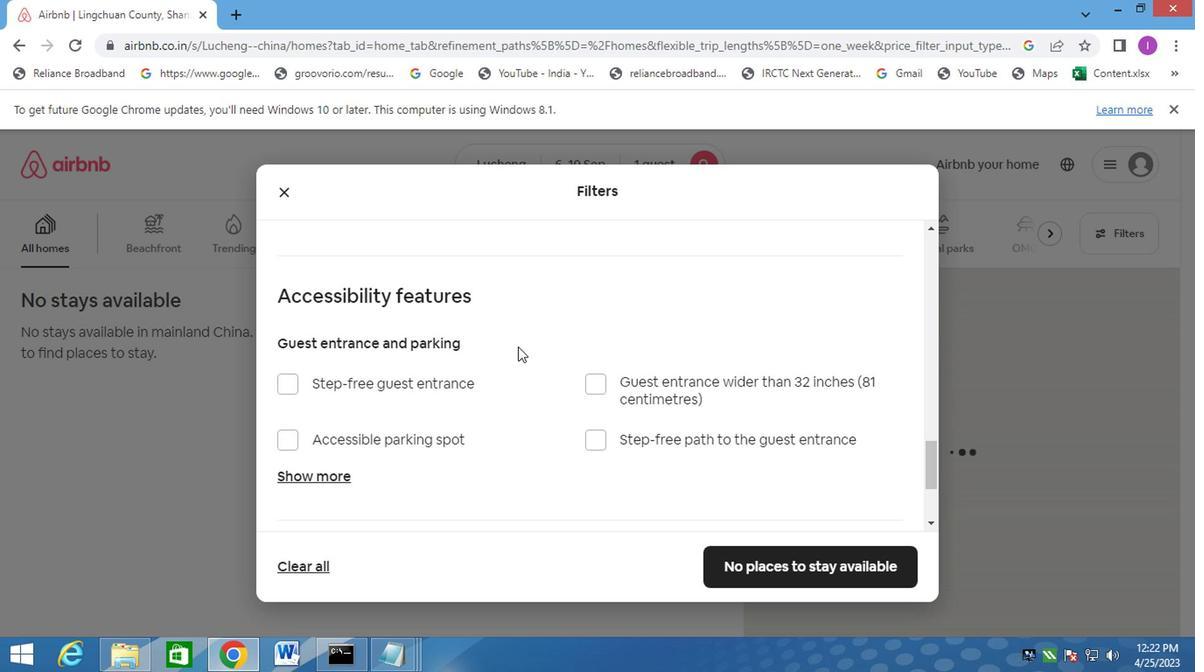 
Action: Mouse moved to (875, 226)
Screenshot: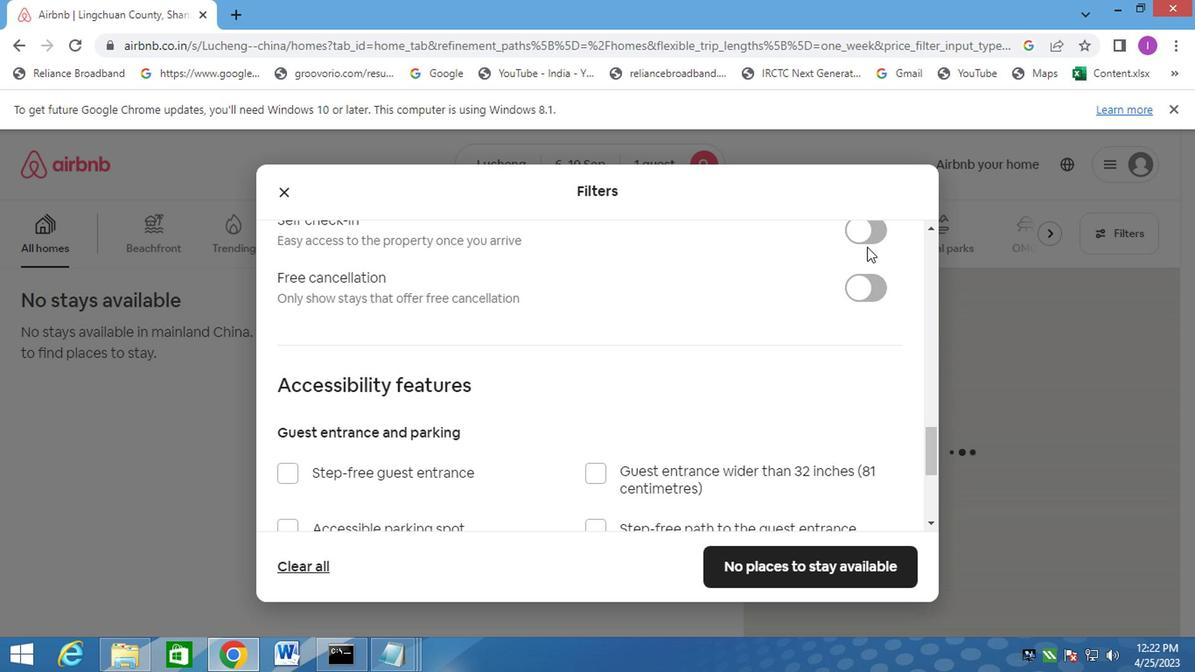 
Action: Mouse pressed left at (875, 226)
Screenshot: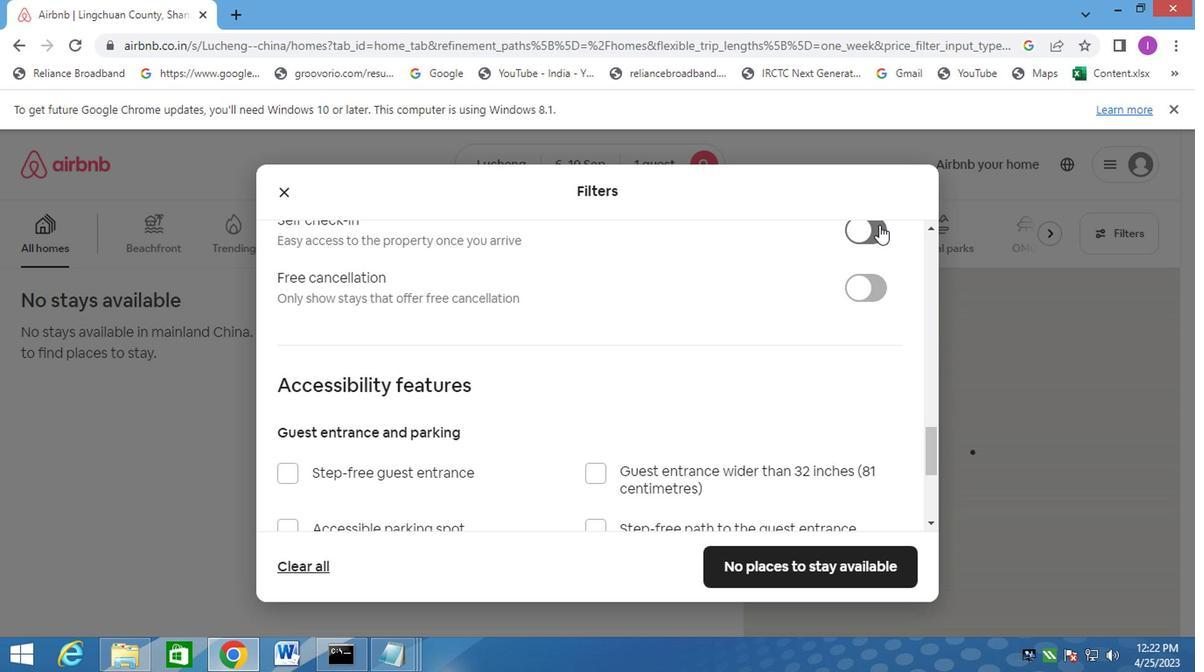 
Action: Mouse moved to (576, 432)
Screenshot: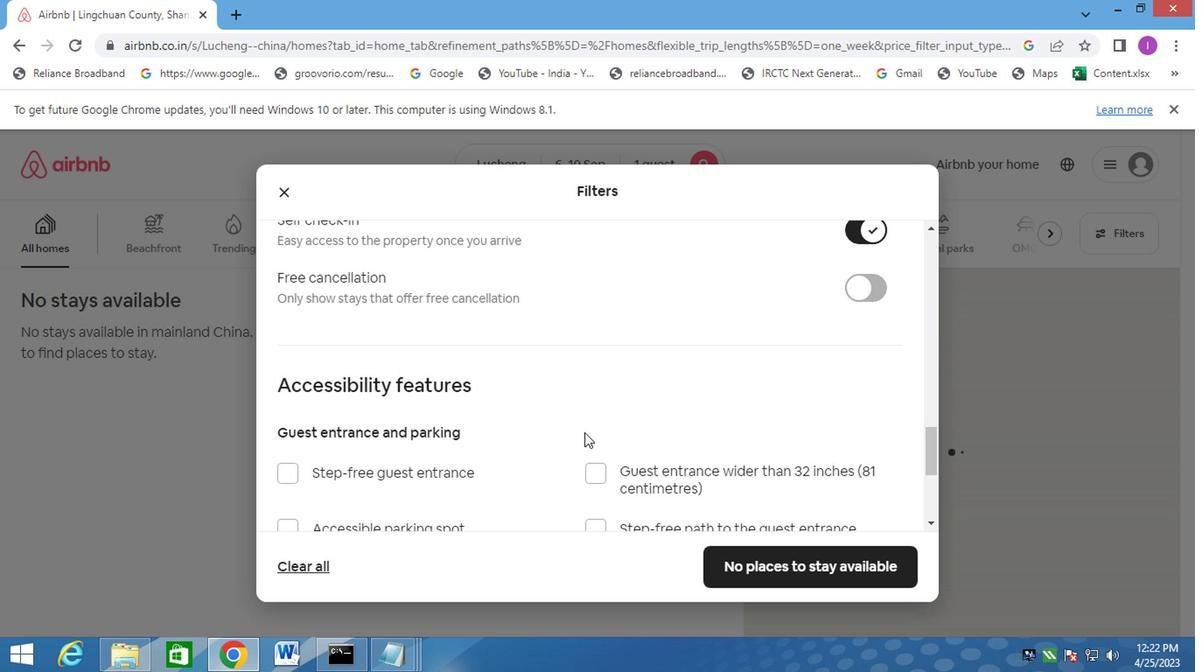 
Action: Mouse scrolled (576, 432) with delta (0, 0)
Screenshot: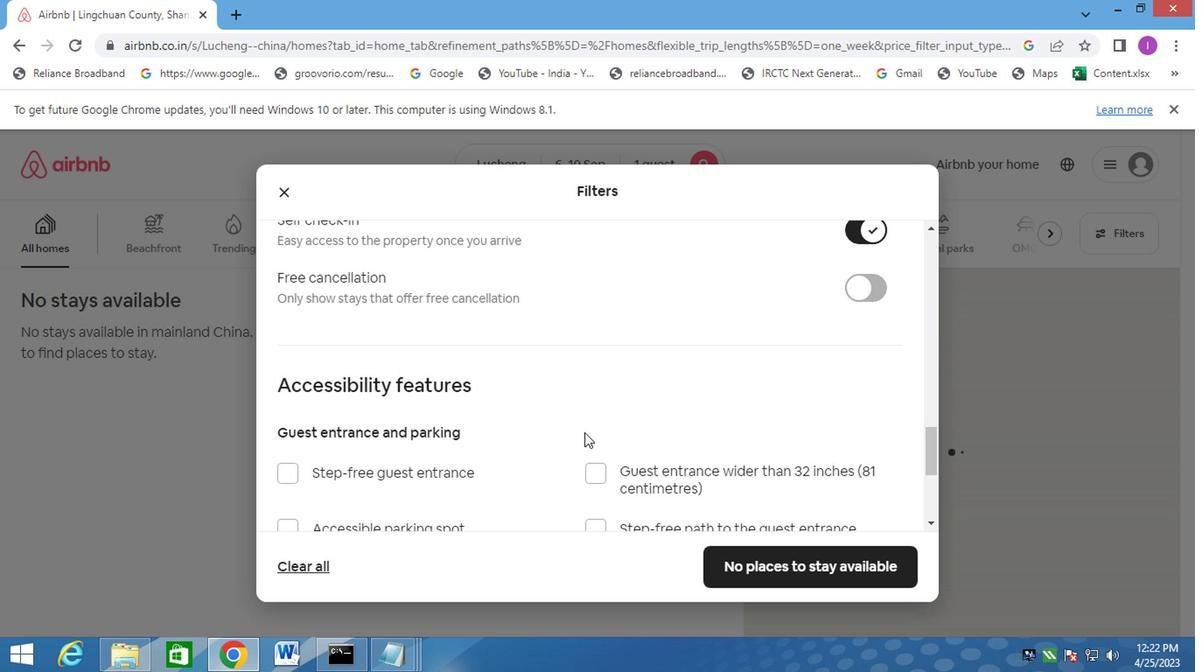 
Action: Mouse scrolled (576, 432) with delta (0, 0)
Screenshot: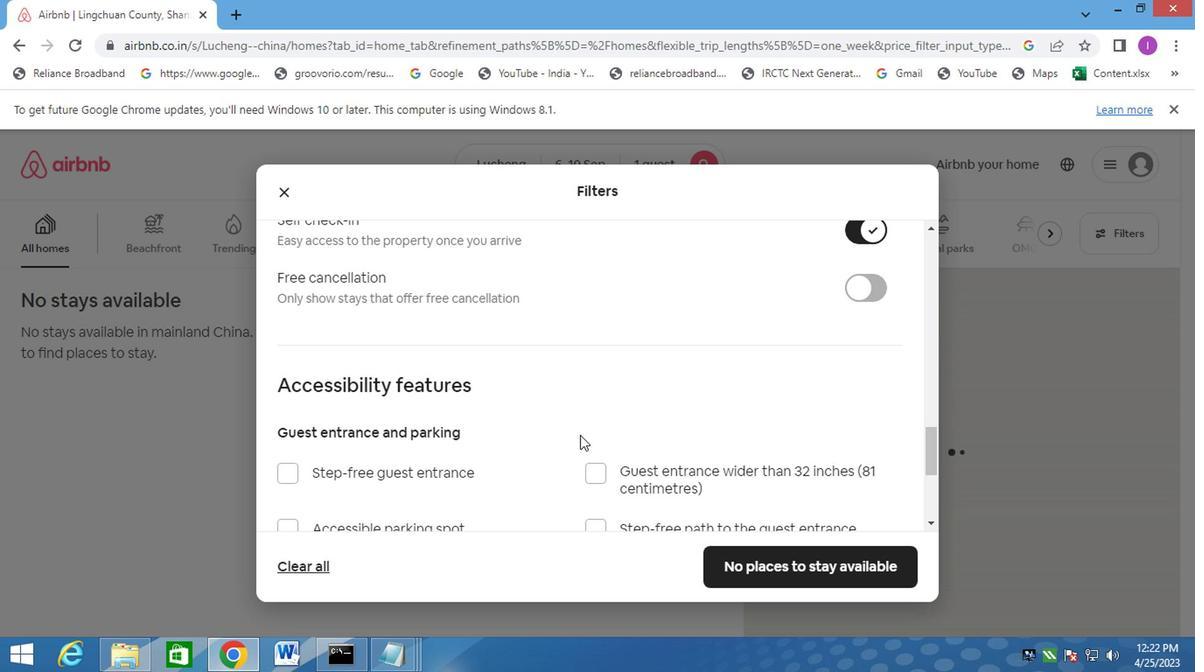 
Action: Mouse scrolled (576, 432) with delta (0, 0)
Screenshot: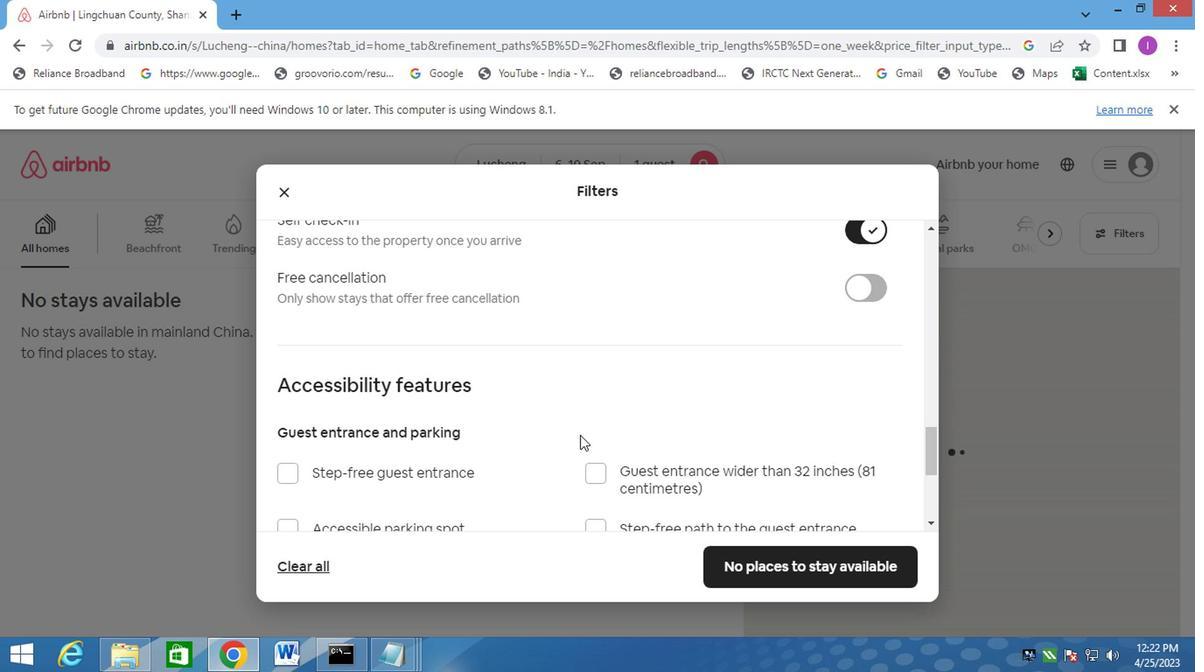 
Action: Mouse moved to (577, 432)
Screenshot: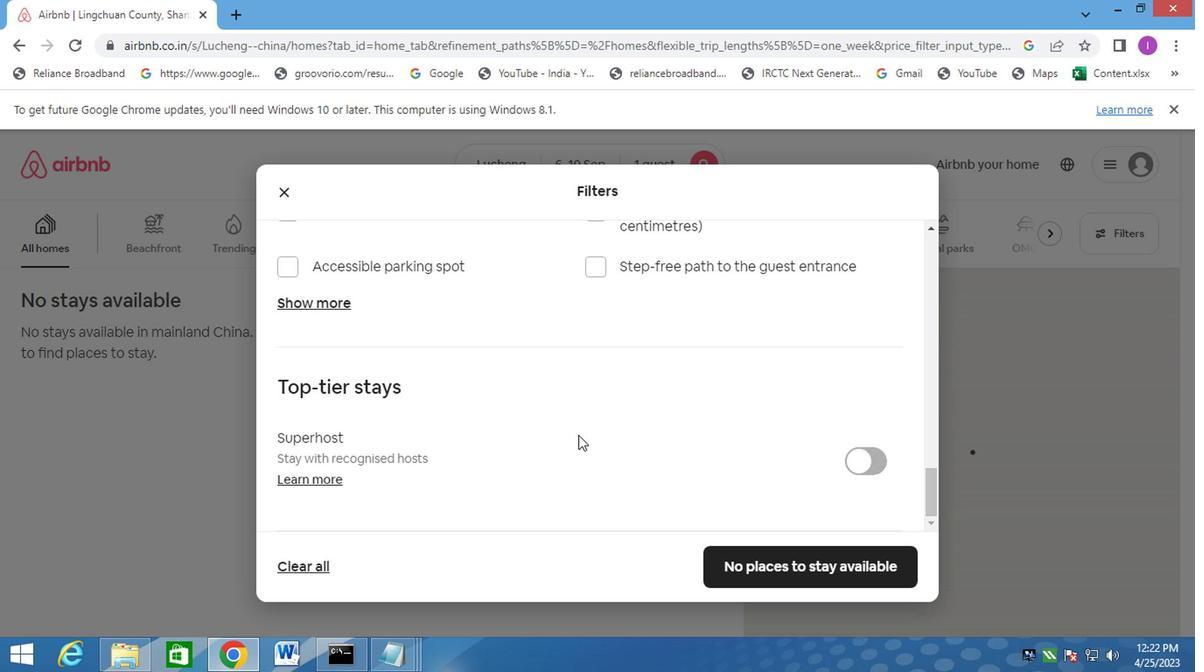 
Action: Mouse scrolled (577, 432) with delta (0, 0)
Screenshot: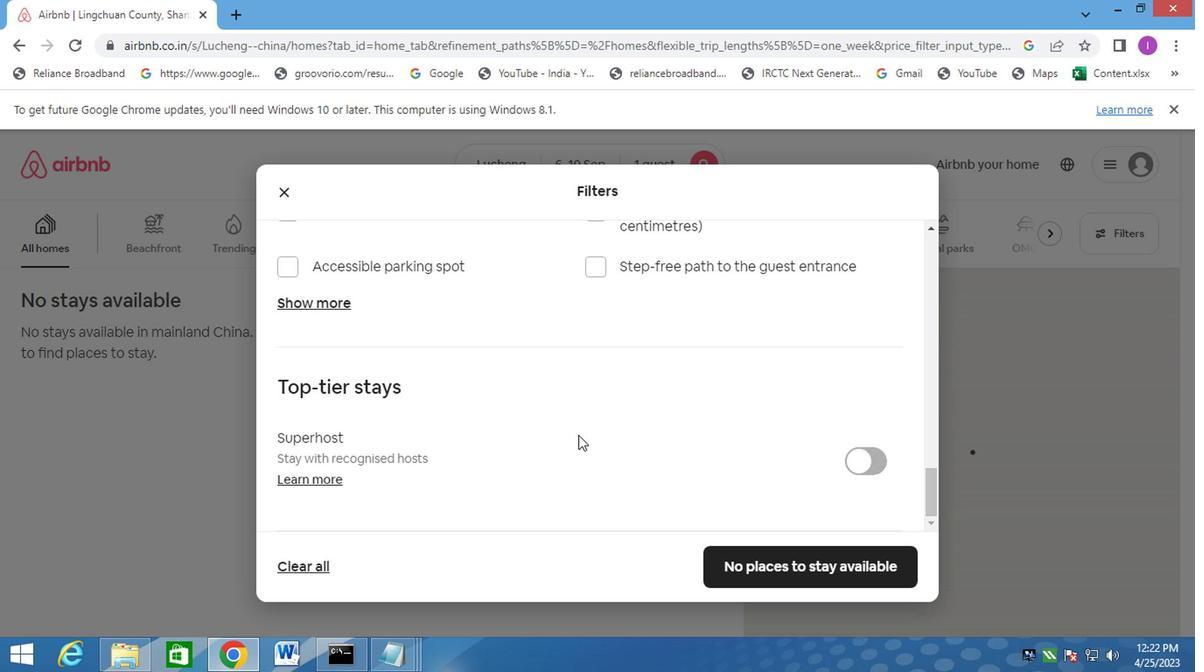 
Action: Mouse moved to (580, 431)
Screenshot: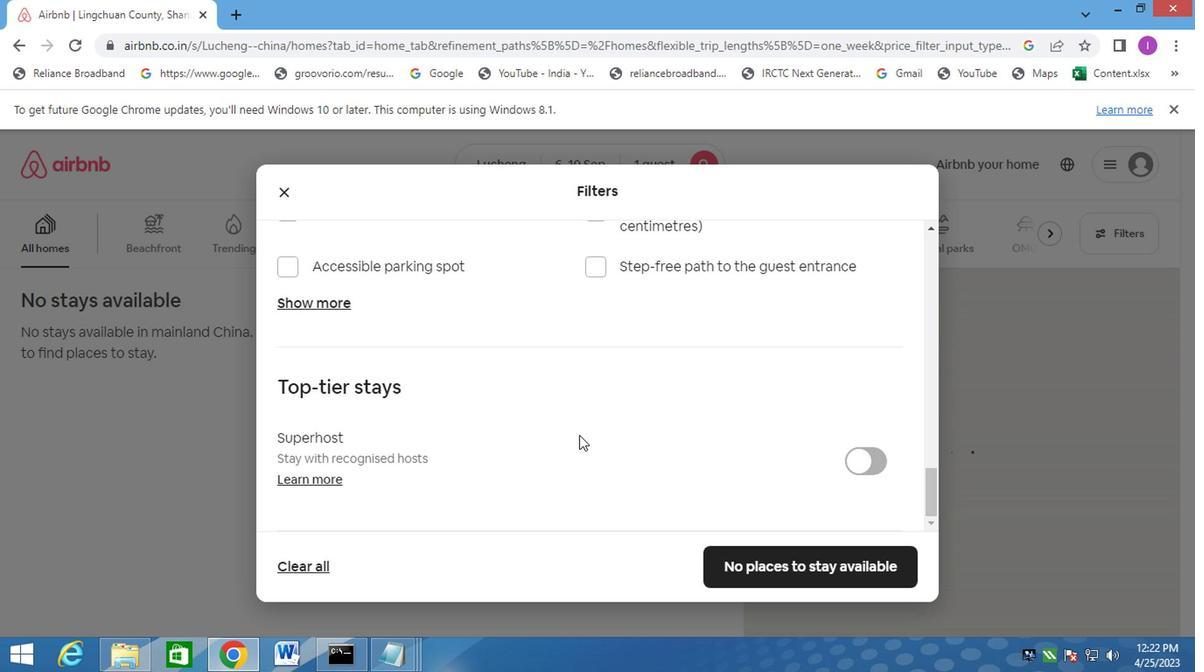 
Action: Mouse scrolled (580, 430) with delta (0, -1)
Screenshot: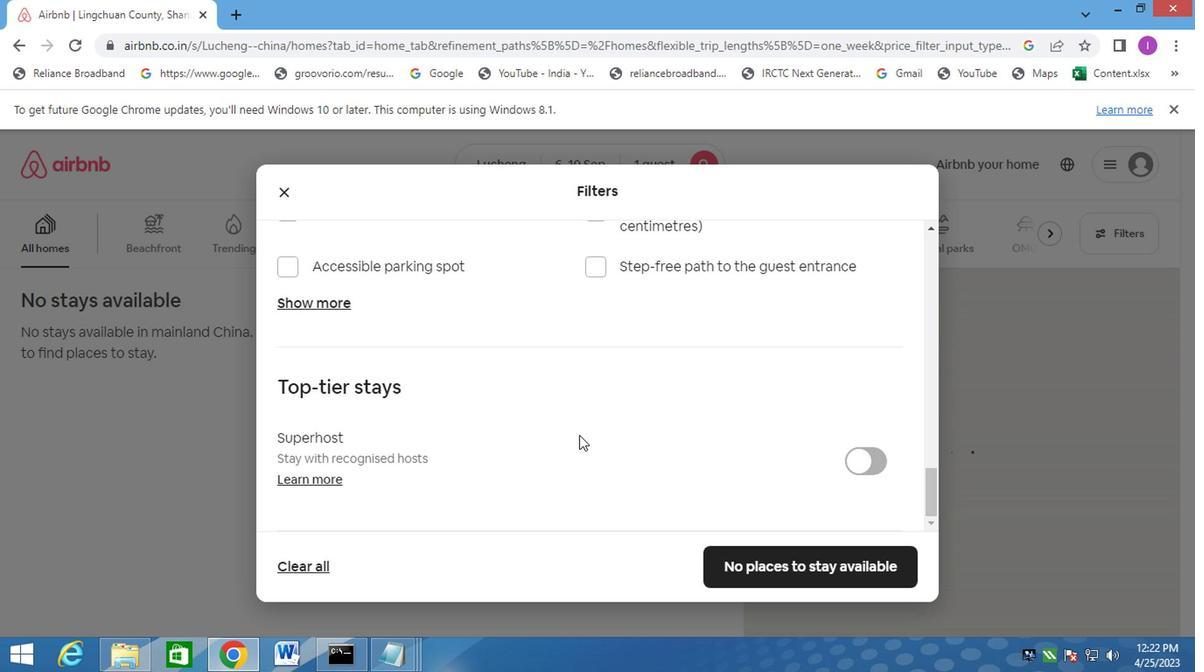 
Action: Mouse moved to (582, 429)
Screenshot: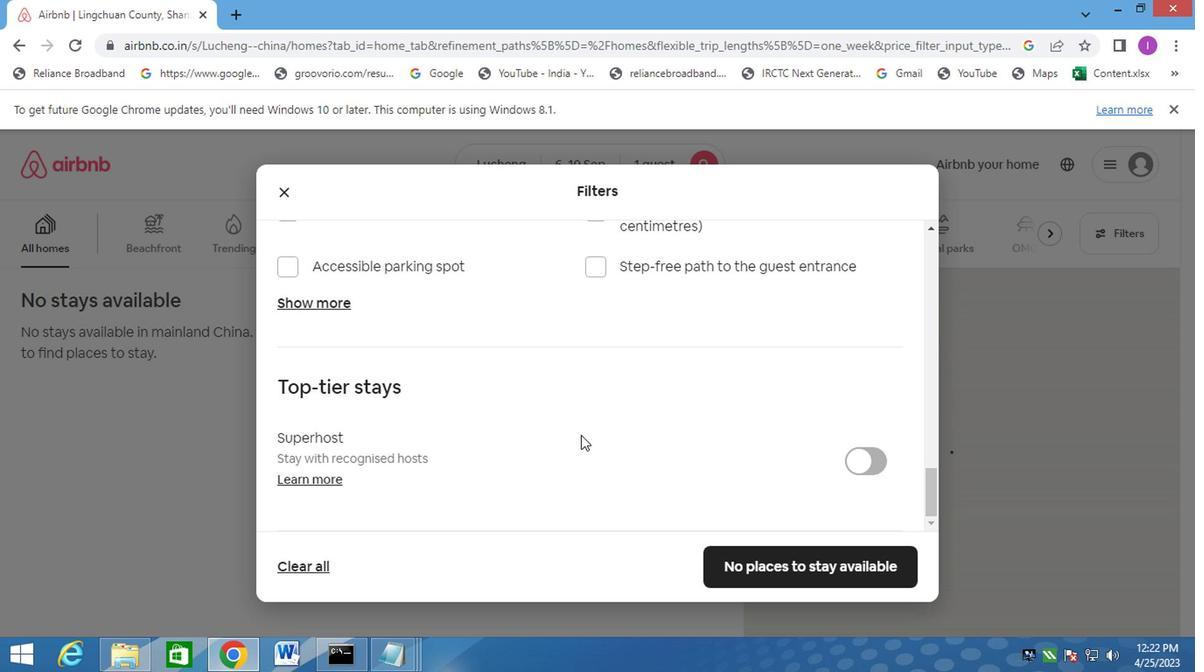 
Action: Mouse scrolled (582, 428) with delta (0, -1)
Screenshot: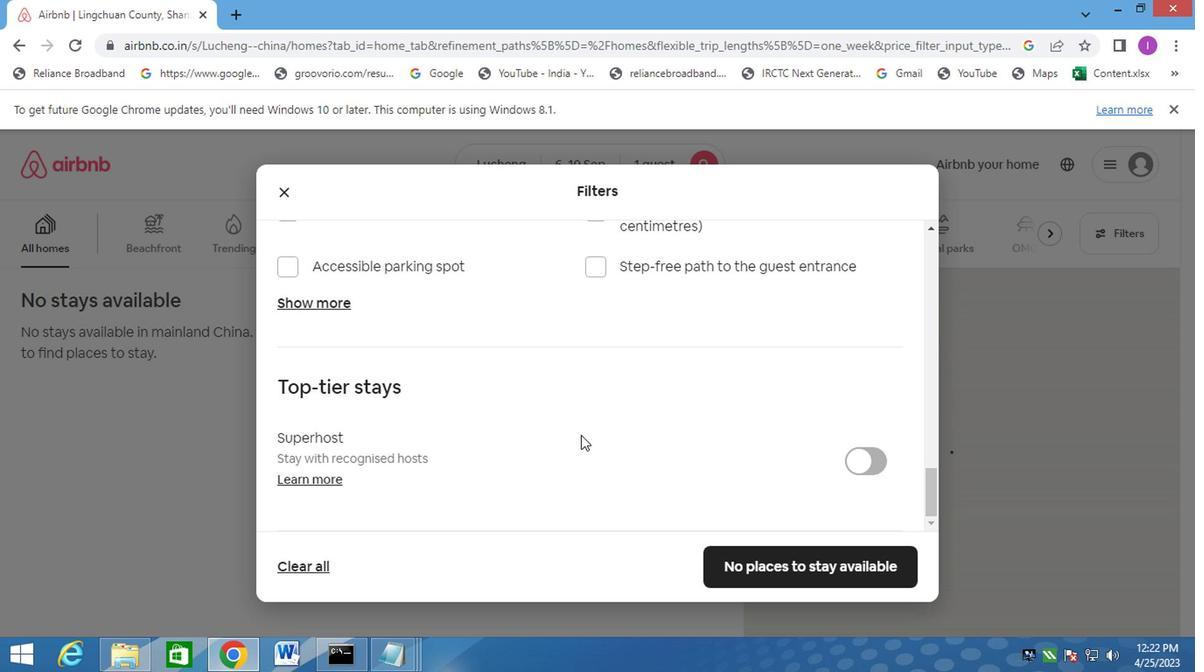 
Action: Mouse moved to (587, 427)
Screenshot: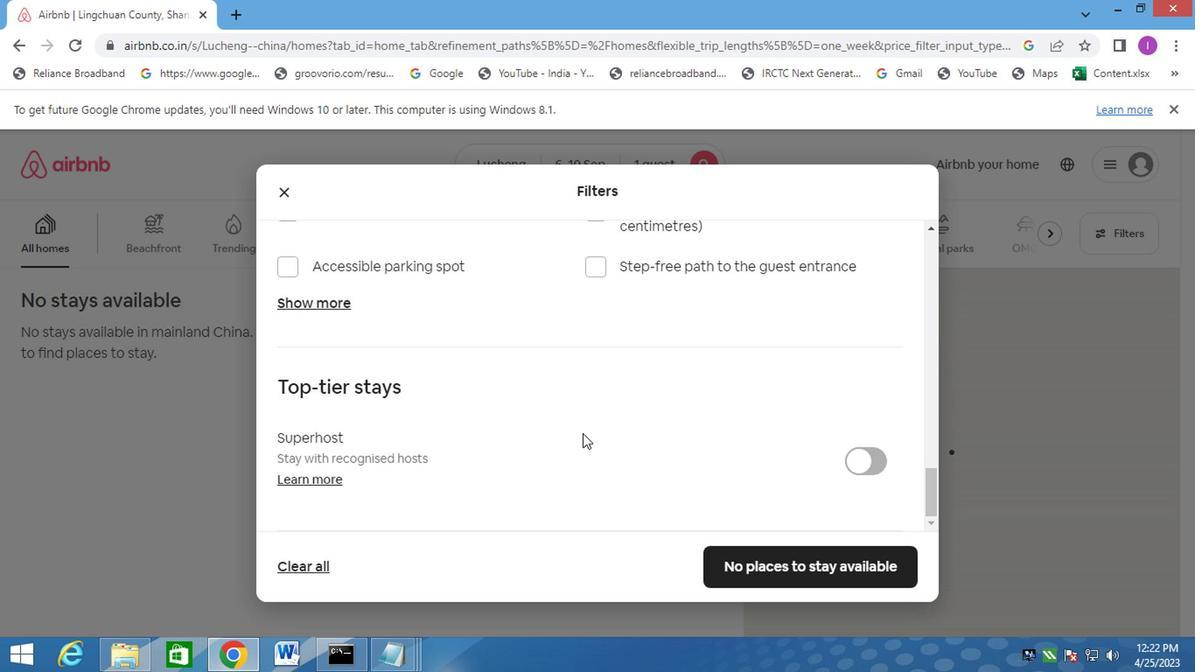 
Action: Mouse scrolled (587, 427) with delta (0, 0)
Screenshot: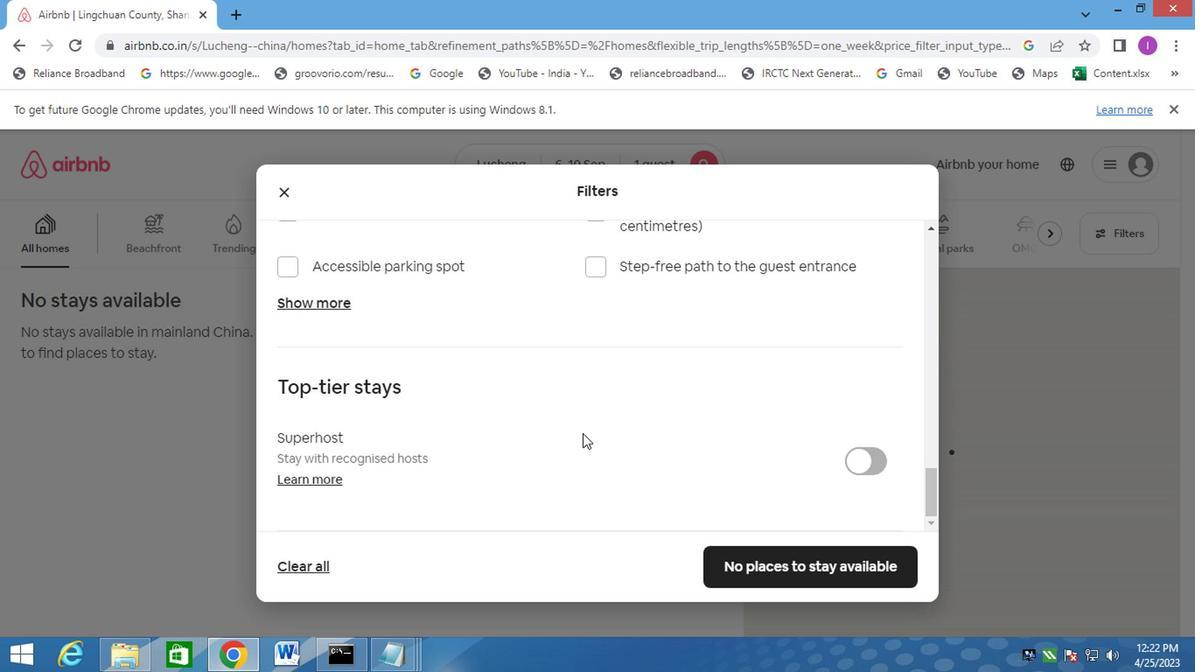 
Action: Mouse moved to (737, 550)
Screenshot: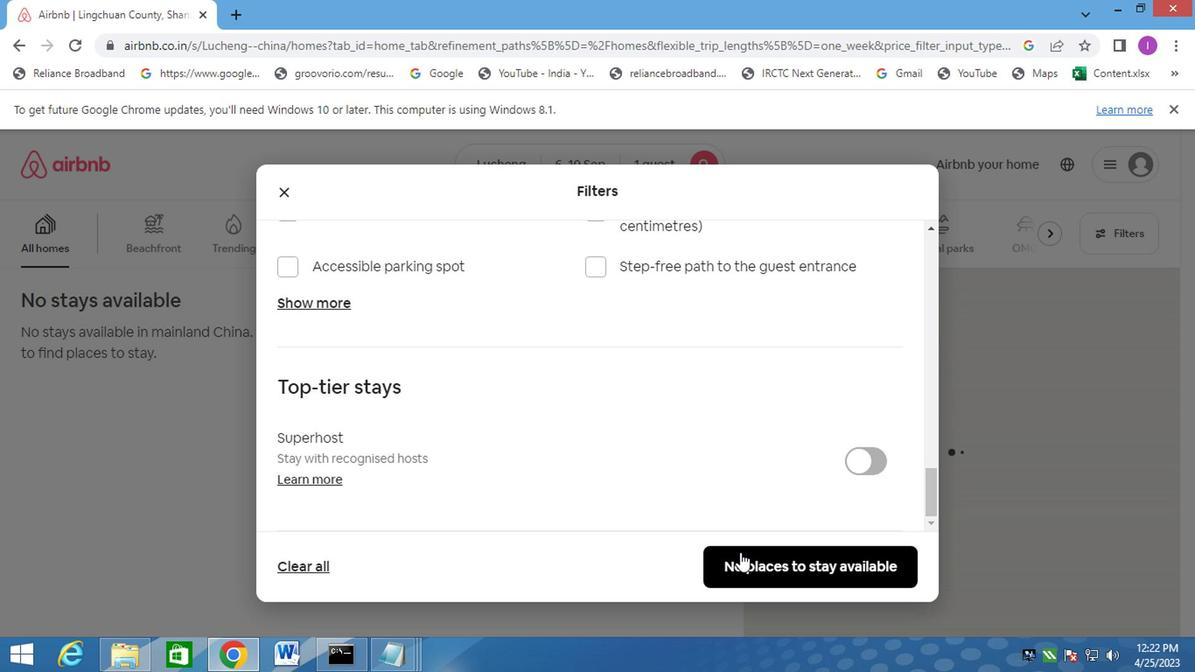 
Action: Mouse pressed left at (737, 550)
Screenshot: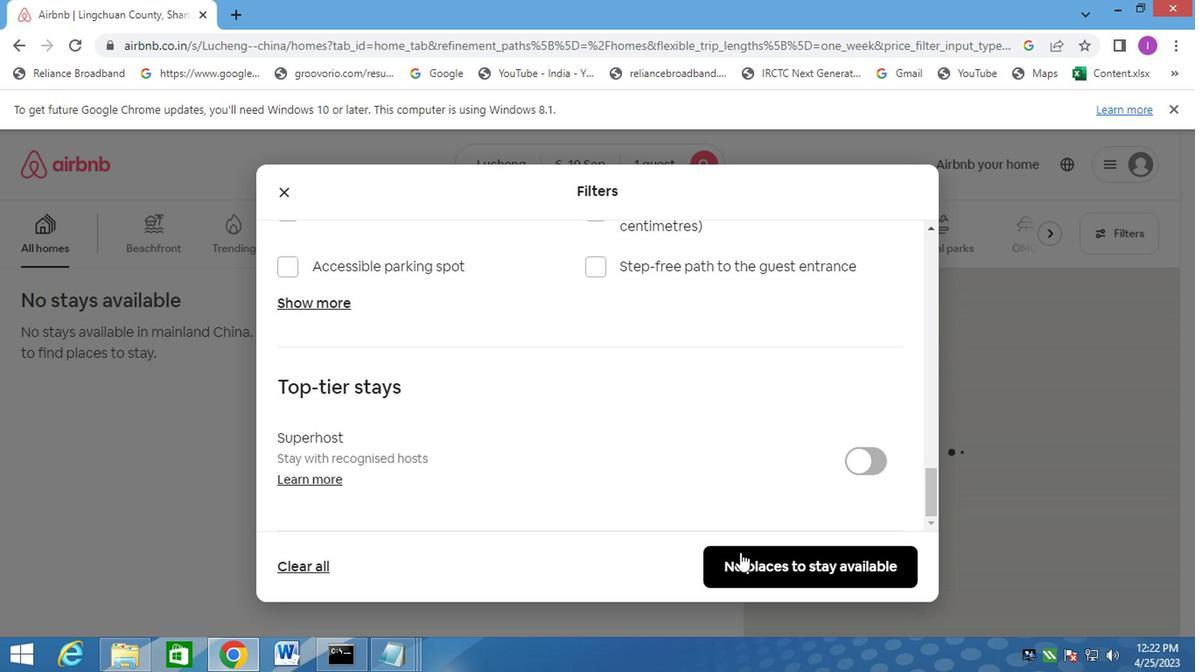 
Action: Mouse moved to (730, 534)
Screenshot: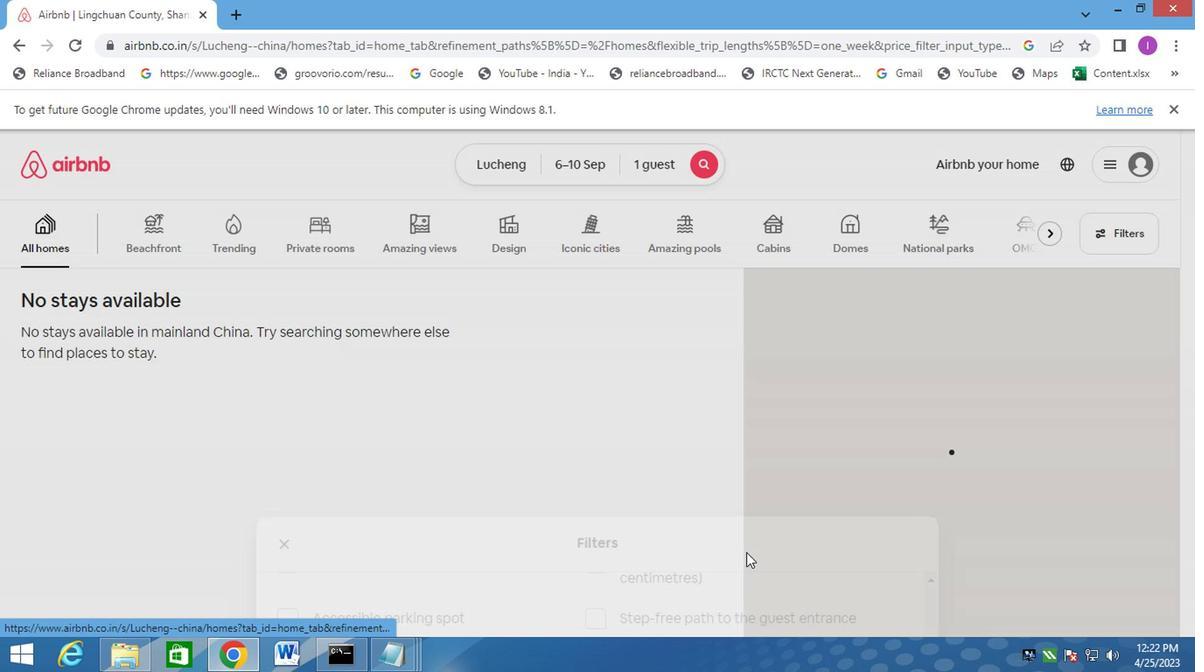 
